 Task: Look for space in Pasuruan, Indonesia from 8th August, 2023 to 15th August, 2023 for 9 adults in price range Rs.10000 to Rs.14000. Place can be shared room with 5 bedrooms having 9 beds and 5 bathrooms. Property type can be house, flat, guest house. Amenities needed are: wifi, TV, free parkinig on premises, gym, breakfast. Booking option can be shelf check-in. Required host language is English.
Action: Mouse moved to (468, 128)
Screenshot: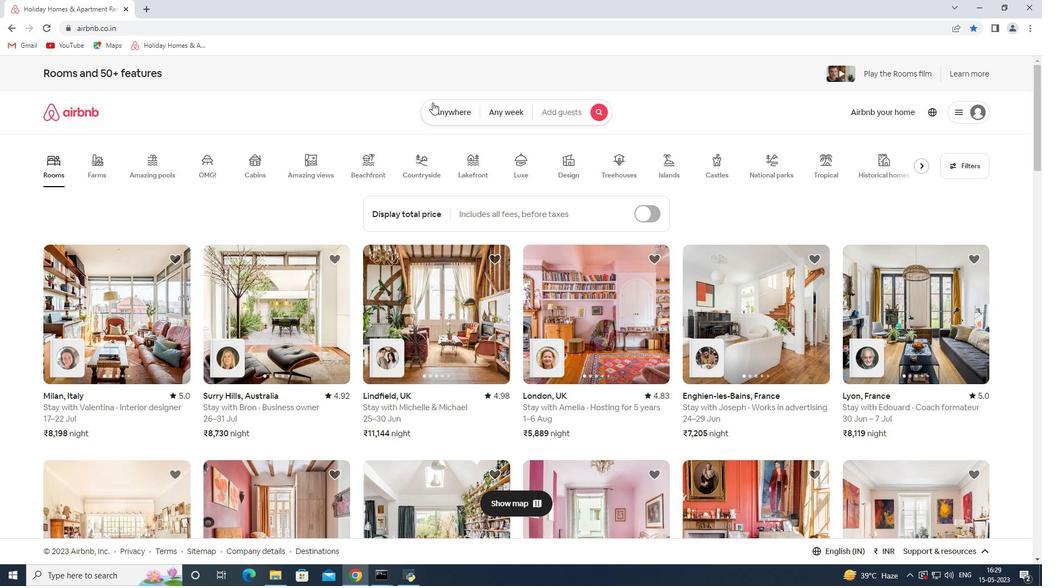 
Action: Mouse pressed left at (468, 128)
Screenshot: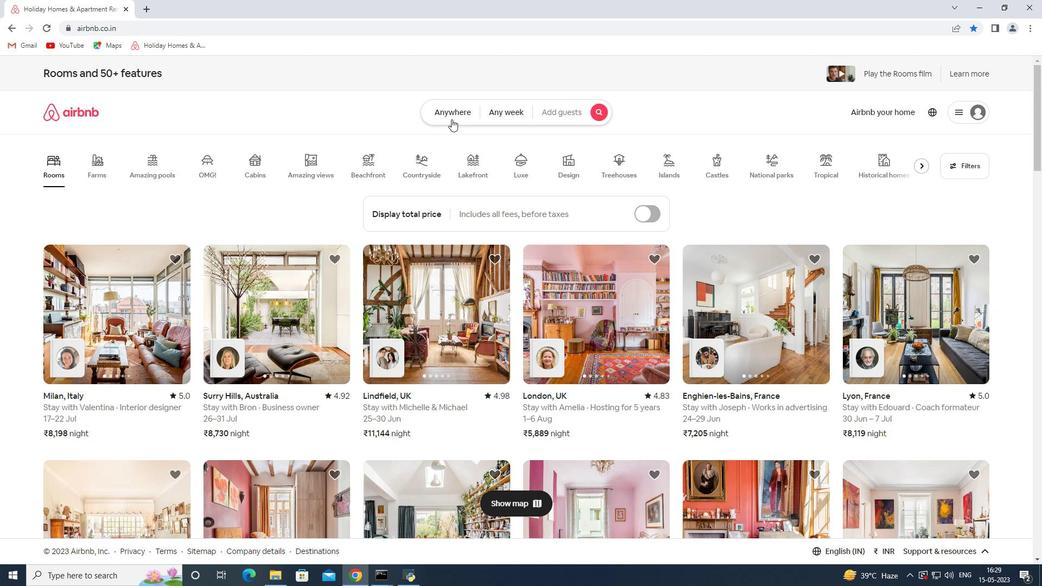 
Action: Mouse moved to (387, 164)
Screenshot: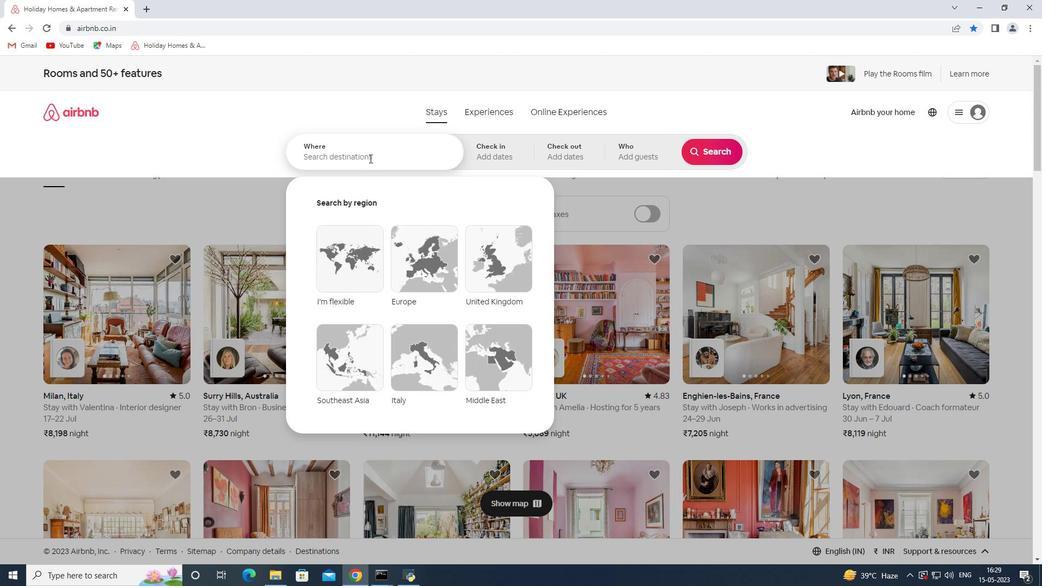 
Action: Mouse pressed left at (387, 164)
Screenshot: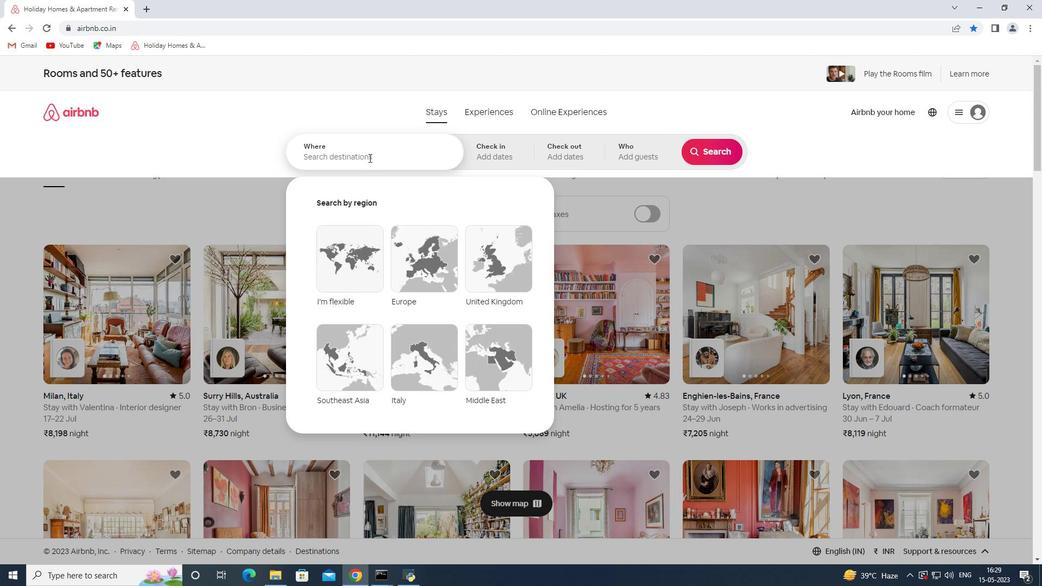 
Action: Key pressed <Key.shift><Key.shift><Key.shift>Pasuruan<Key.space><Key.shift><Key.shift><Key.shift><Key.shift><Key.shift><Key.shift>
Screenshot: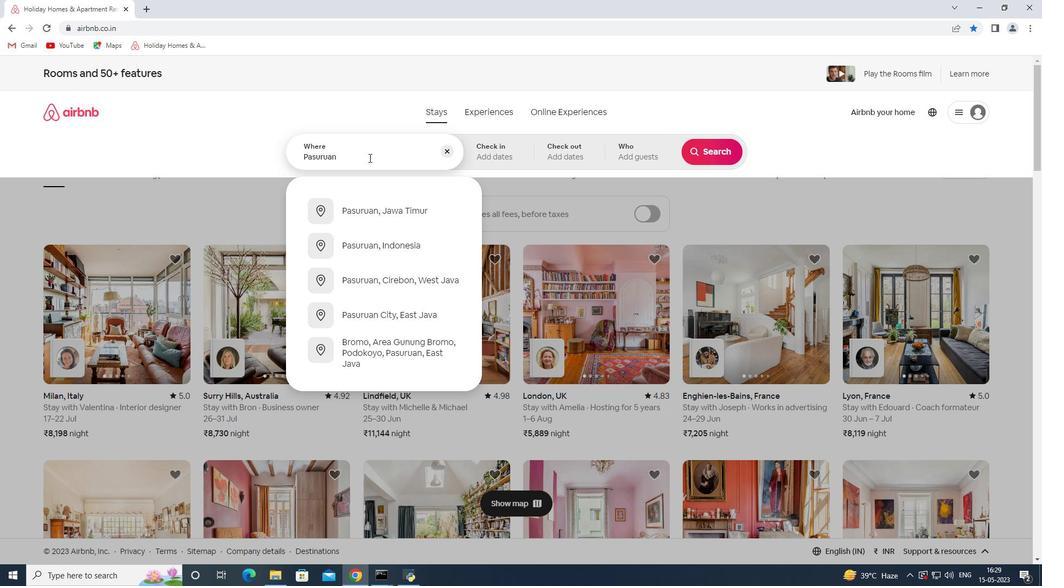 
Action: Mouse moved to (445, 249)
Screenshot: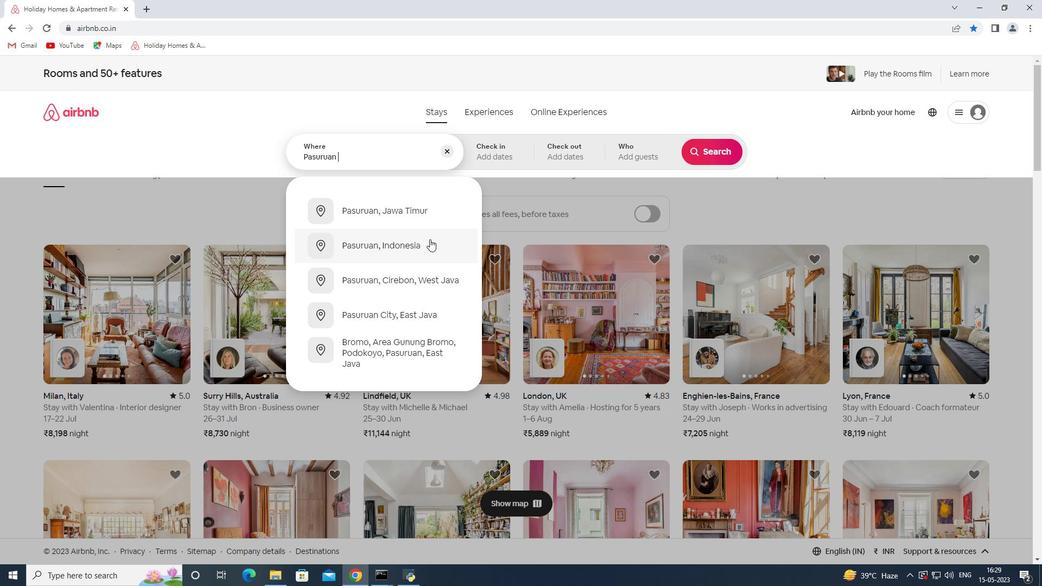 
Action: Mouse pressed left at (445, 249)
Screenshot: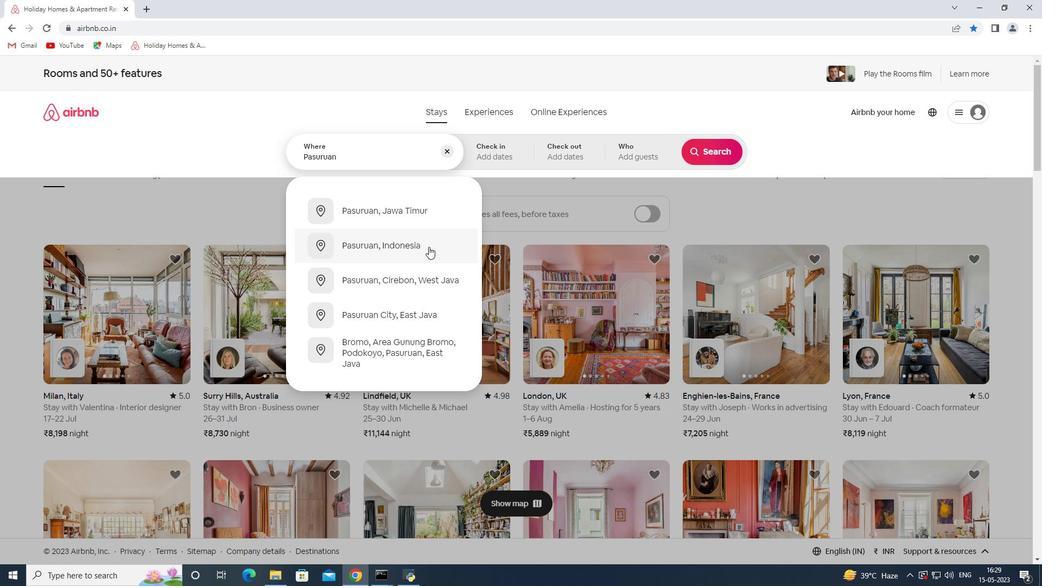 
Action: Mouse moved to (712, 242)
Screenshot: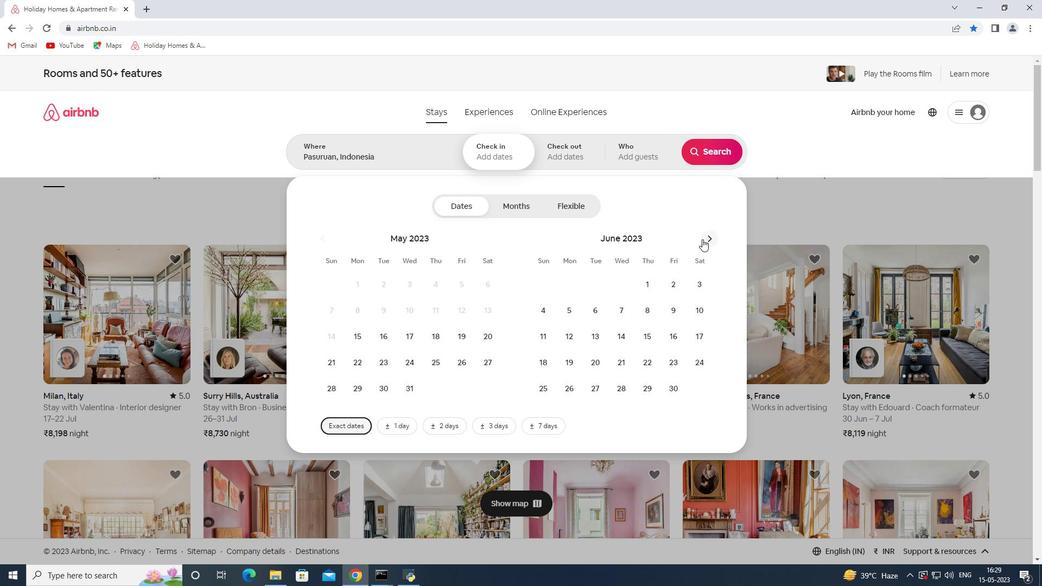 
Action: Mouse pressed left at (712, 242)
Screenshot: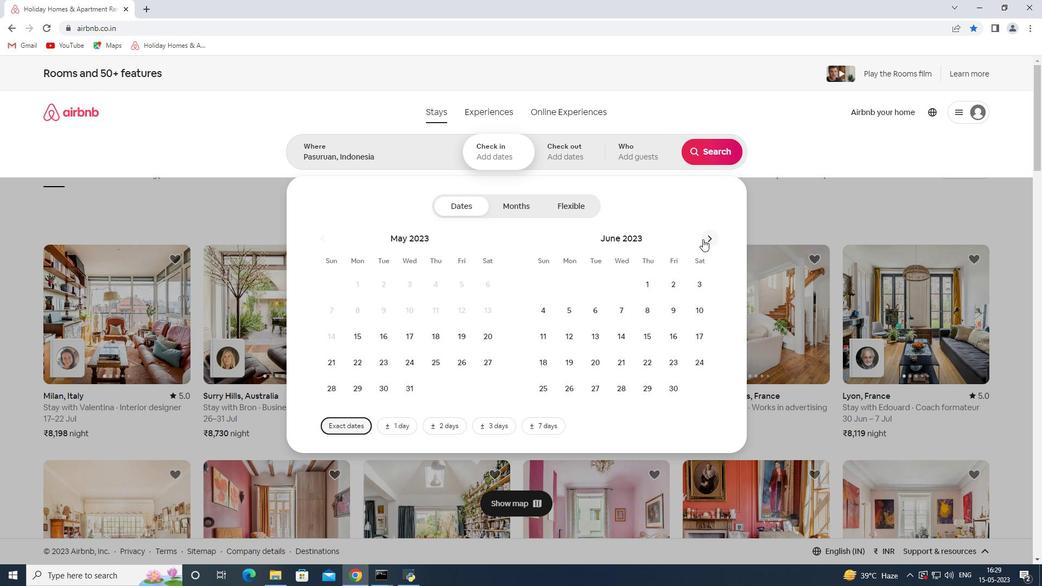 
Action: Mouse pressed left at (712, 242)
Screenshot: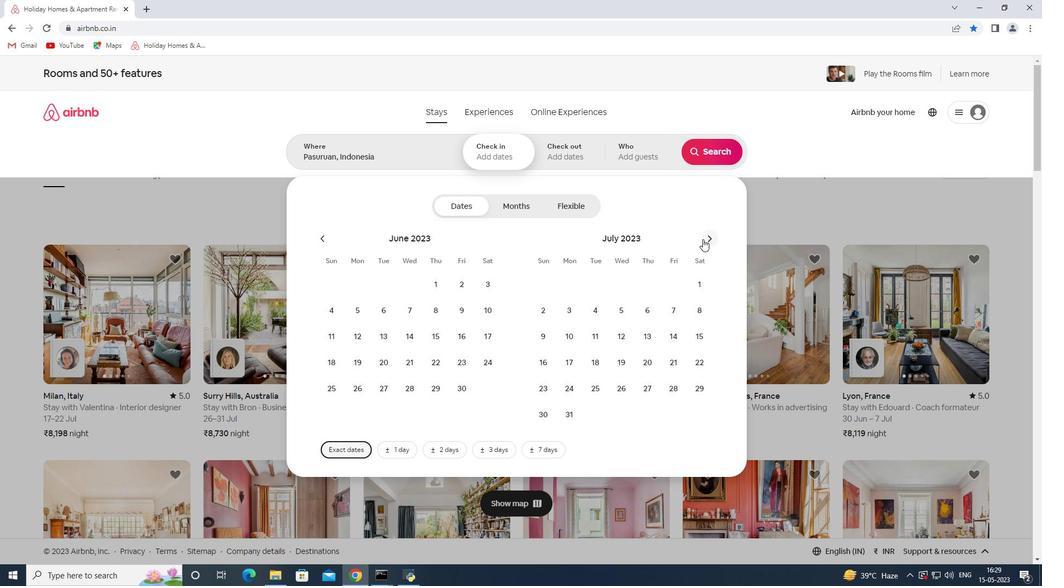 
Action: Mouse moved to (616, 310)
Screenshot: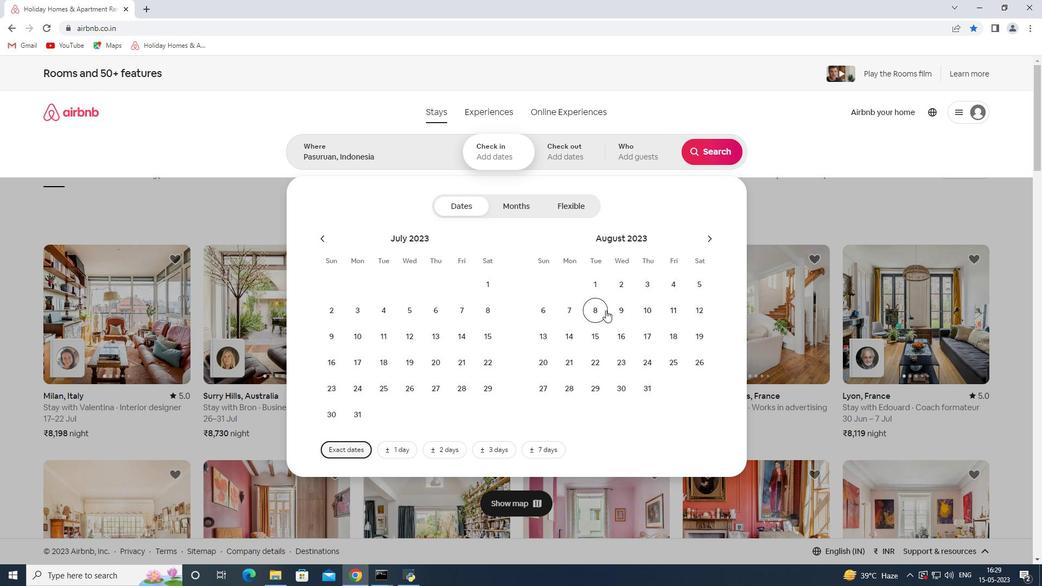 
Action: Mouse pressed left at (616, 310)
Screenshot: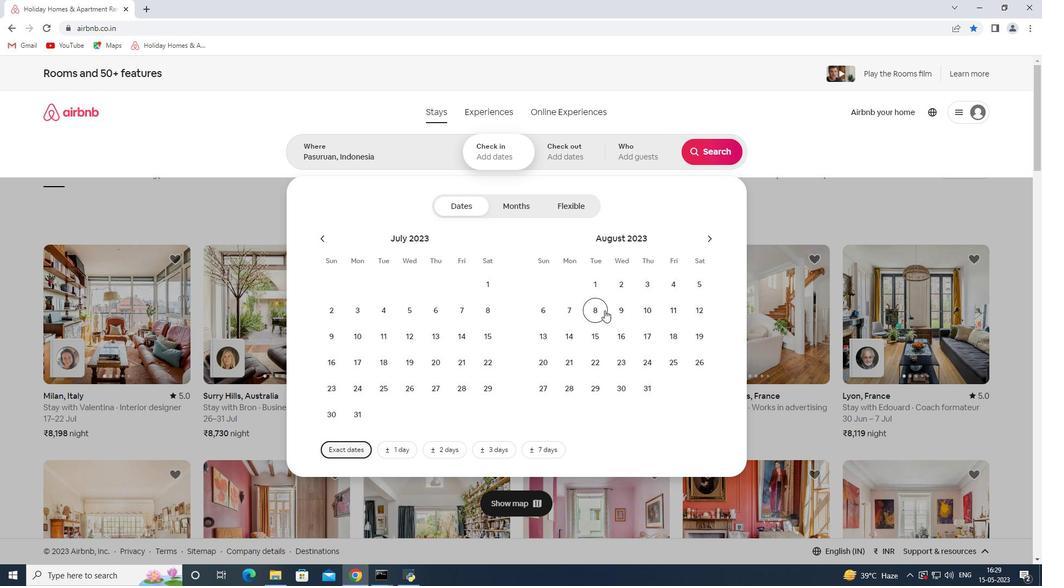 
Action: Mouse moved to (613, 335)
Screenshot: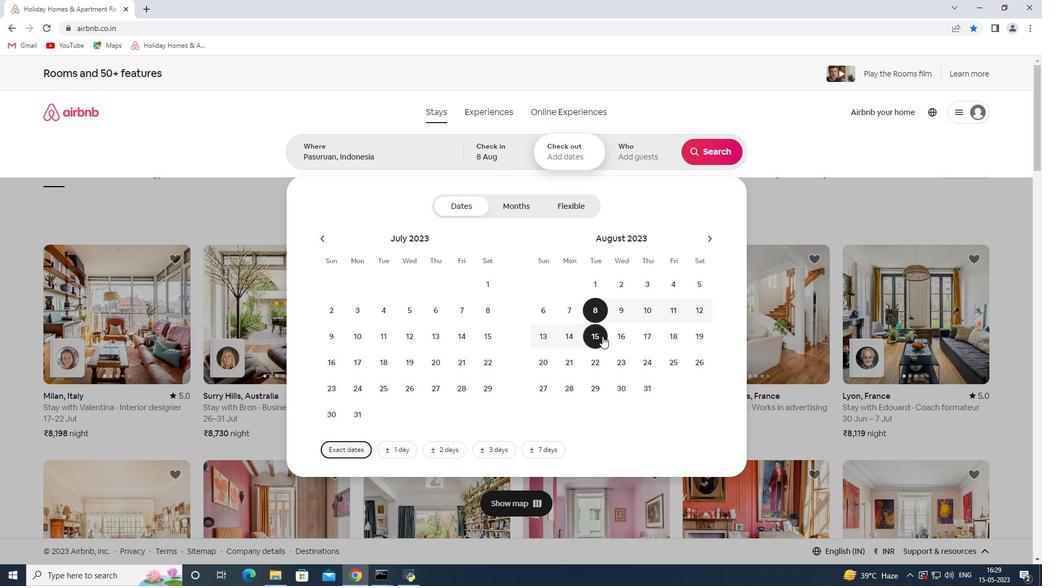 
Action: Mouse pressed left at (613, 335)
Screenshot: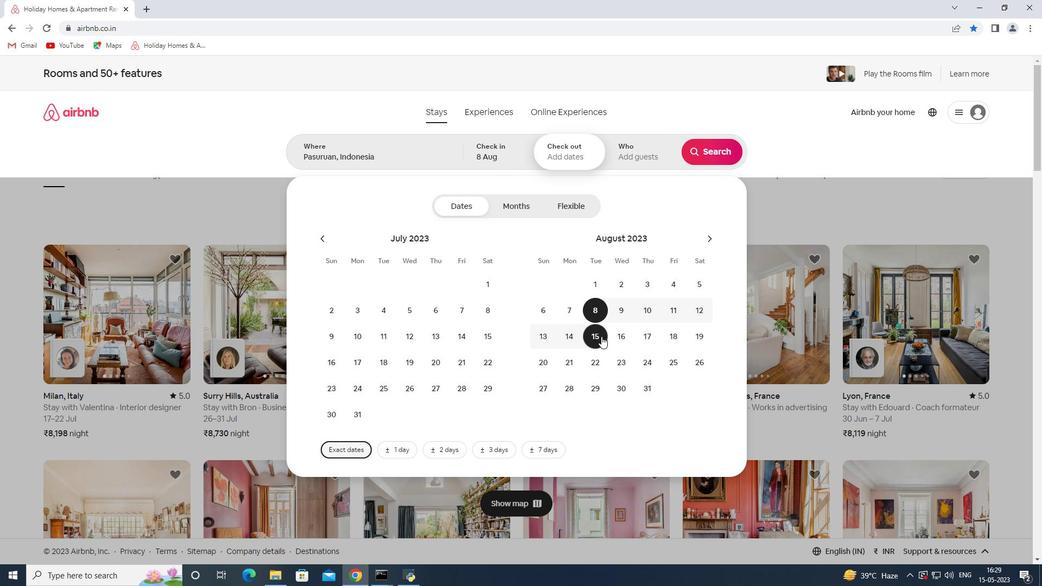 
Action: Mouse moved to (660, 159)
Screenshot: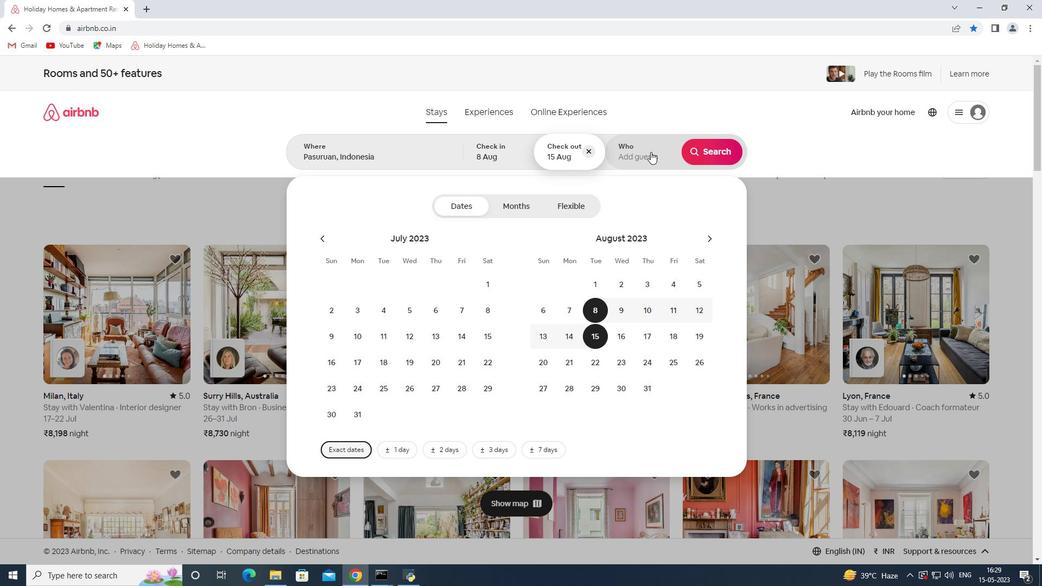 
Action: Mouse pressed left at (660, 159)
Screenshot: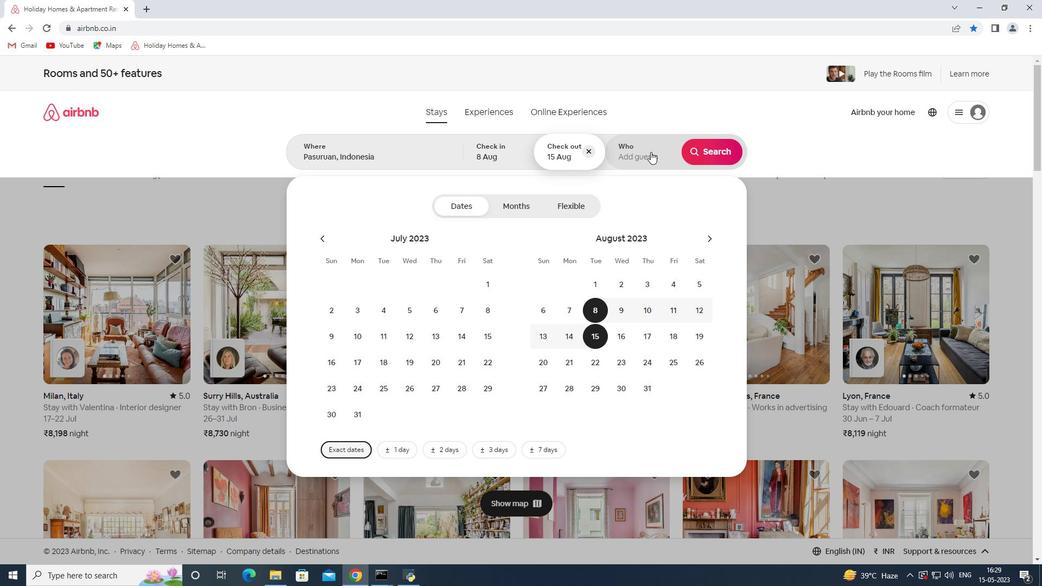 
Action: Mouse moved to (722, 213)
Screenshot: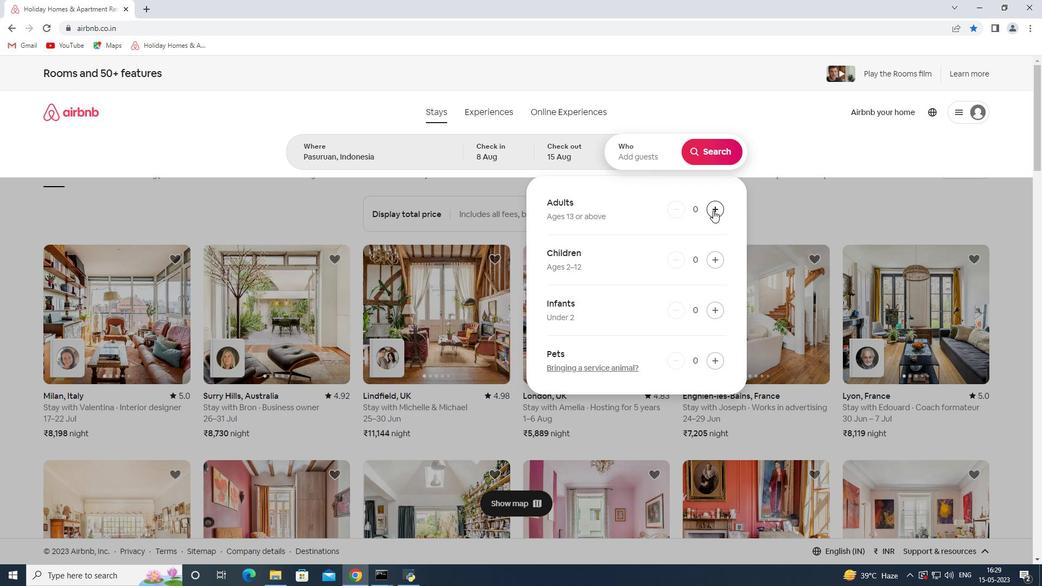 
Action: Mouse pressed left at (722, 213)
Screenshot: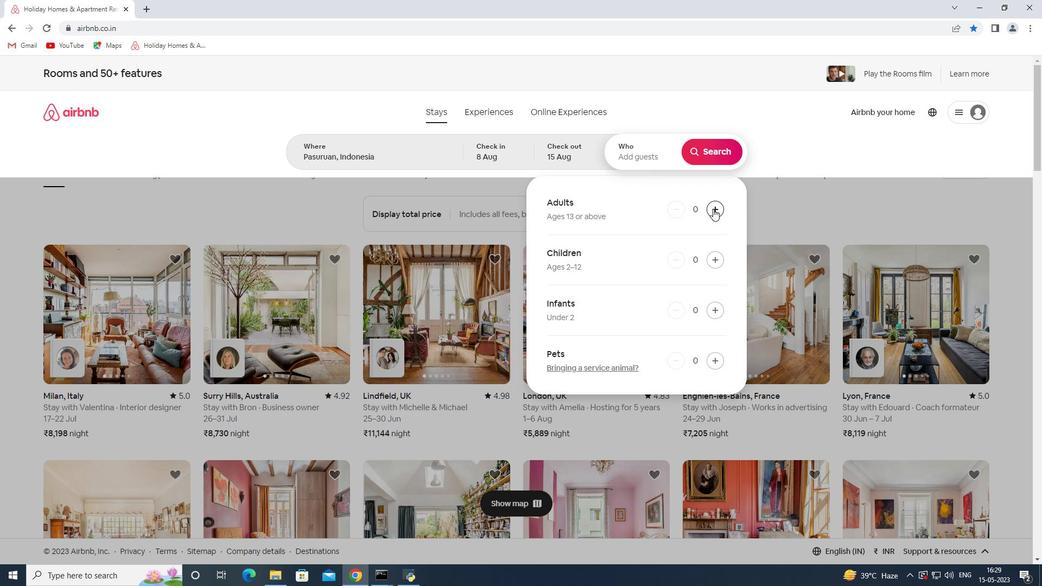 
Action: Mouse pressed left at (722, 213)
Screenshot: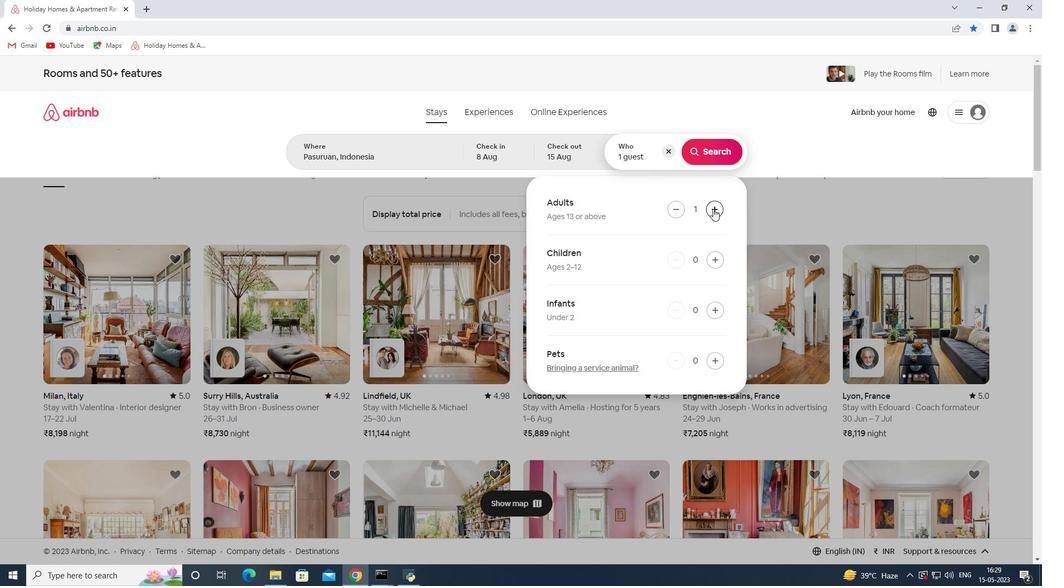 
Action: Mouse moved to (722, 213)
Screenshot: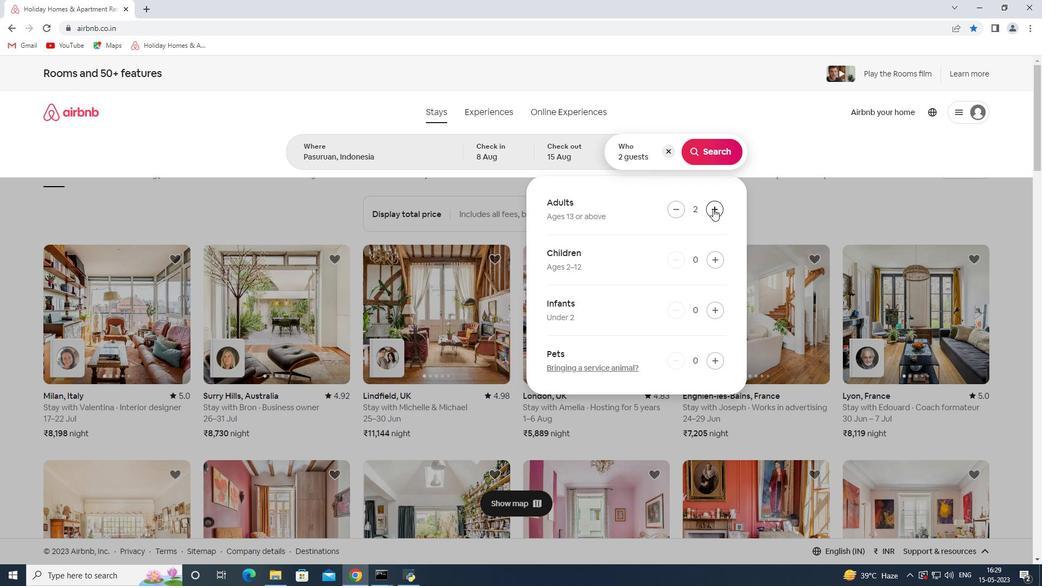 
Action: Mouse pressed left at (722, 213)
Screenshot: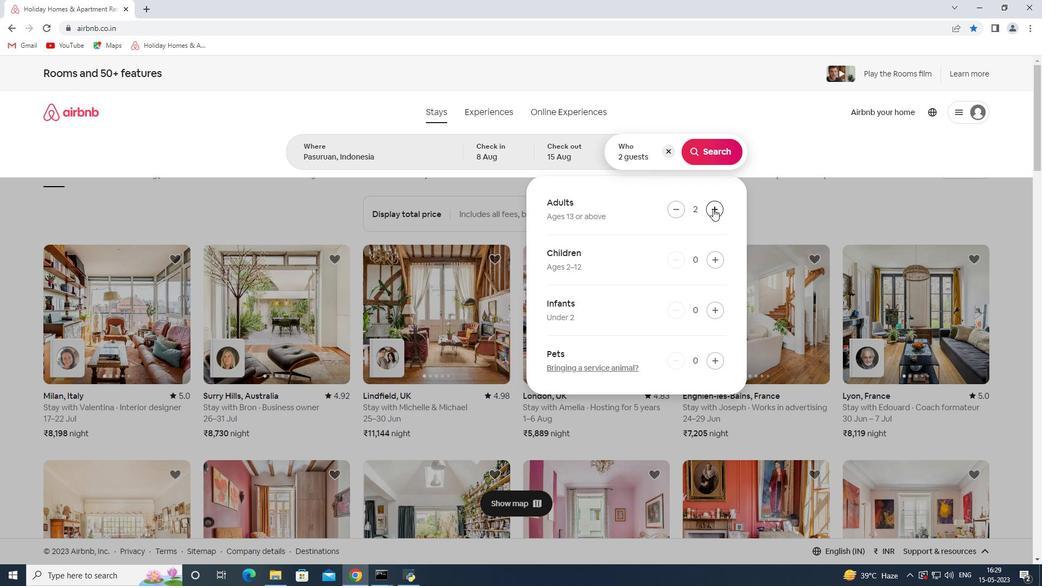 
Action: Mouse pressed left at (722, 213)
Screenshot: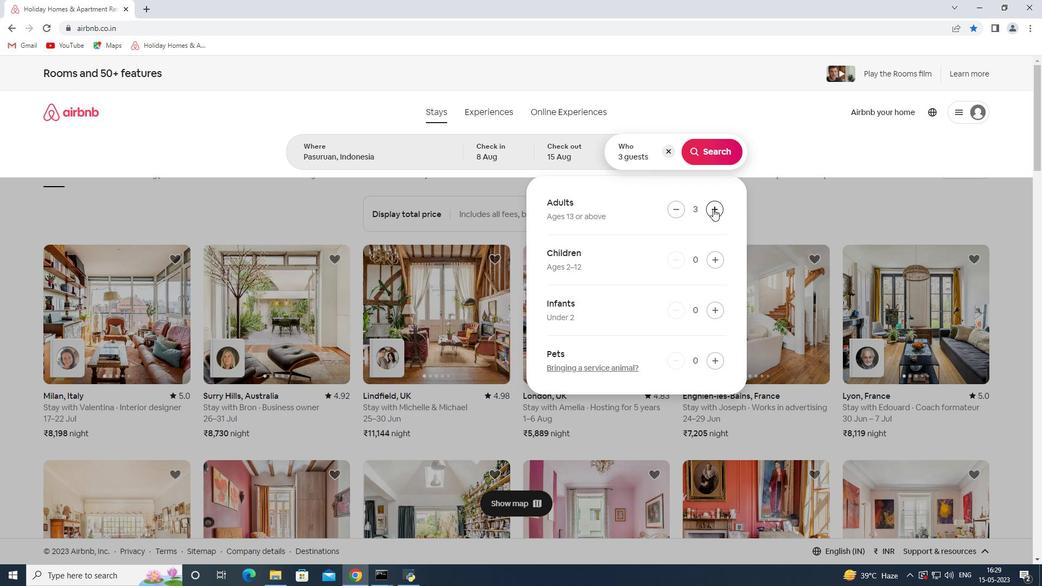 
Action: Mouse moved to (720, 212)
Screenshot: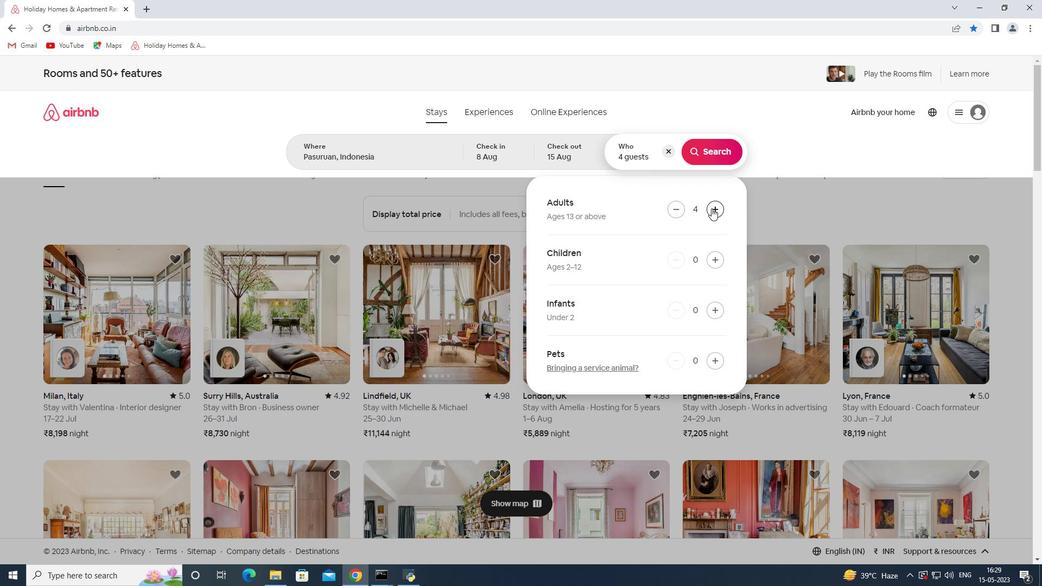 
Action: Mouse pressed left at (720, 212)
Screenshot: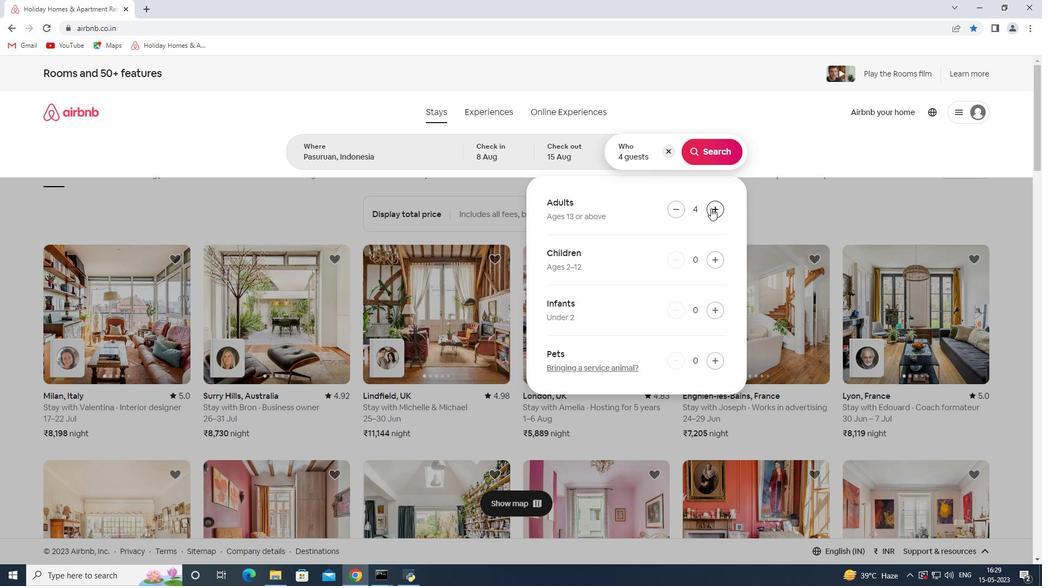 
Action: Mouse pressed left at (720, 212)
Screenshot: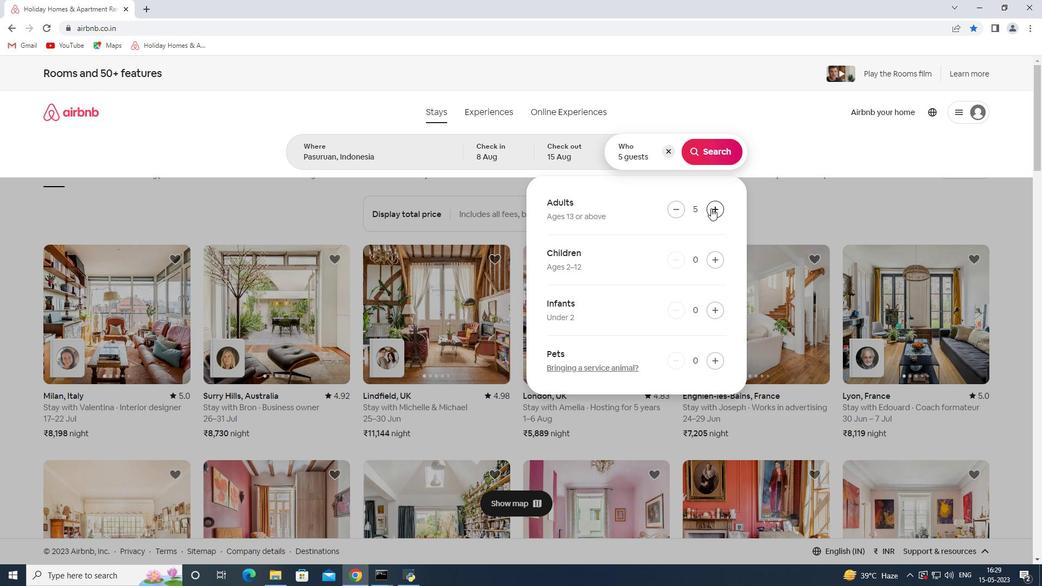 
Action: Mouse pressed left at (720, 212)
Screenshot: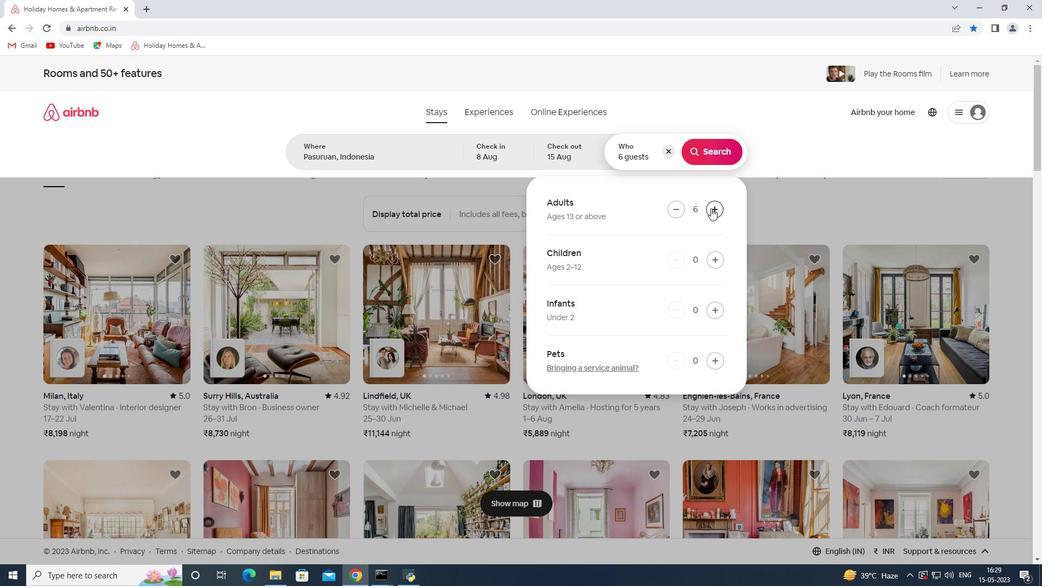 
Action: Mouse pressed left at (720, 212)
Screenshot: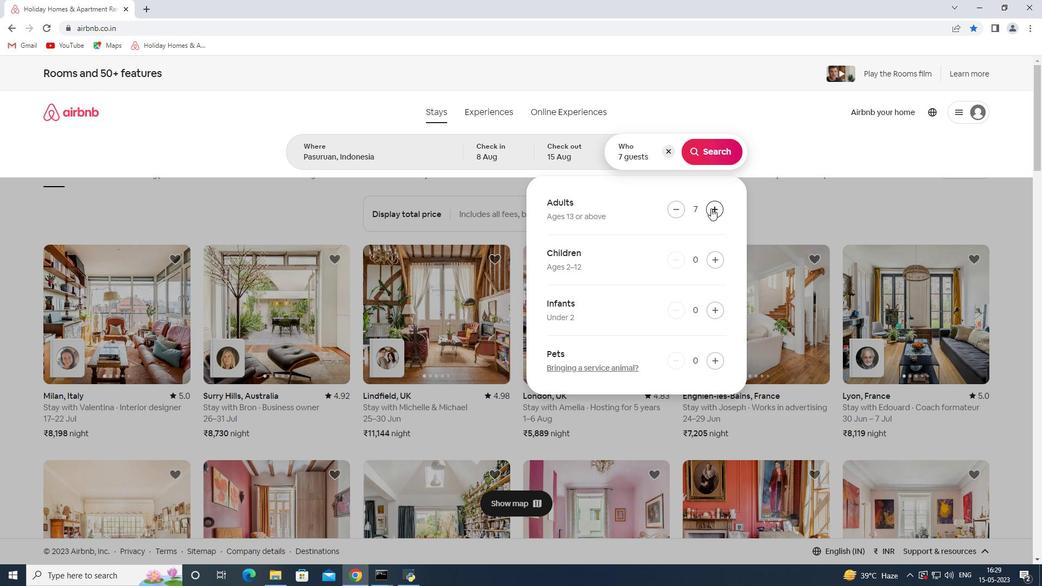 
Action: Mouse pressed left at (720, 212)
Screenshot: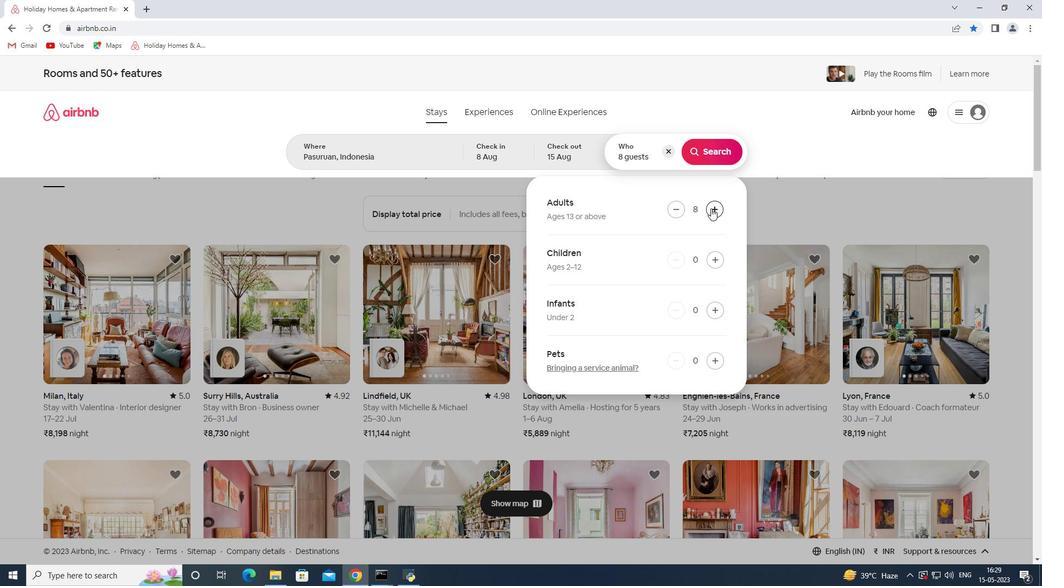 
Action: Mouse moved to (716, 162)
Screenshot: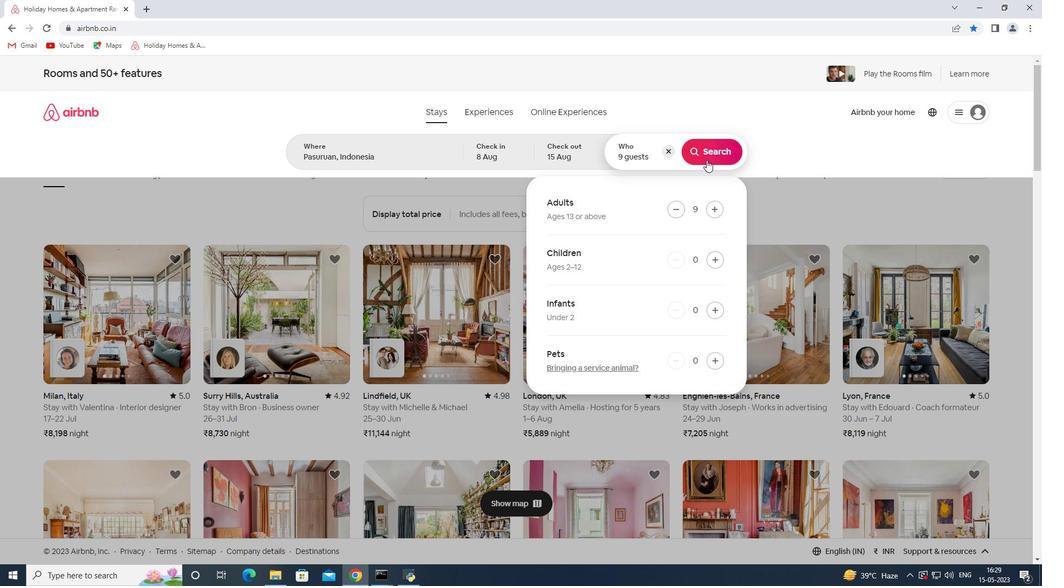 
Action: Mouse pressed left at (716, 162)
Screenshot: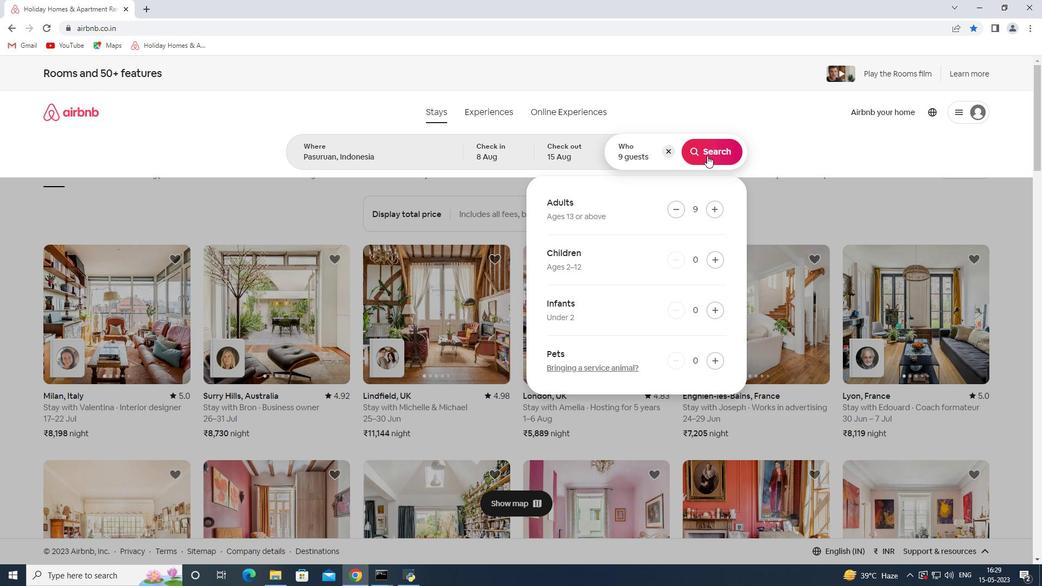 
Action: Mouse moved to (988, 129)
Screenshot: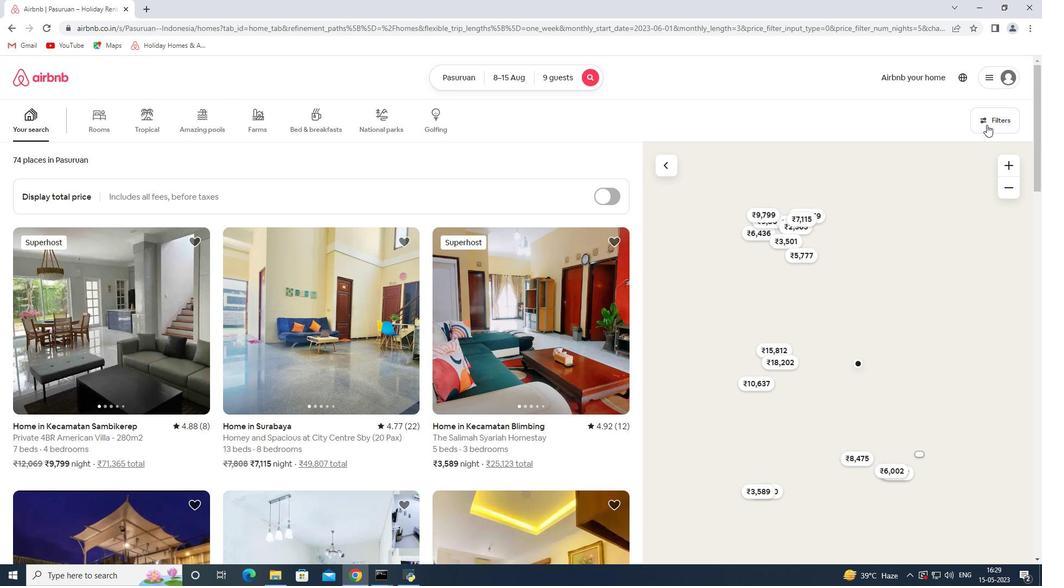 
Action: Mouse pressed left at (988, 129)
Screenshot: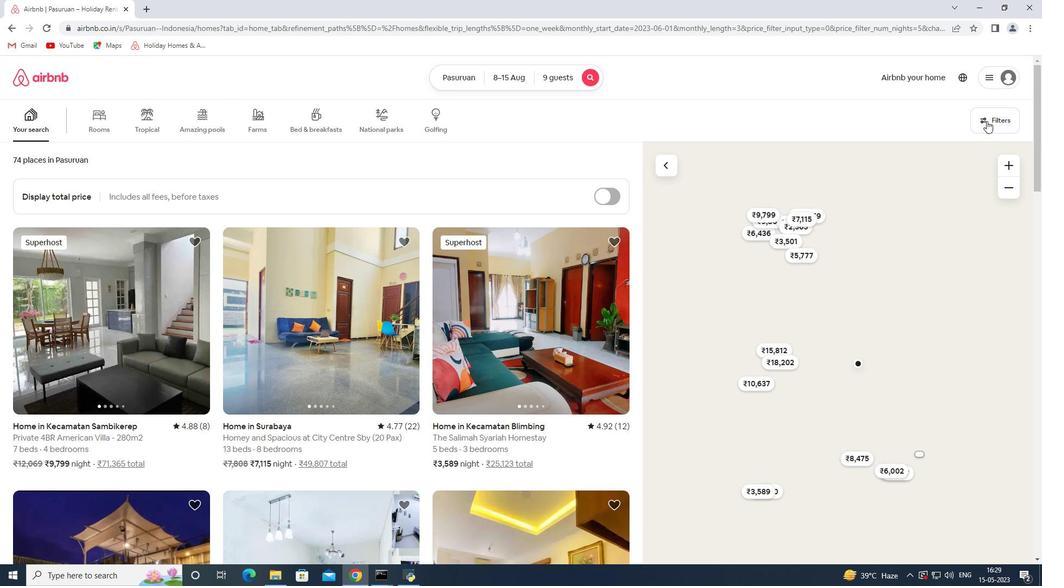
Action: Mouse moved to (412, 383)
Screenshot: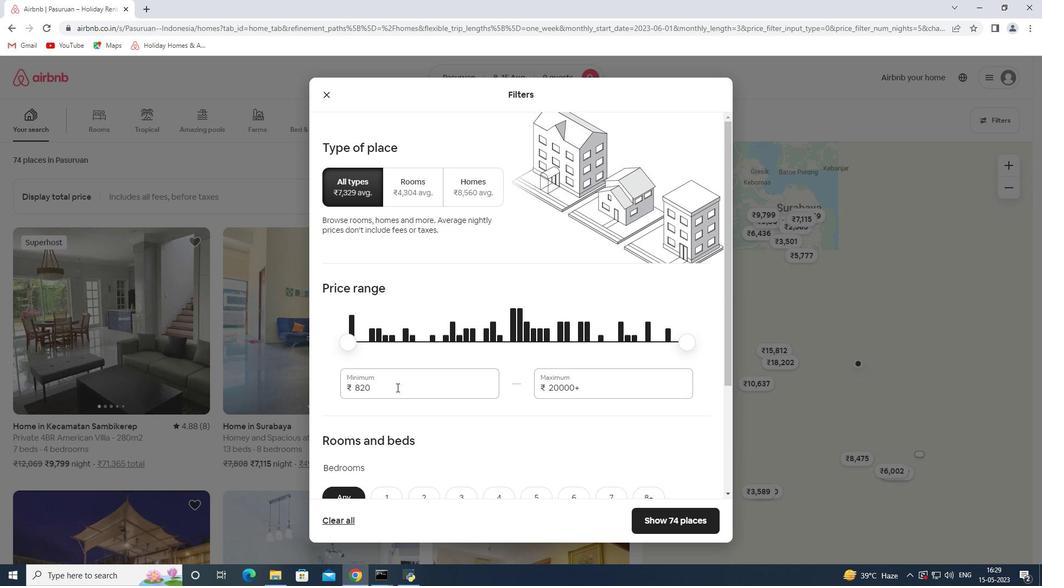 
Action: Mouse pressed left at (412, 383)
Screenshot: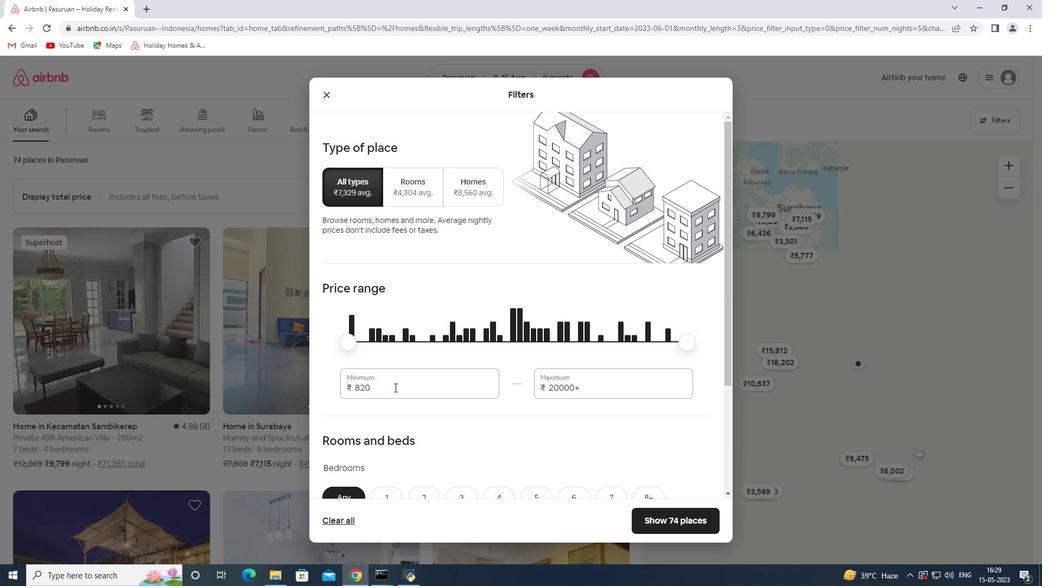 
Action: Mouse pressed left at (412, 383)
Screenshot: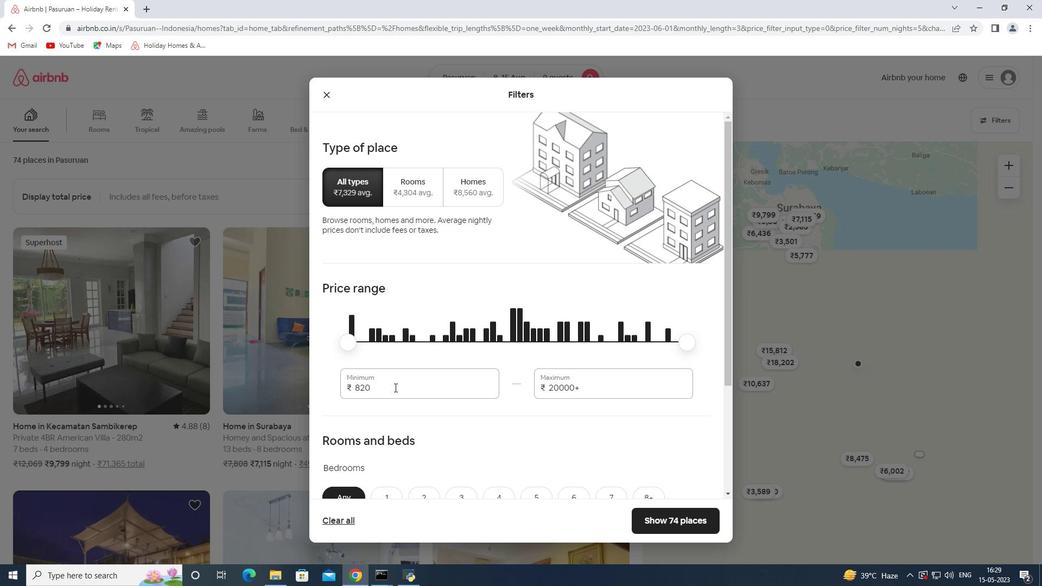 
Action: Key pressed 10000<Key.tab>14000
Screenshot: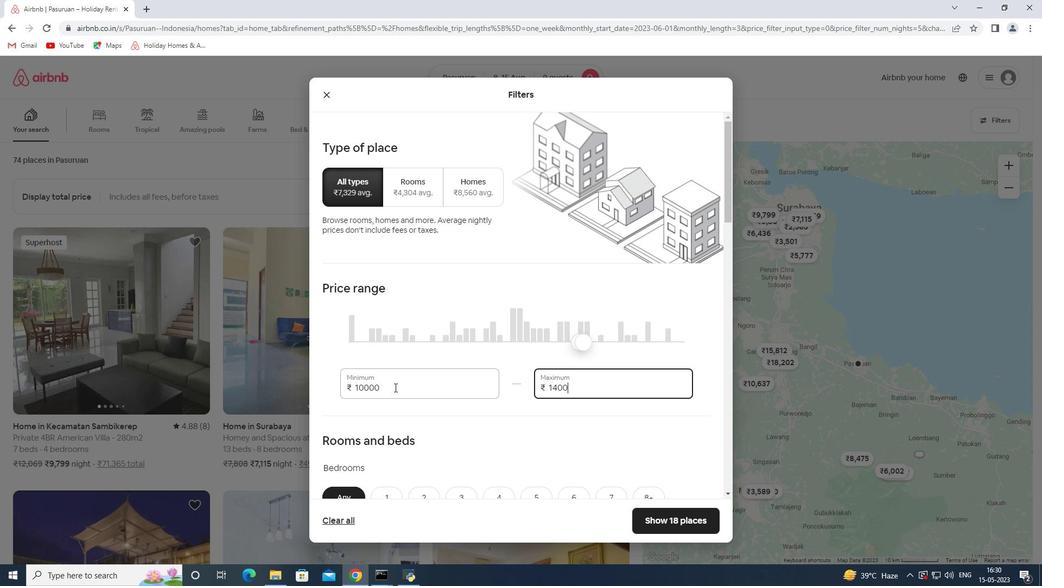 
Action: Mouse moved to (475, 238)
Screenshot: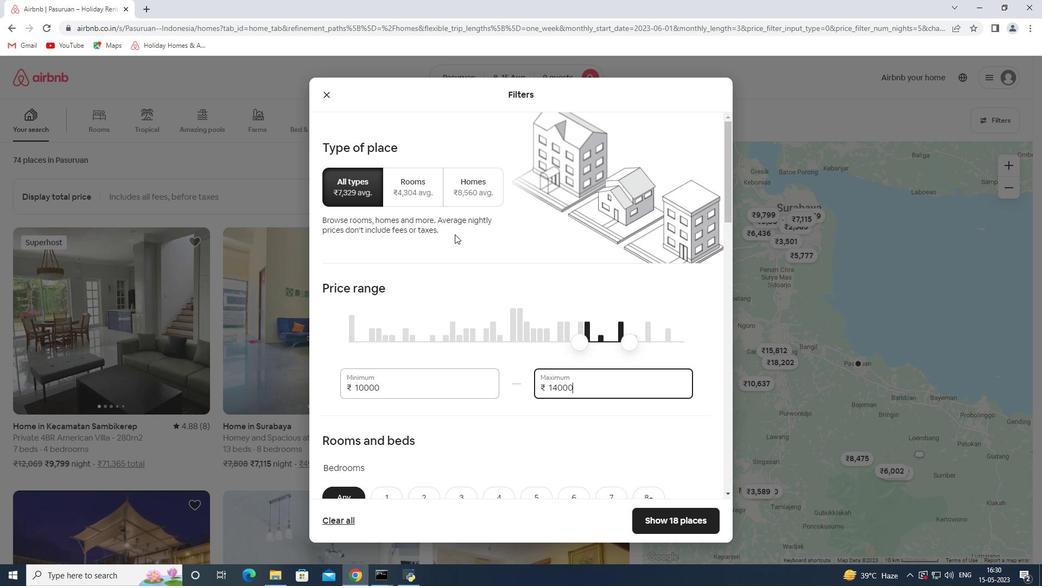 
Action: Mouse scrolled (475, 237) with delta (0, 0)
Screenshot: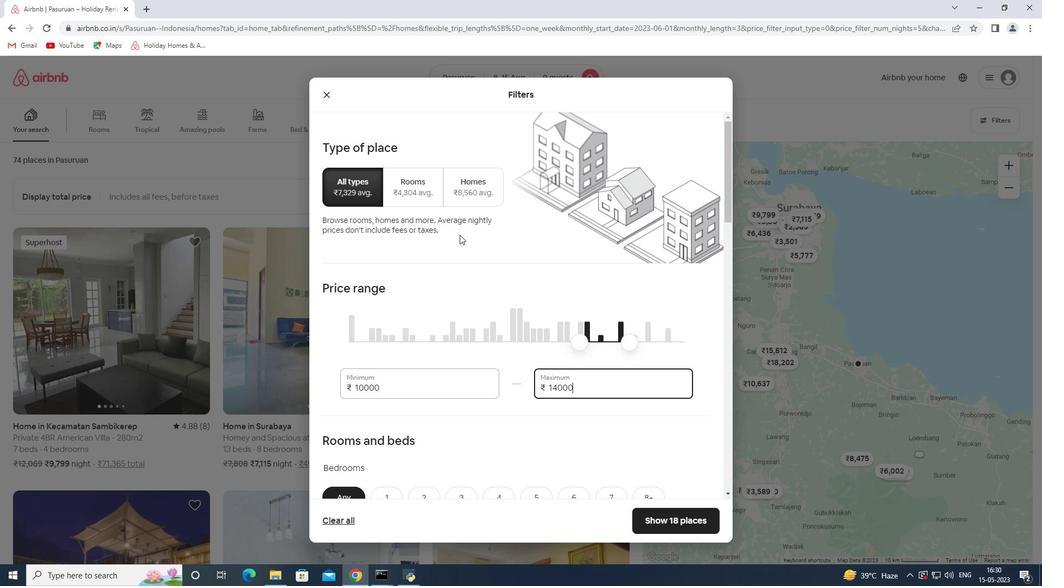 
Action: Mouse scrolled (475, 237) with delta (0, 0)
Screenshot: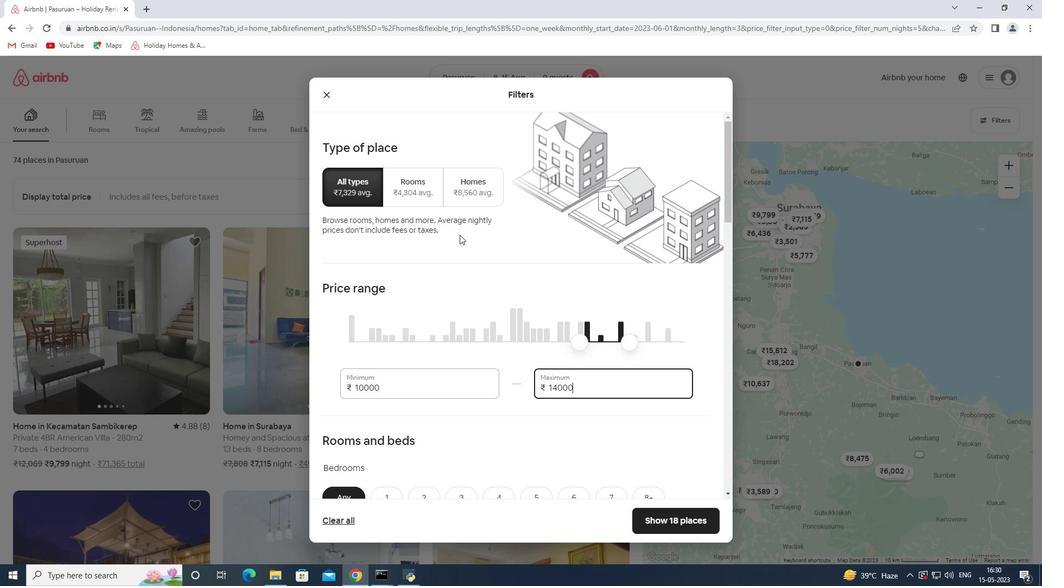 
Action: Mouse scrolled (475, 237) with delta (0, 0)
Screenshot: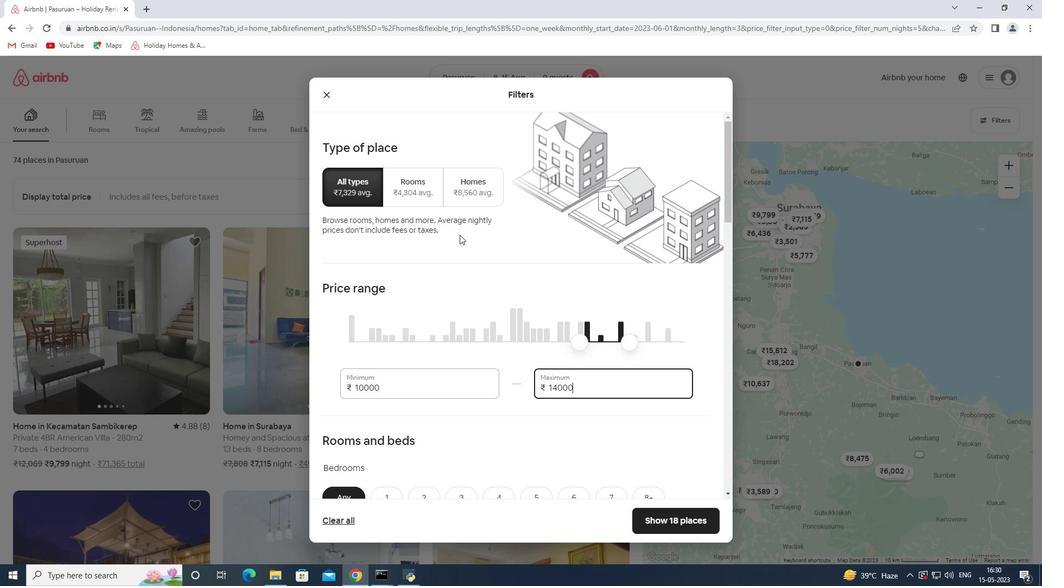 
Action: Mouse scrolled (475, 237) with delta (0, 0)
Screenshot: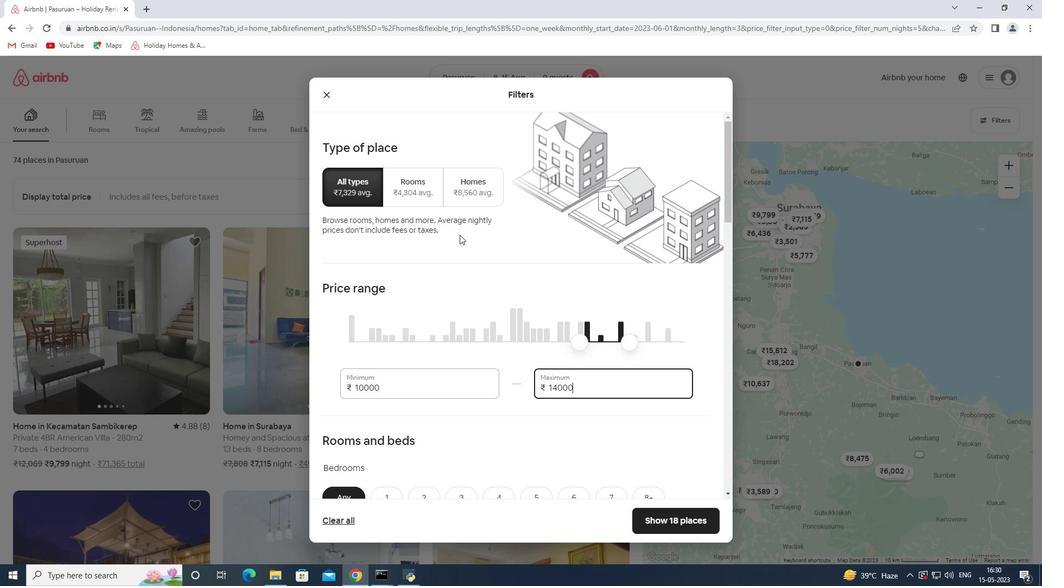 
Action: Mouse scrolled (475, 237) with delta (0, 0)
Screenshot: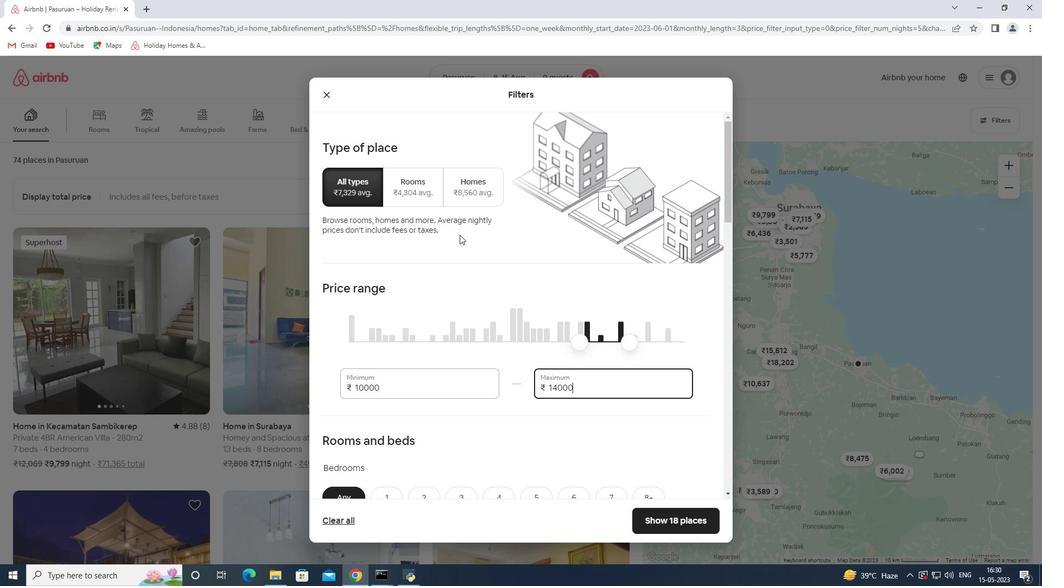
Action: Mouse scrolled (475, 237) with delta (0, 0)
Screenshot: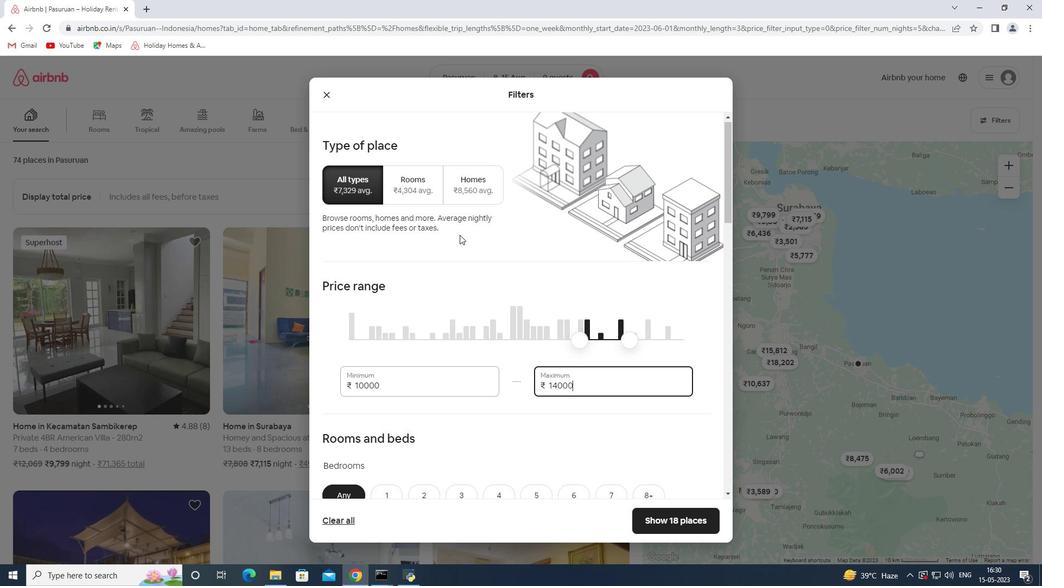 
Action: Mouse moved to (553, 179)
Screenshot: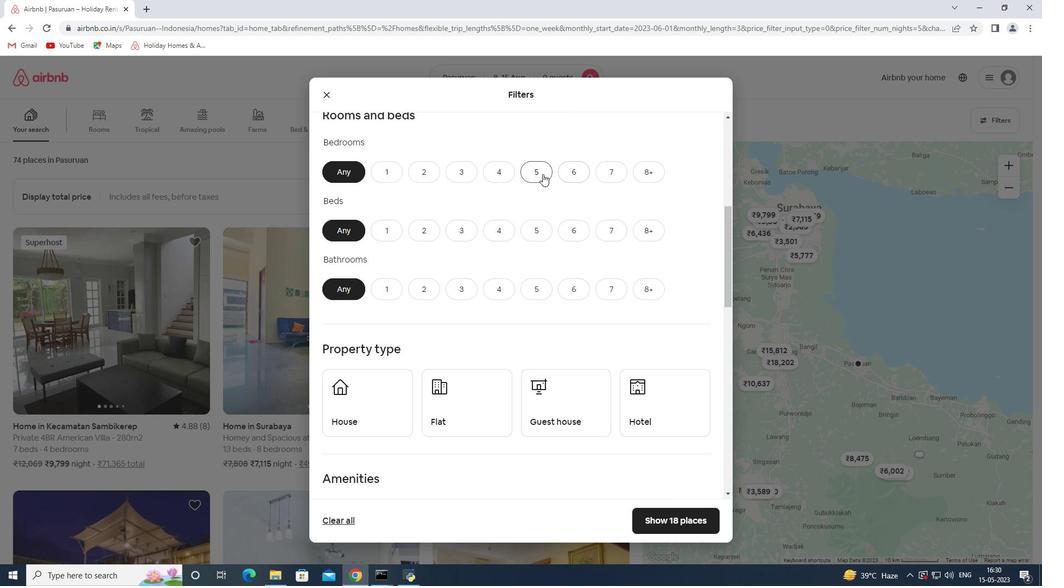 
Action: Mouse pressed left at (553, 179)
Screenshot: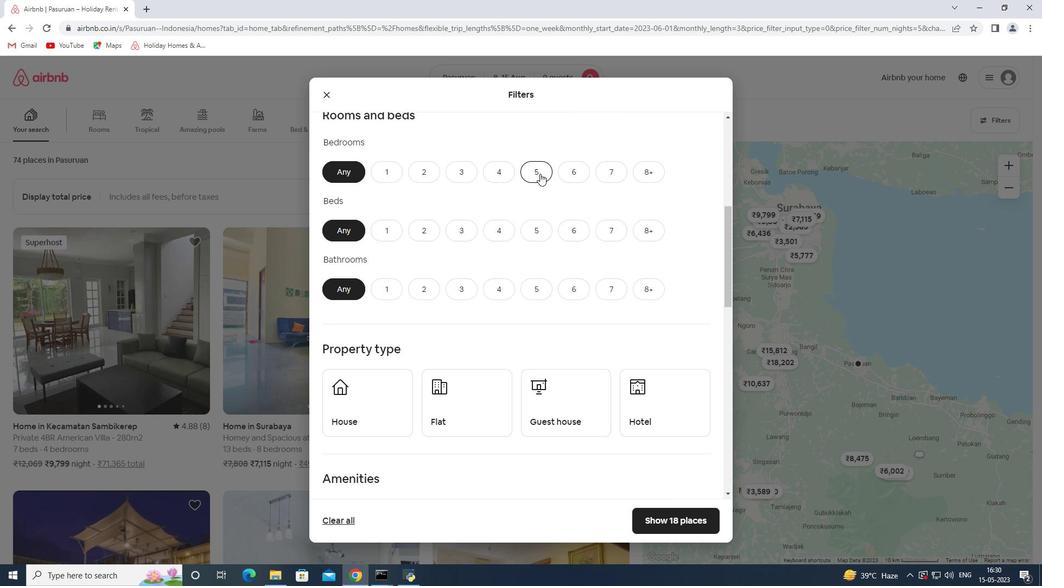 
Action: Mouse moved to (669, 232)
Screenshot: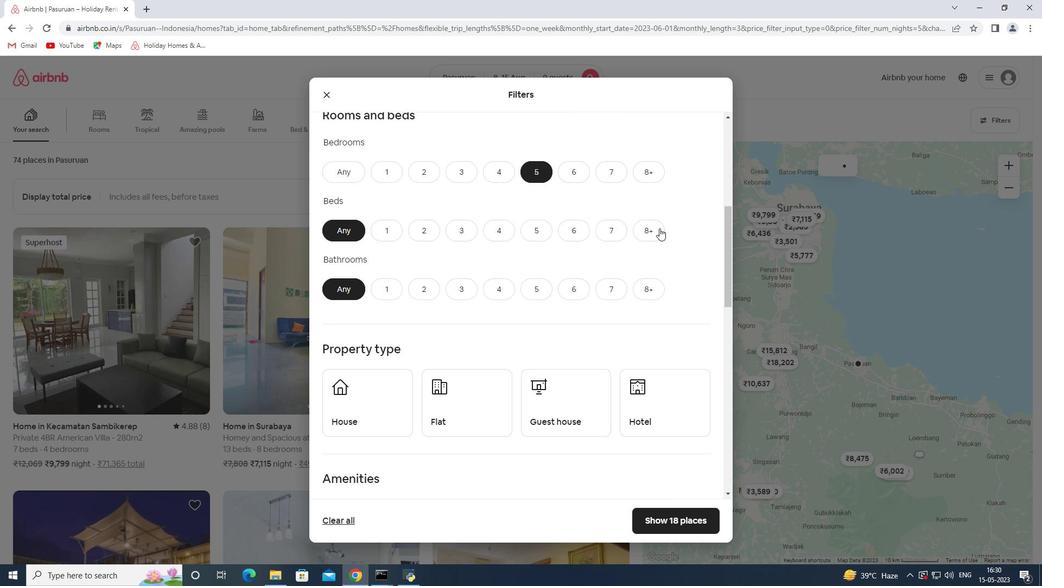 
Action: Mouse pressed left at (669, 232)
Screenshot: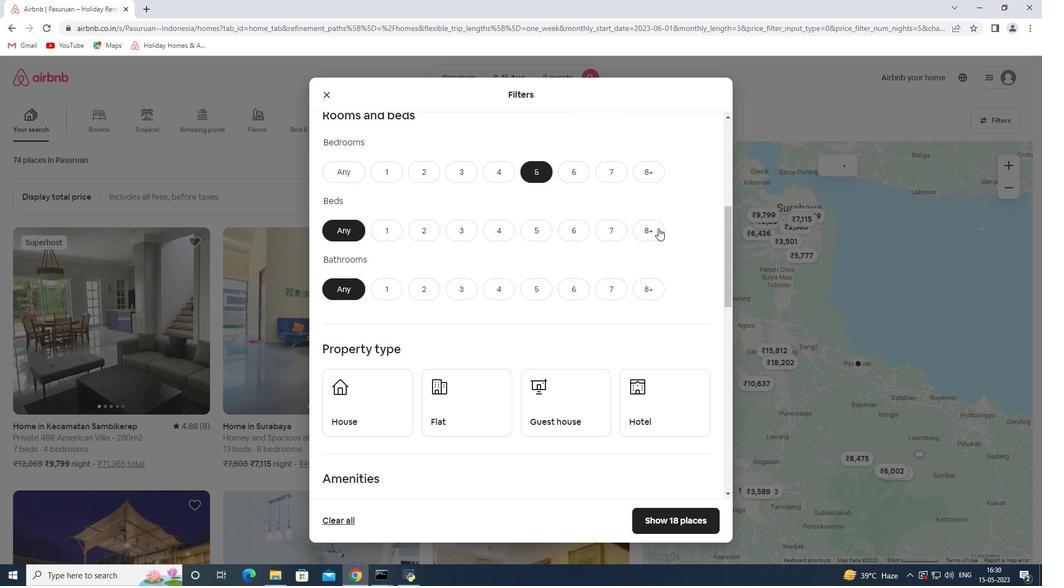 
Action: Mouse moved to (550, 294)
Screenshot: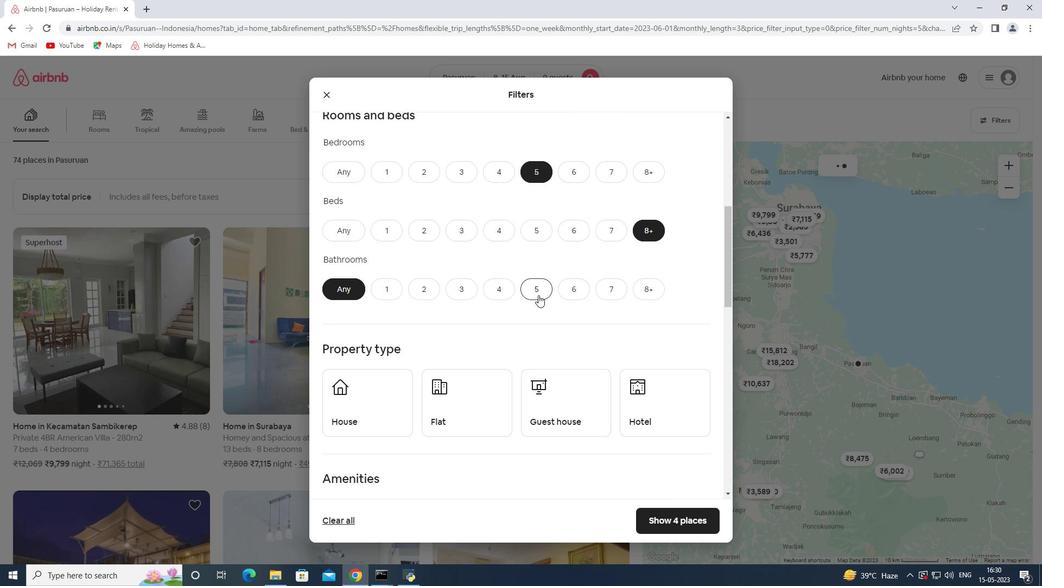
Action: Mouse pressed left at (550, 294)
Screenshot: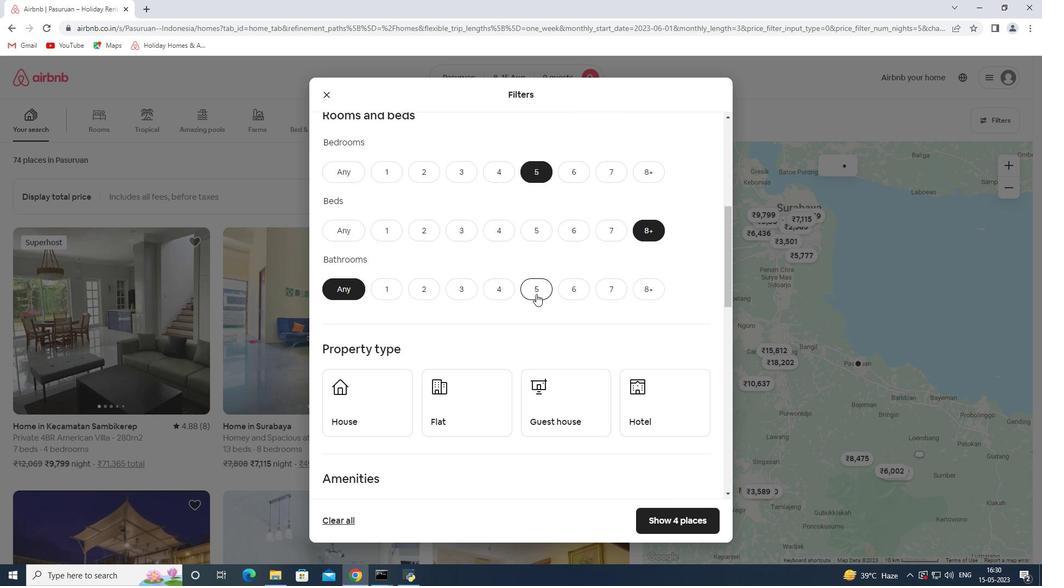 
Action: Mouse moved to (547, 294)
Screenshot: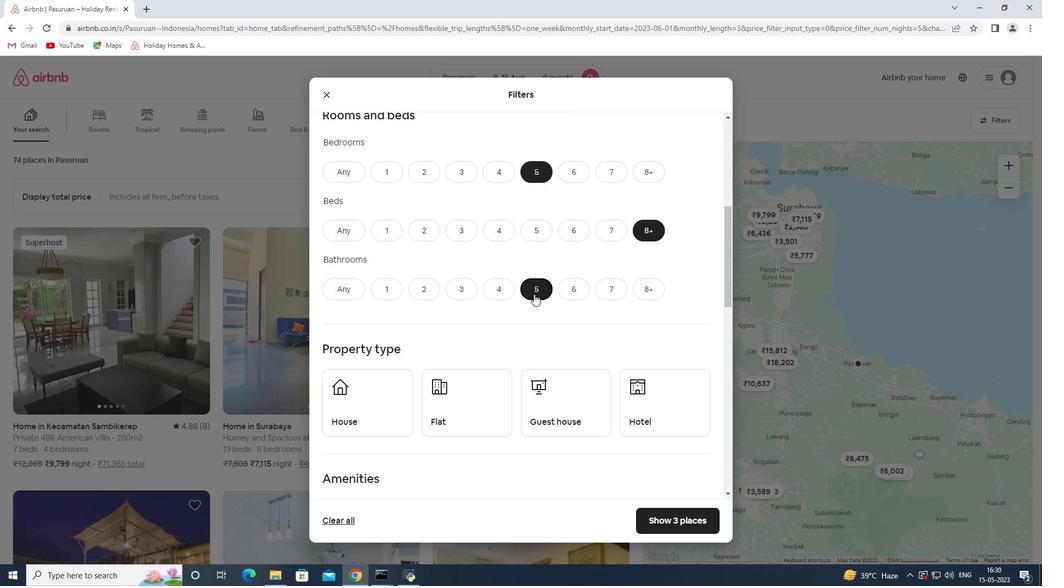 
Action: Mouse scrolled (547, 293) with delta (0, 0)
Screenshot: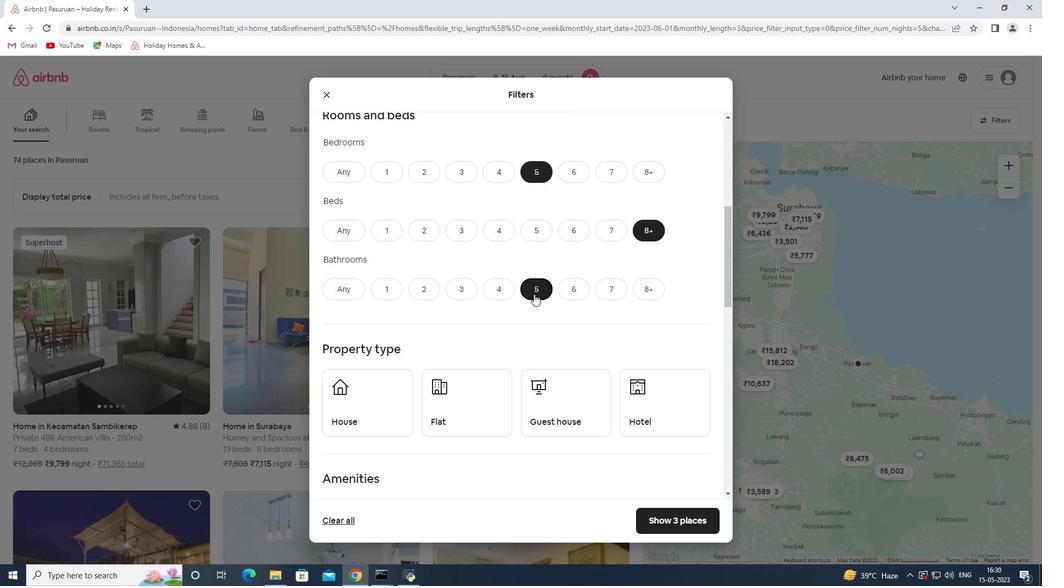 
Action: Mouse moved to (543, 293)
Screenshot: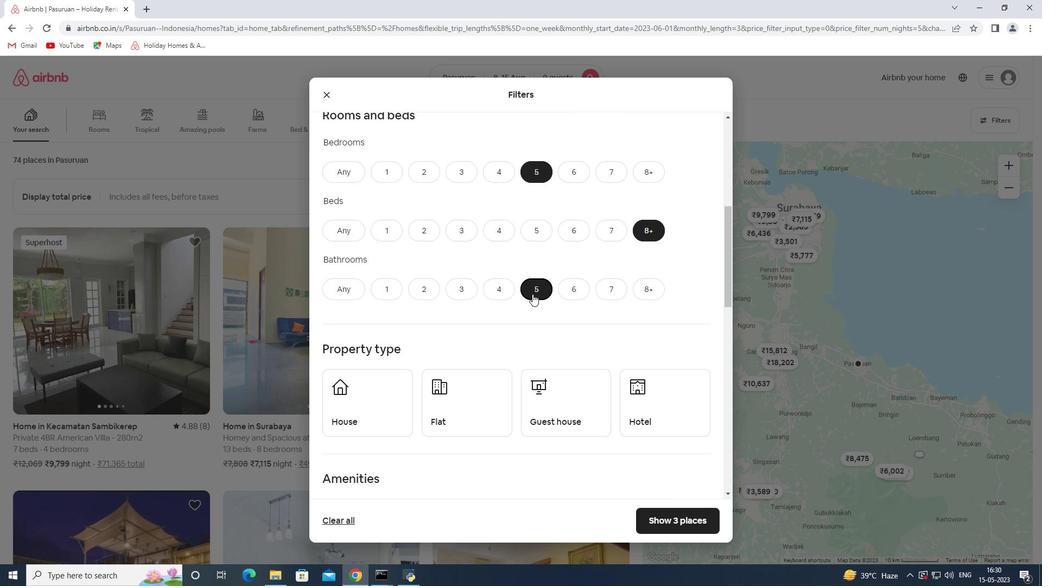 
Action: Mouse scrolled (543, 292) with delta (0, 0)
Screenshot: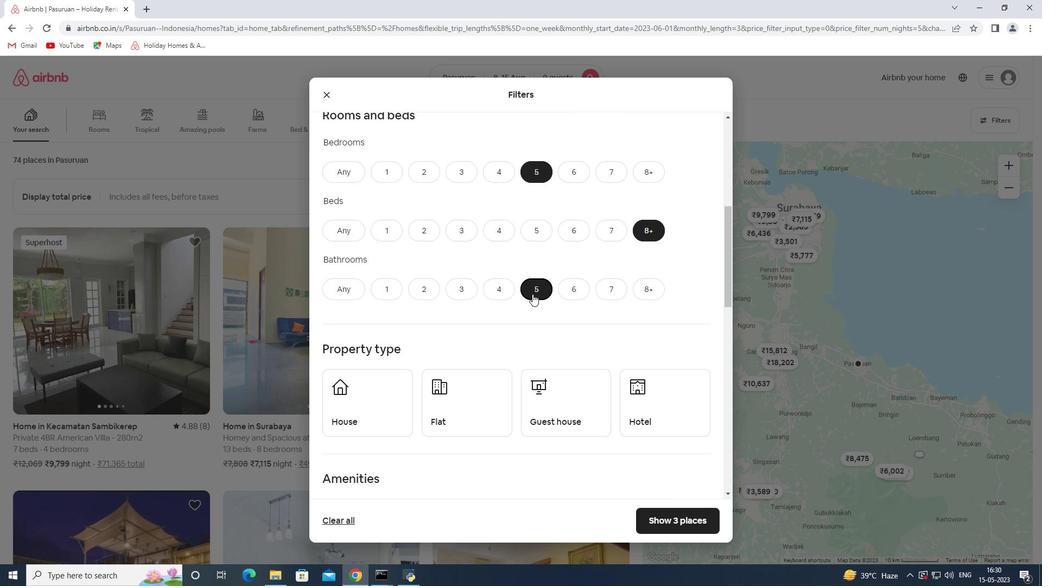 
Action: Mouse moved to (417, 303)
Screenshot: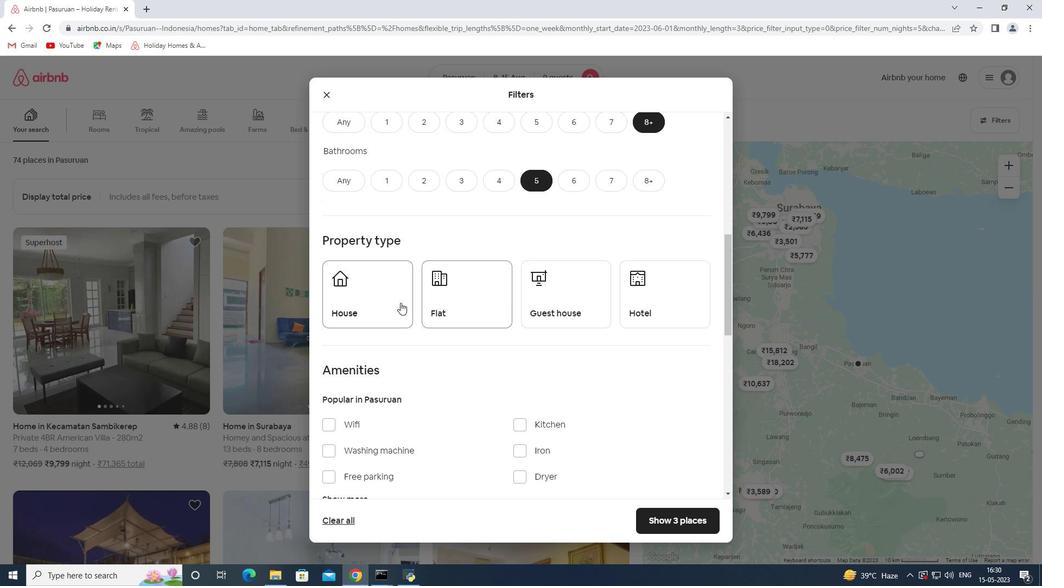 
Action: Mouse pressed left at (417, 303)
Screenshot: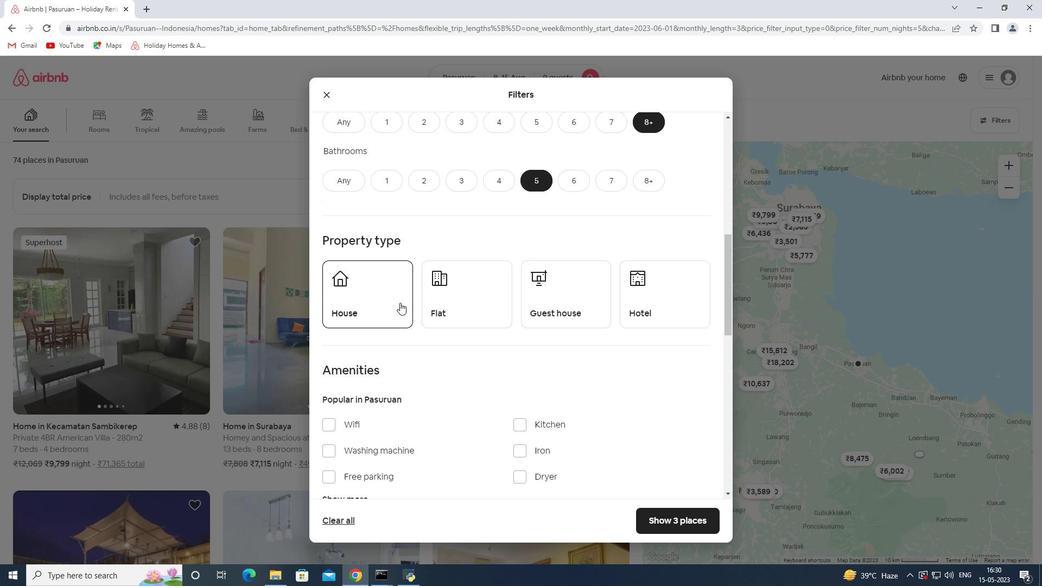 
Action: Mouse moved to (456, 299)
Screenshot: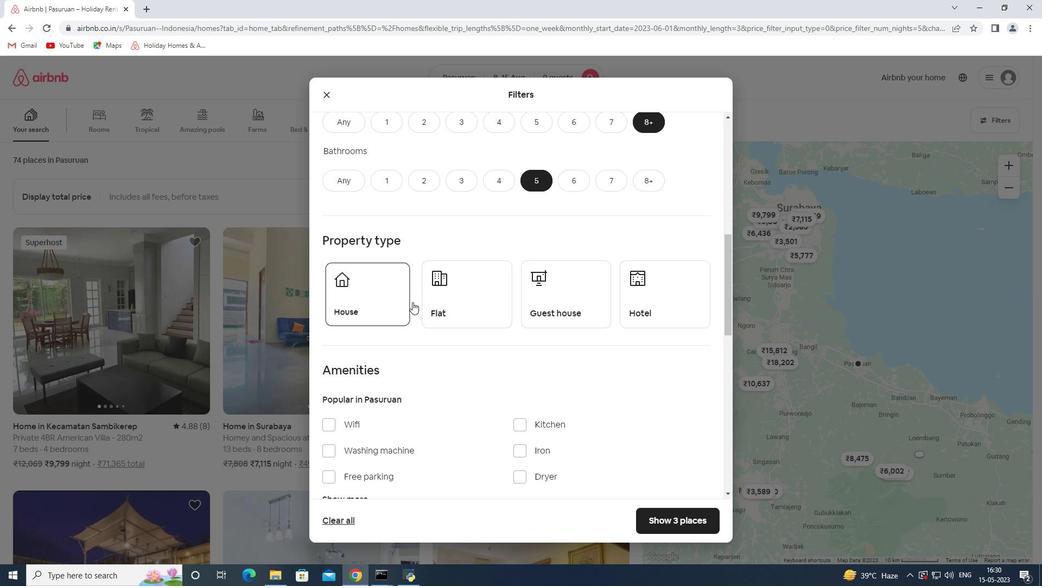 
Action: Mouse pressed left at (456, 299)
Screenshot: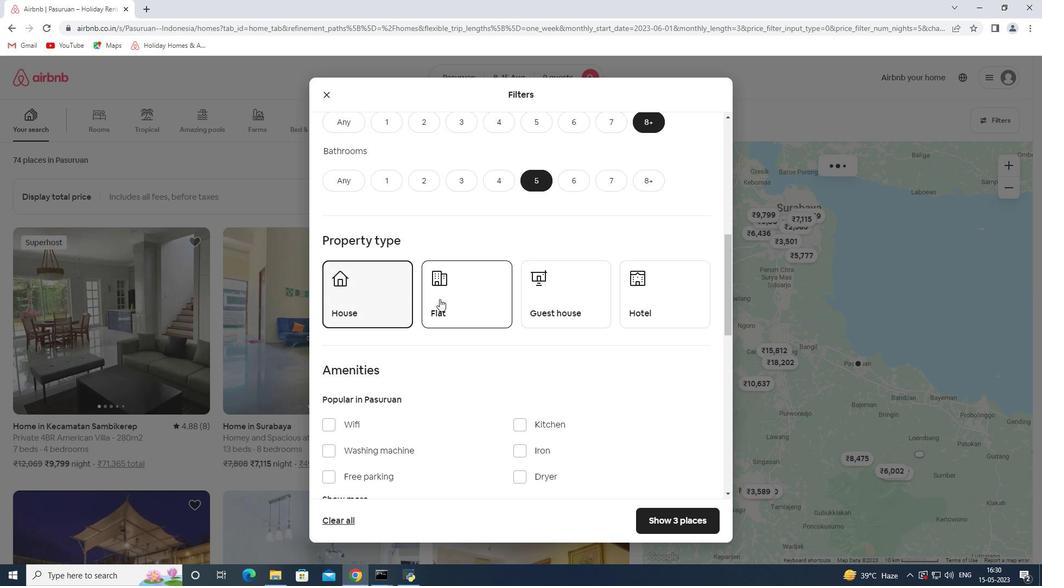 
Action: Mouse moved to (569, 302)
Screenshot: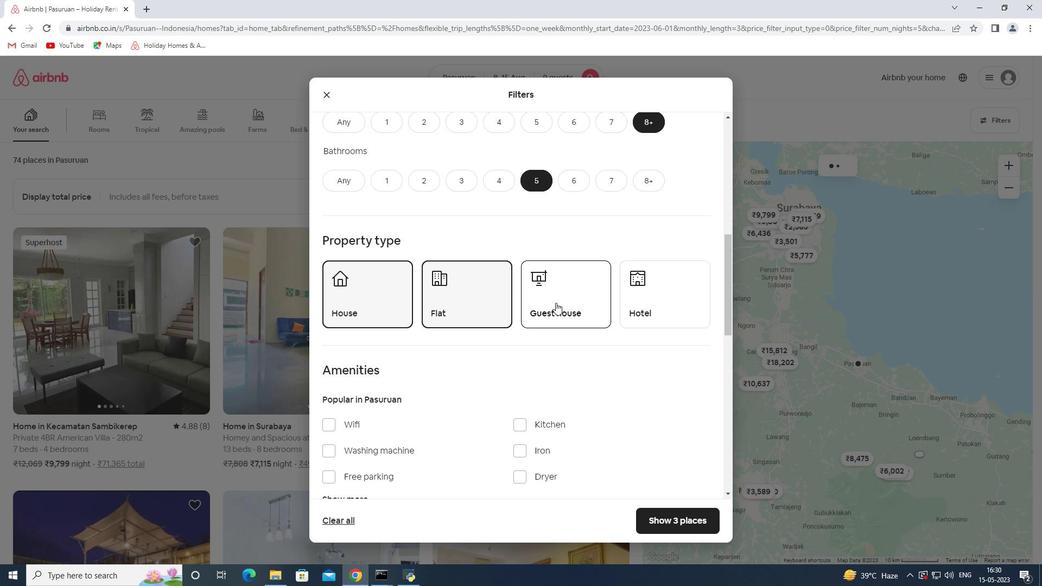 
Action: Mouse pressed left at (569, 302)
Screenshot: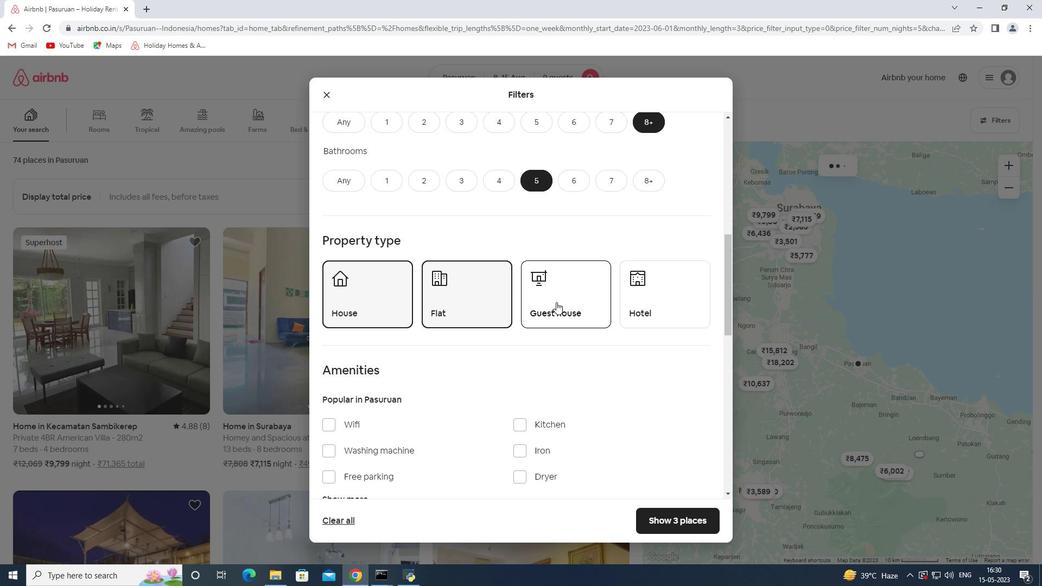 
Action: Mouse moved to (564, 301)
Screenshot: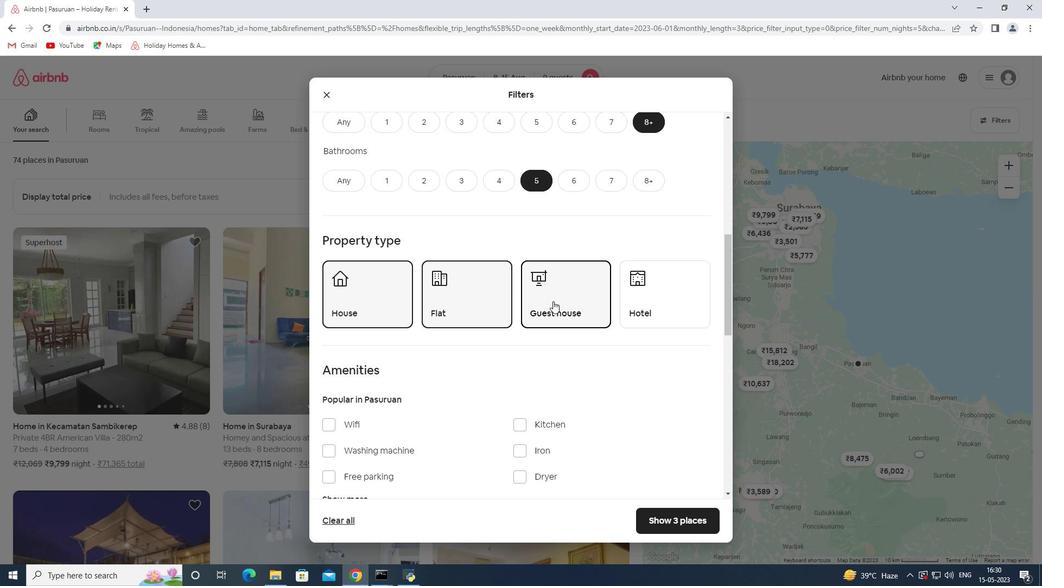 
Action: Mouse scrolled (564, 300) with delta (0, 0)
Screenshot: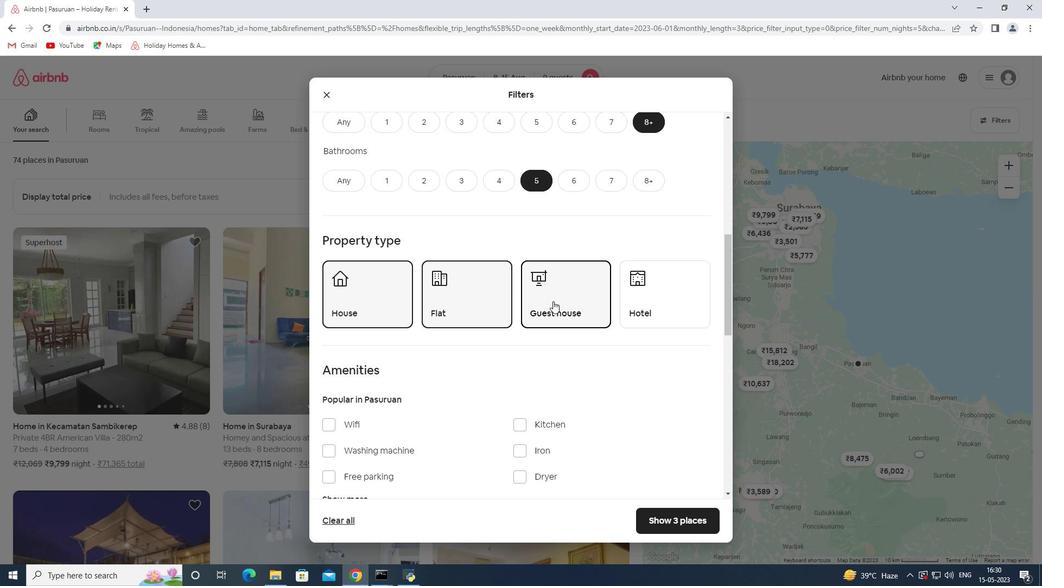 
Action: Mouse moved to (564, 301)
Screenshot: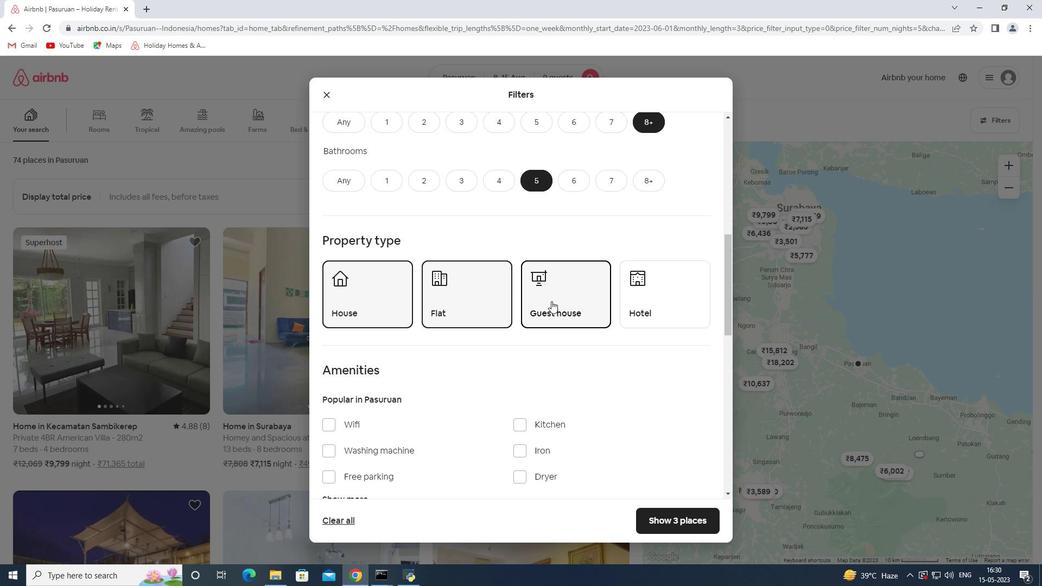 
Action: Mouse scrolled (564, 300) with delta (0, 0)
Screenshot: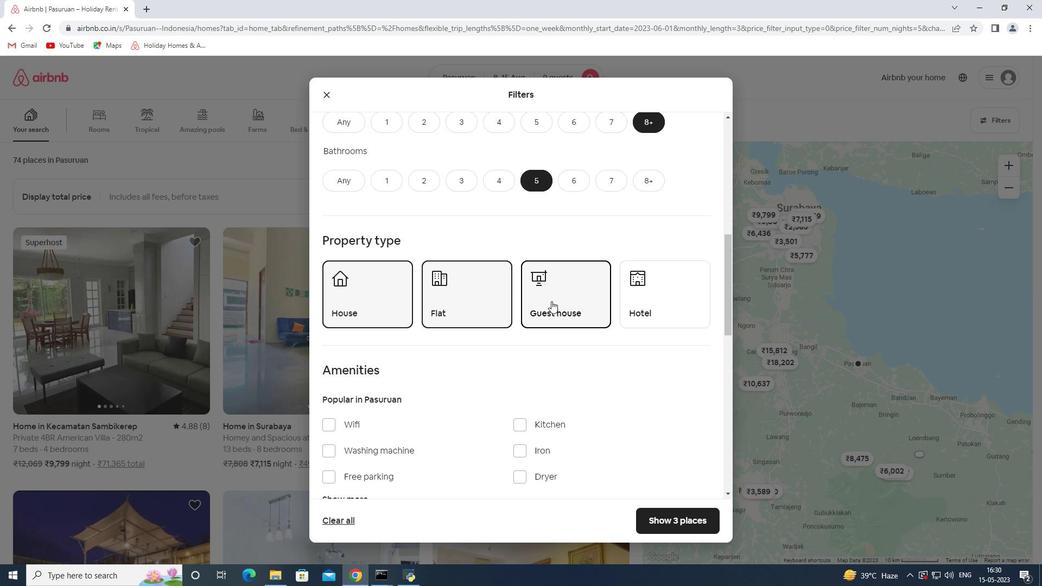 
Action: Mouse moved to (562, 301)
Screenshot: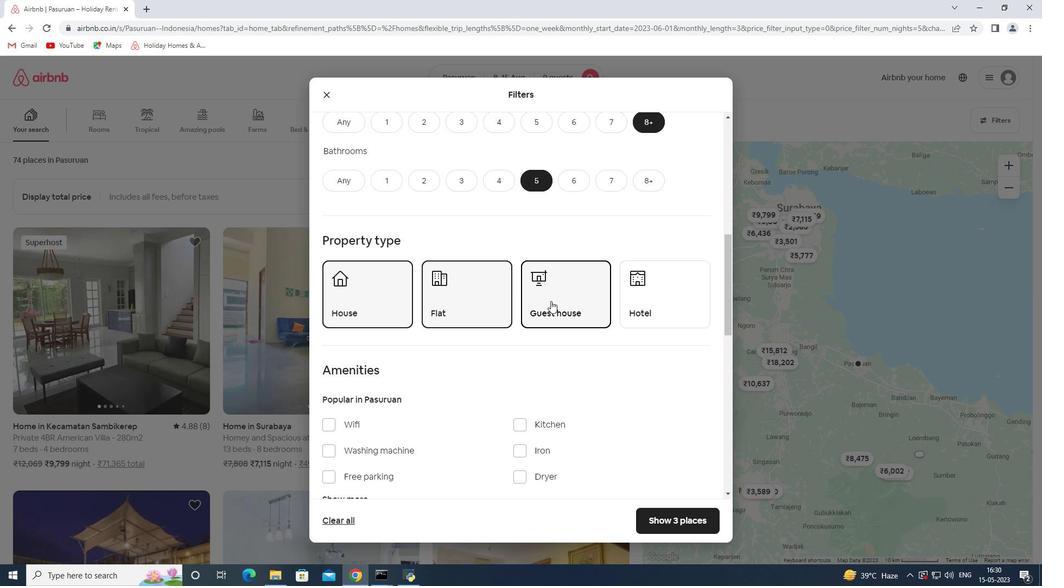 
Action: Mouse scrolled (562, 300) with delta (0, 0)
Screenshot: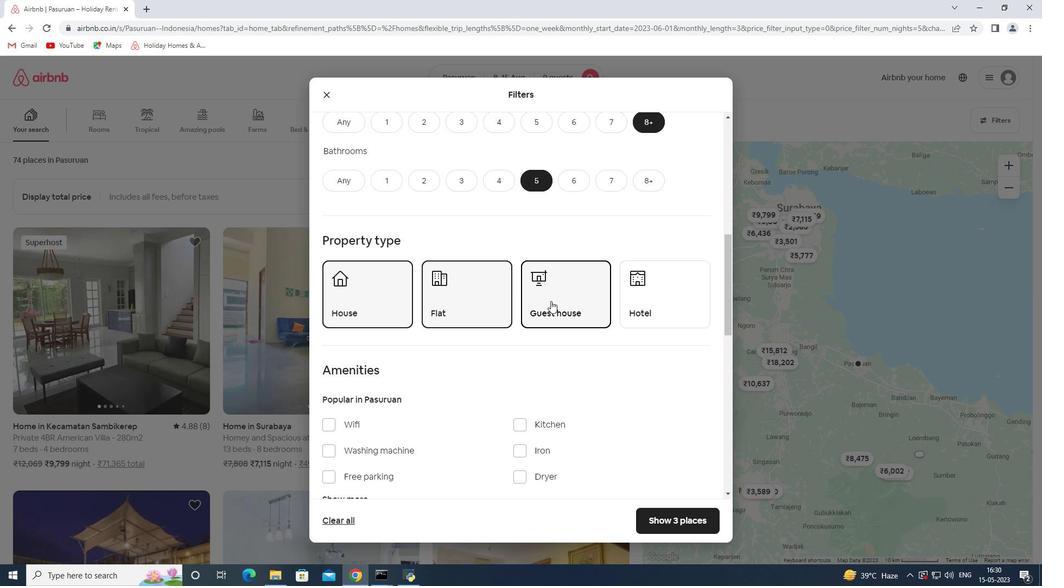 
Action: Mouse moved to (359, 264)
Screenshot: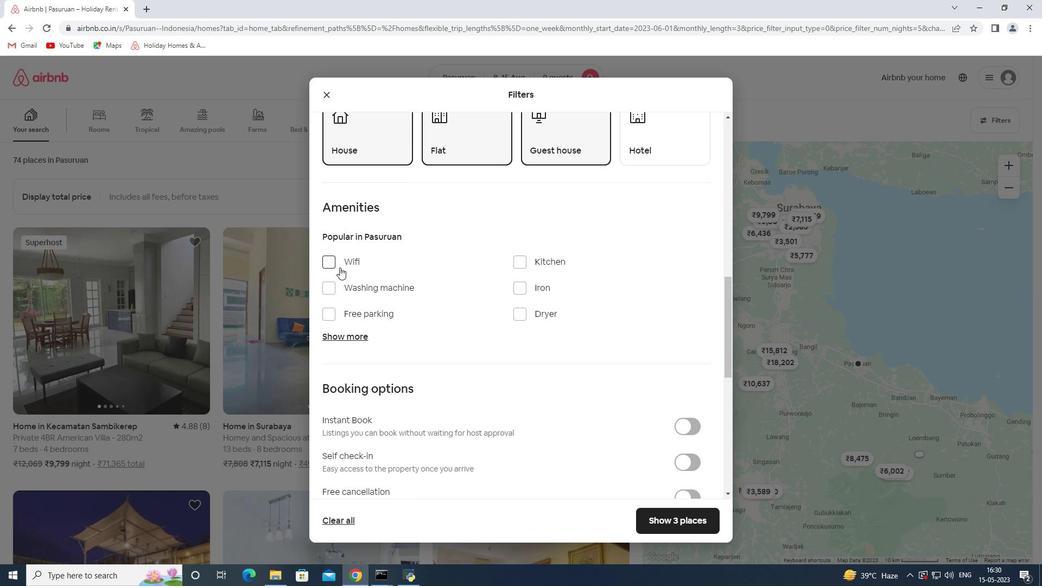 
Action: Mouse pressed left at (359, 264)
Screenshot: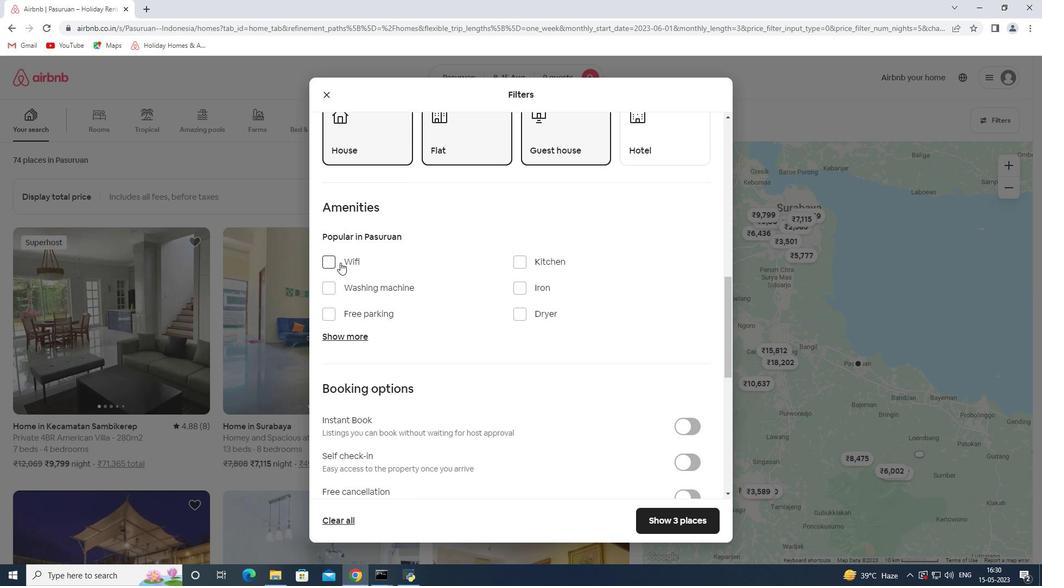 
Action: Mouse moved to (376, 312)
Screenshot: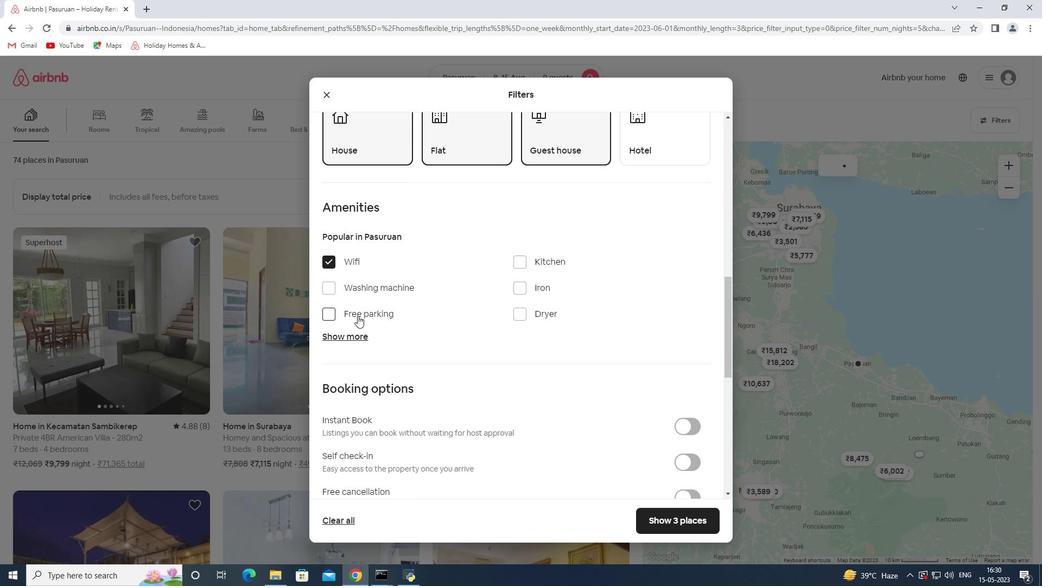 
Action: Mouse pressed left at (376, 312)
Screenshot: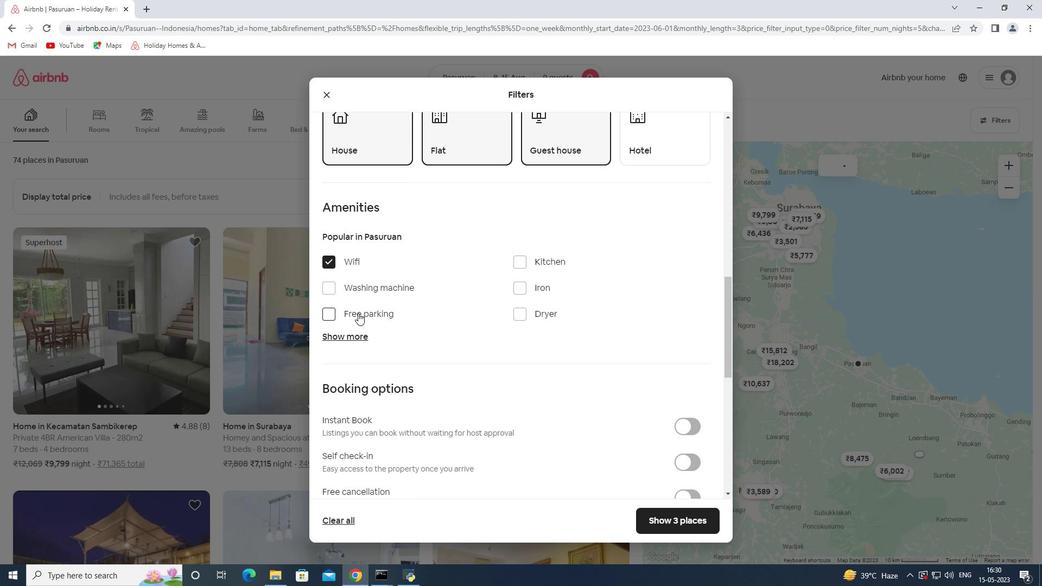 
Action: Mouse moved to (377, 334)
Screenshot: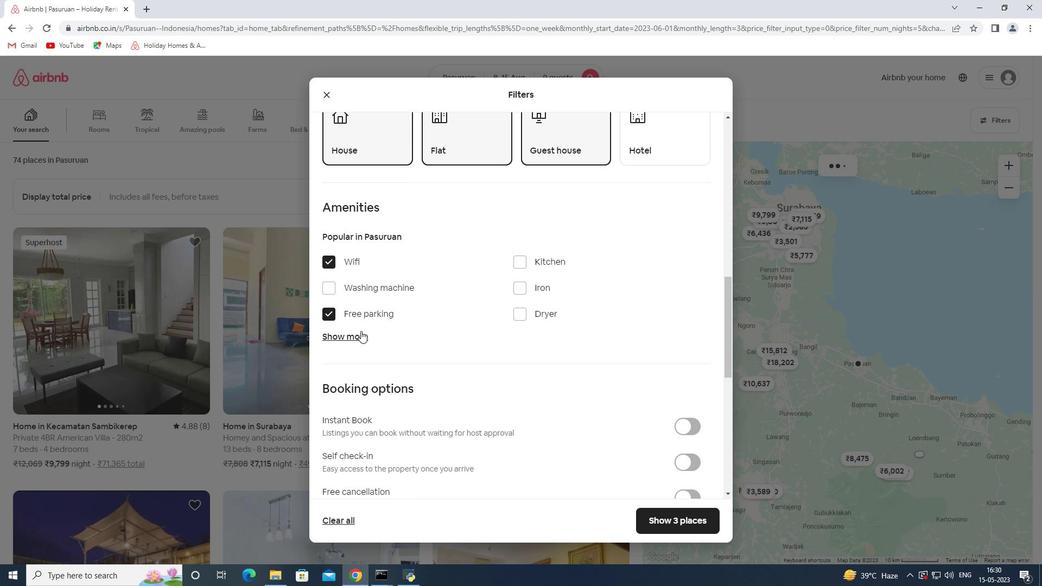 
Action: Mouse pressed left at (377, 334)
Screenshot: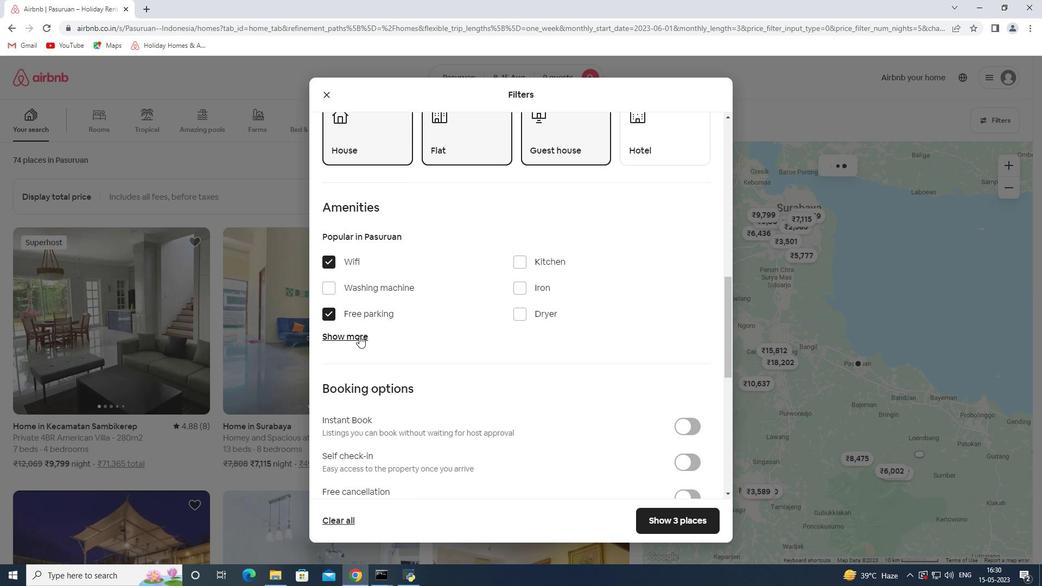 
Action: Mouse moved to (547, 394)
Screenshot: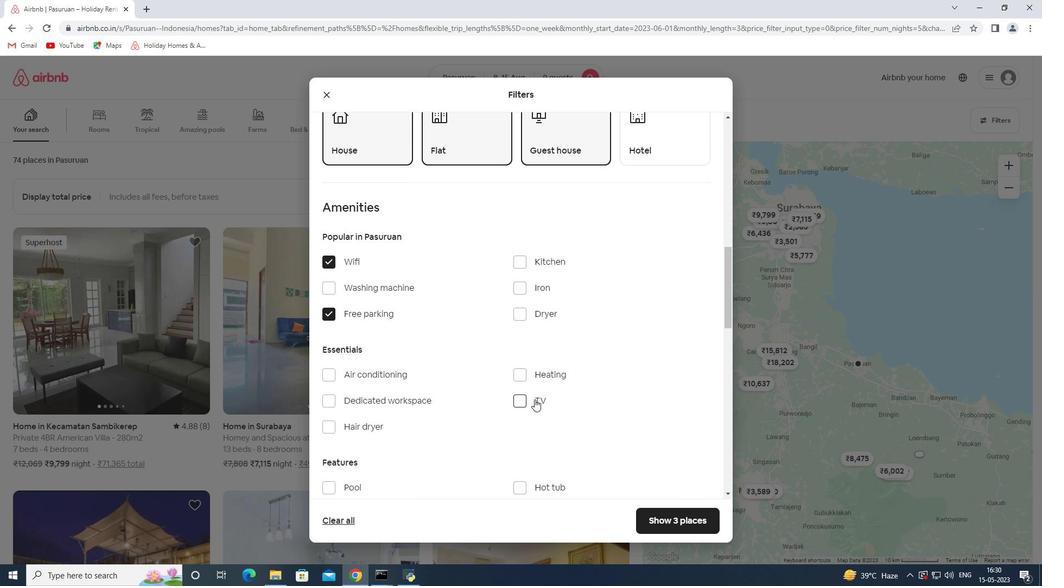 
Action: Mouse pressed left at (547, 394)
Screenshot: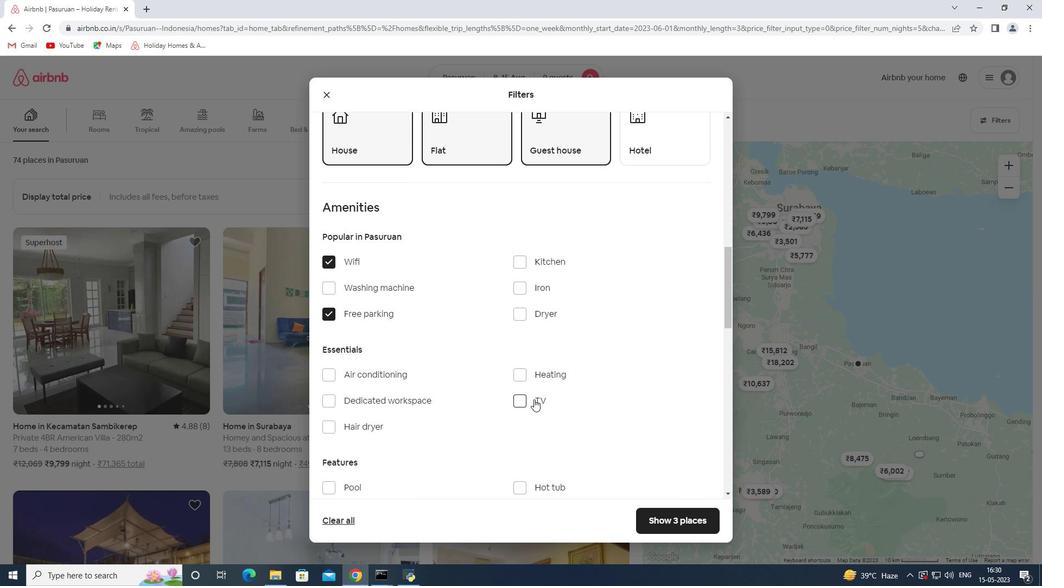 
Action: Mouse moved to (489, 406)
Screenshot: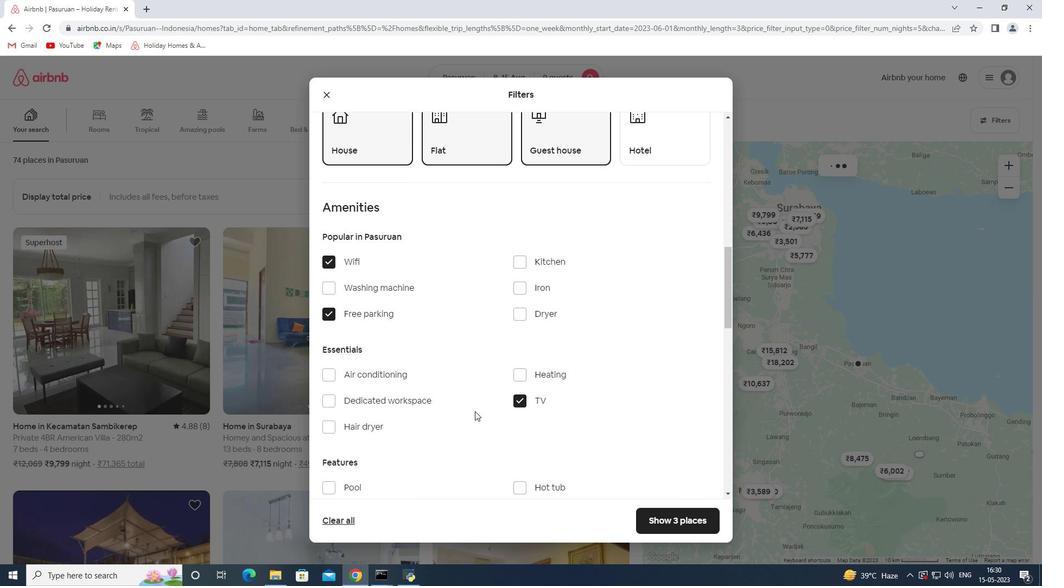 
Action: Mouse scrolled (489, 405) with delta (0, 0)
Screenshot: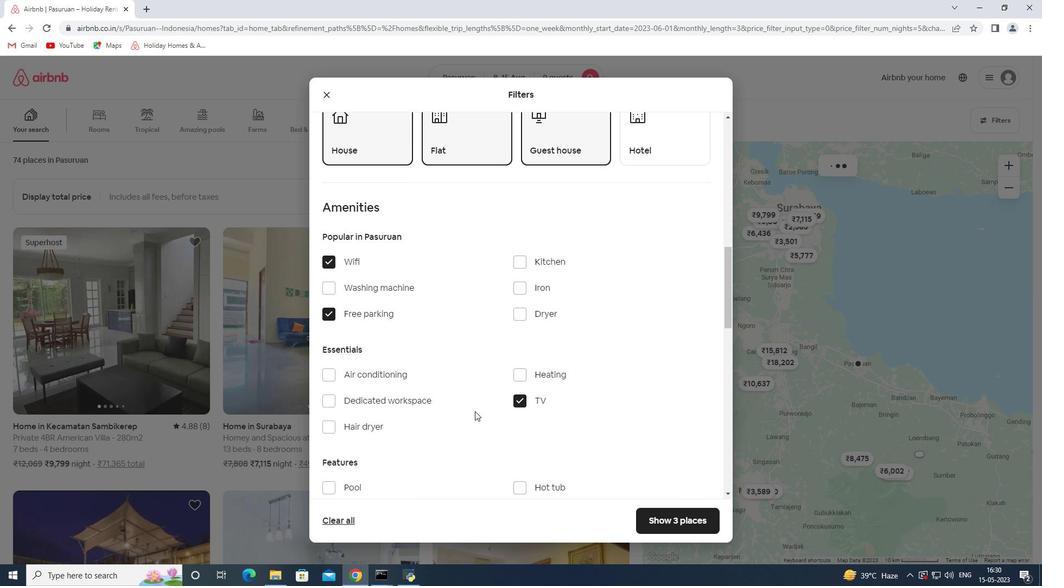 
Action: Mouse moved to (485, 406)
Screenshot: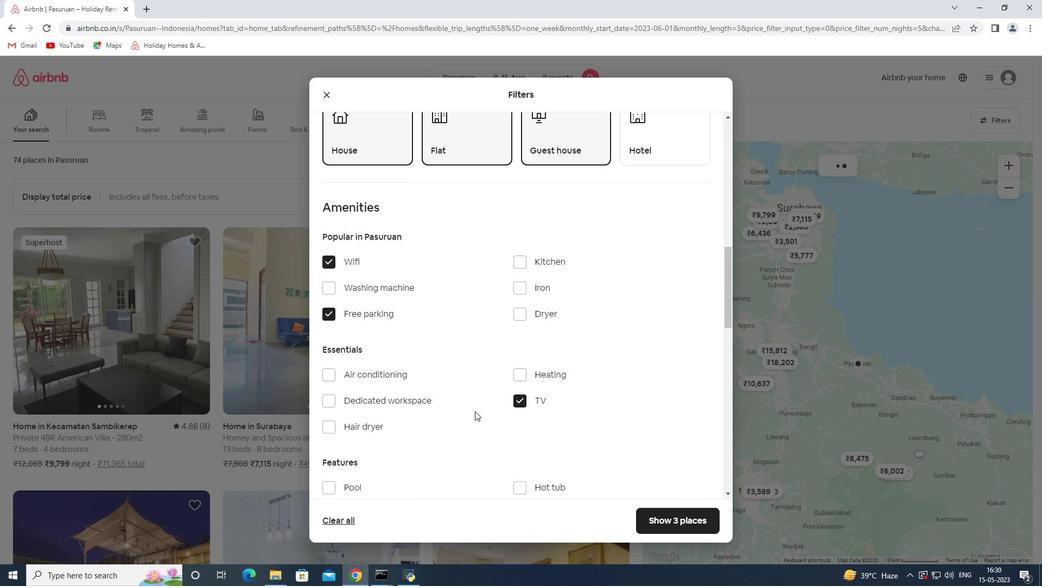 
Action: Mouse scrolled (485, 406) with delta (0, 0)
Screenshot: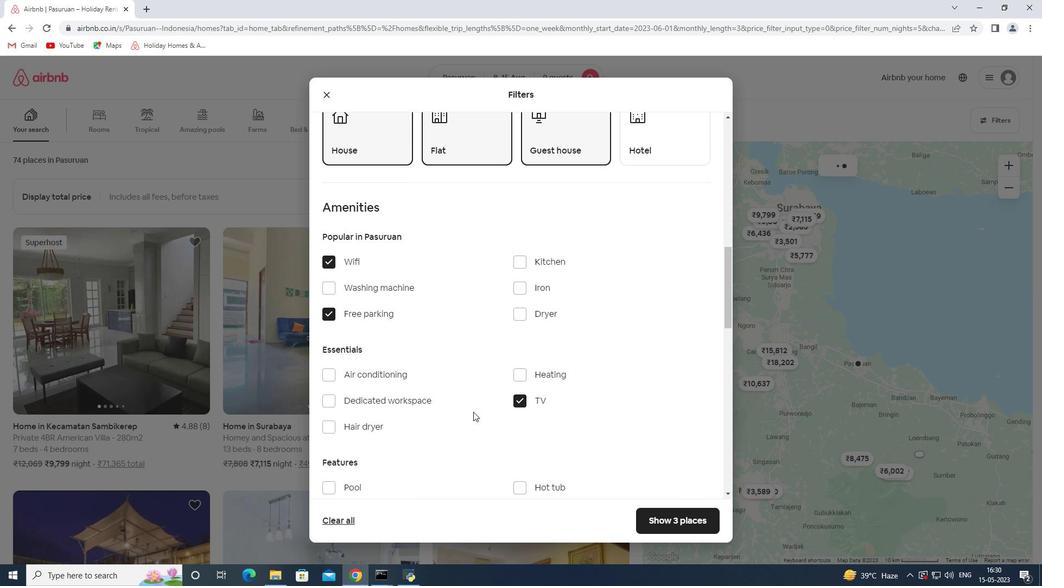 
Action: Mouse moved to (473, 392)
Screenshot: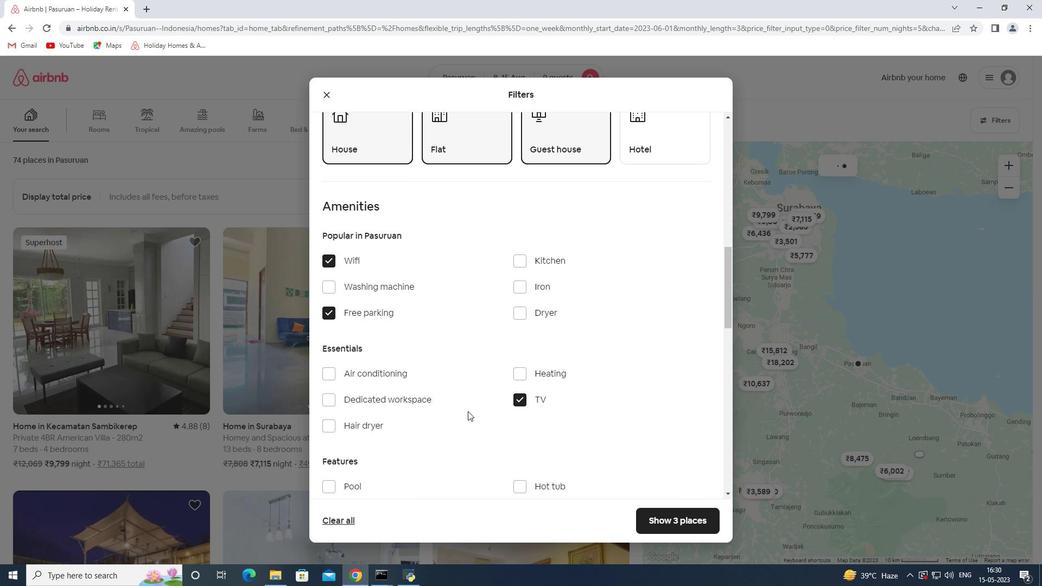 
Action: Mouse scrolled (473, 391) with delta (0, 0)
Screenshot: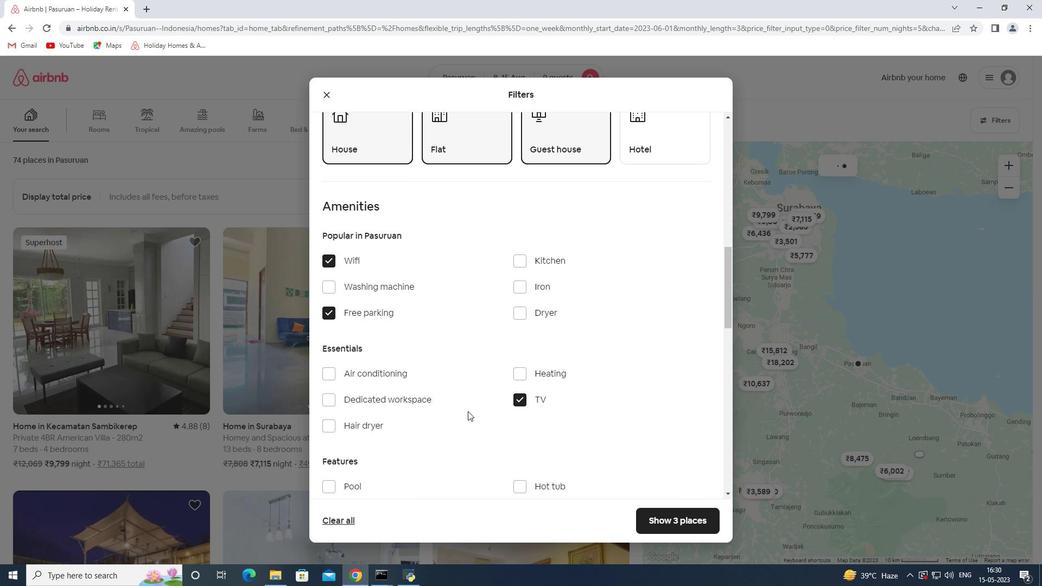 
Action: Mouse moved to (375, 374)
Screenshot: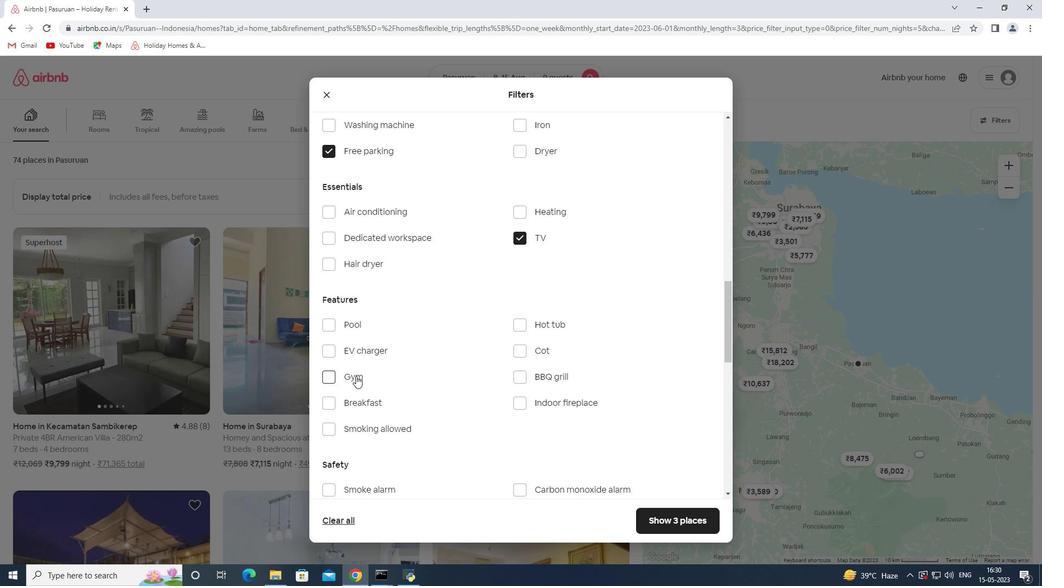 
Action: Mouse pressed left at (375, 374)
Screenshot: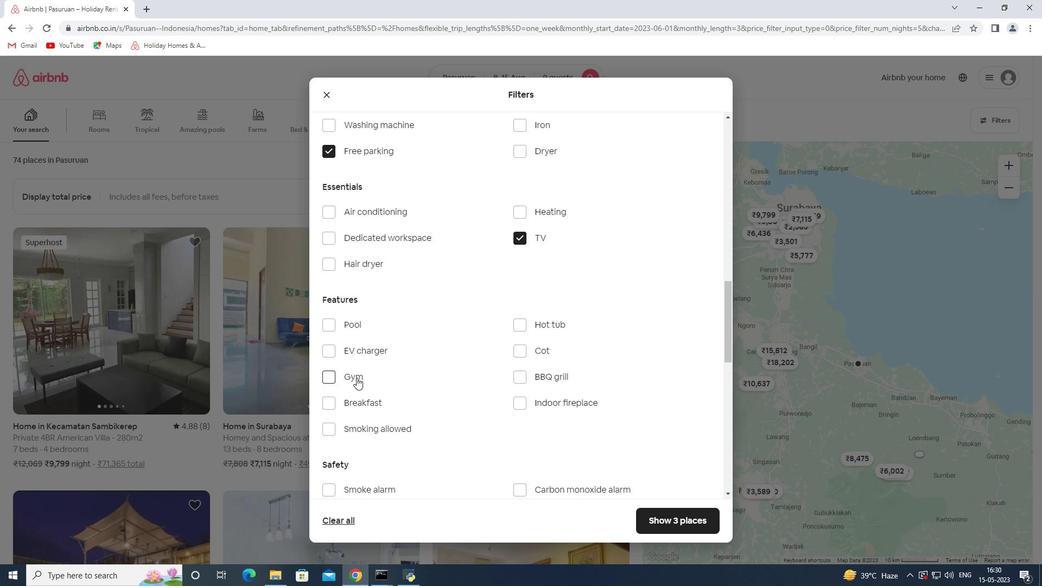 
Action: Mouse moved to (383, 396)
Screenshot: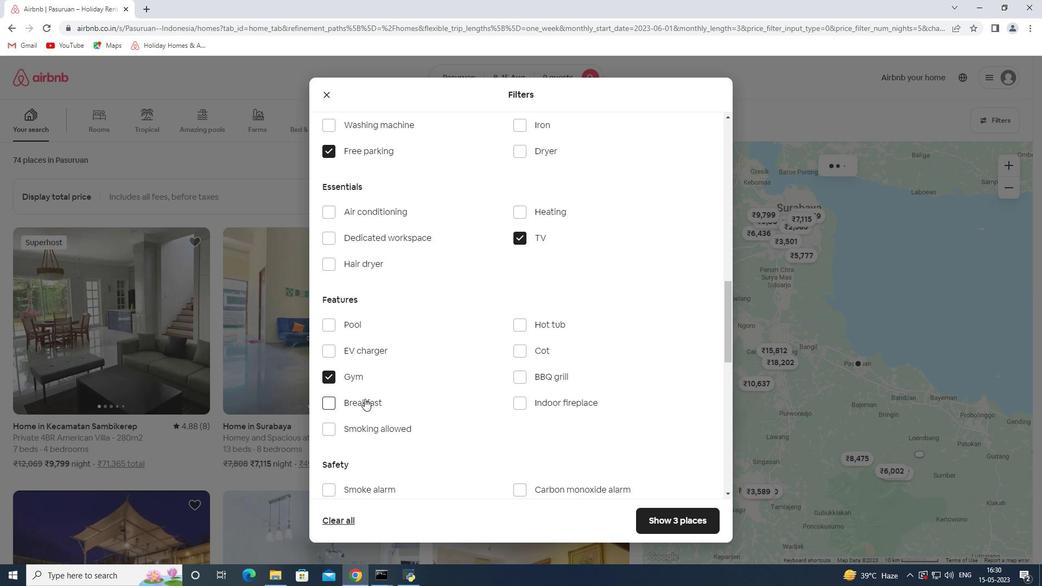 
Action: Mouse pressed left at (383, 396)
Screenshot: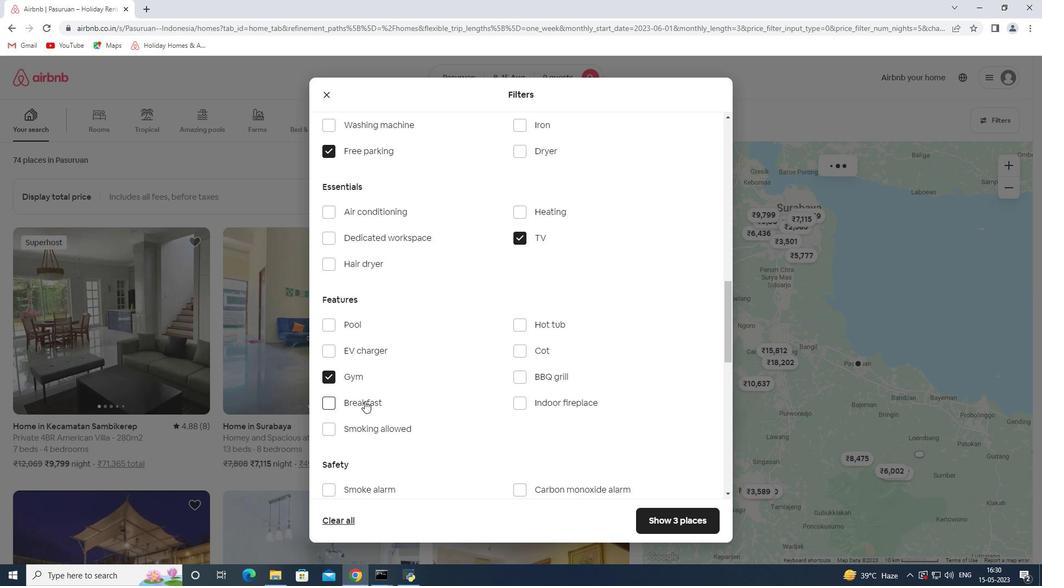 
Action: Mouse moved to (435, 347)
Screenshot: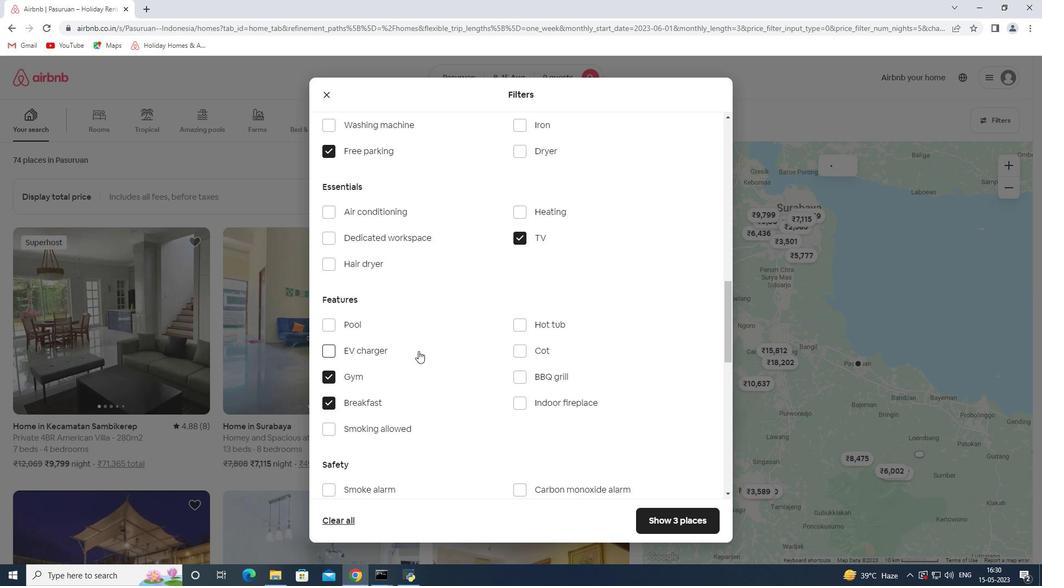 
Action: Mouse scrolled (435, 347) with delta (0, 0)
Screenshot: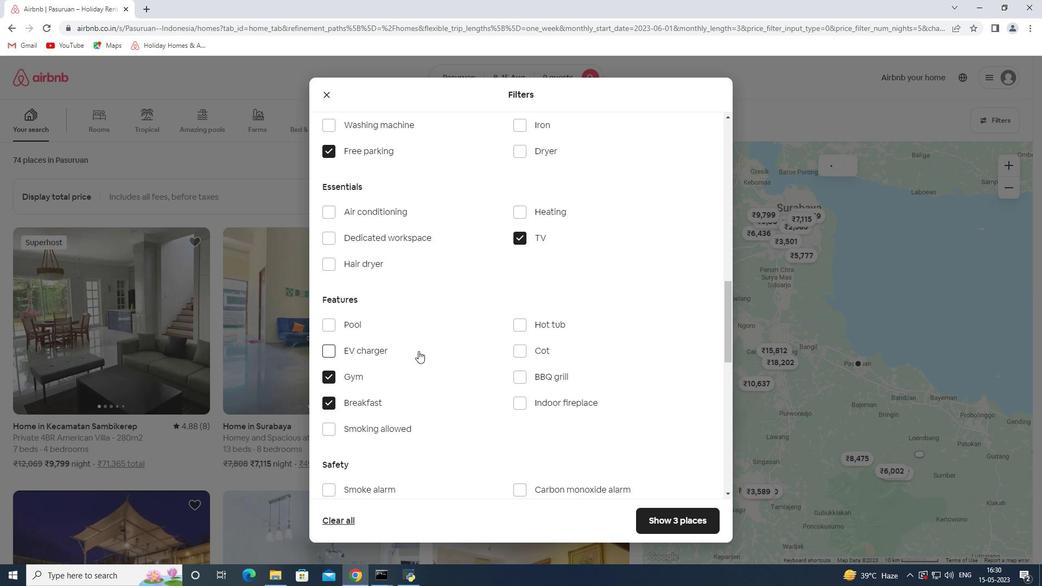
Action: Mouse moved to (433, 347)
Screenshot: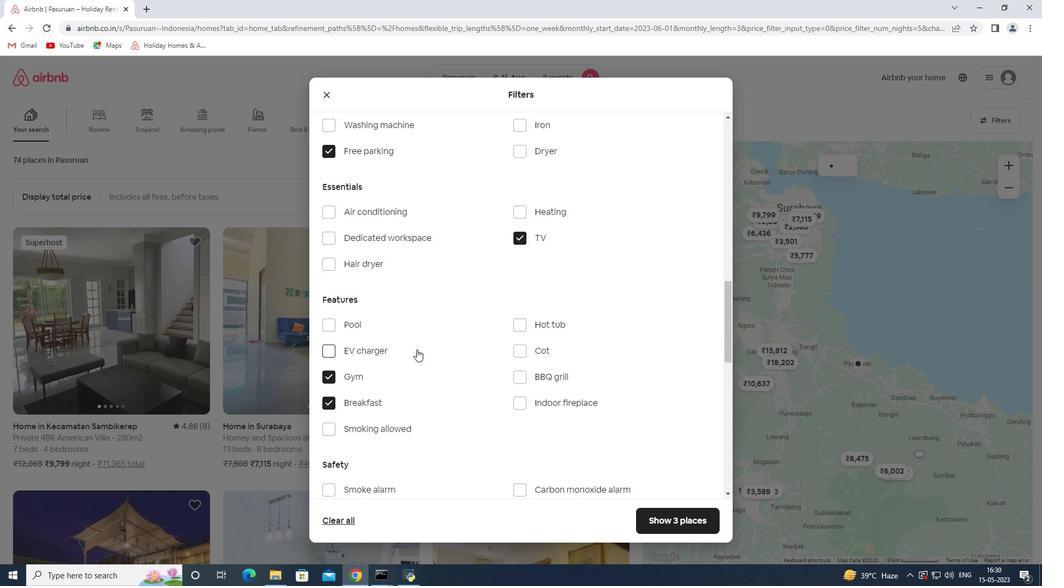 
Action: Mouse scrolled (433, 347) with delta (0, 0)
Screenshot: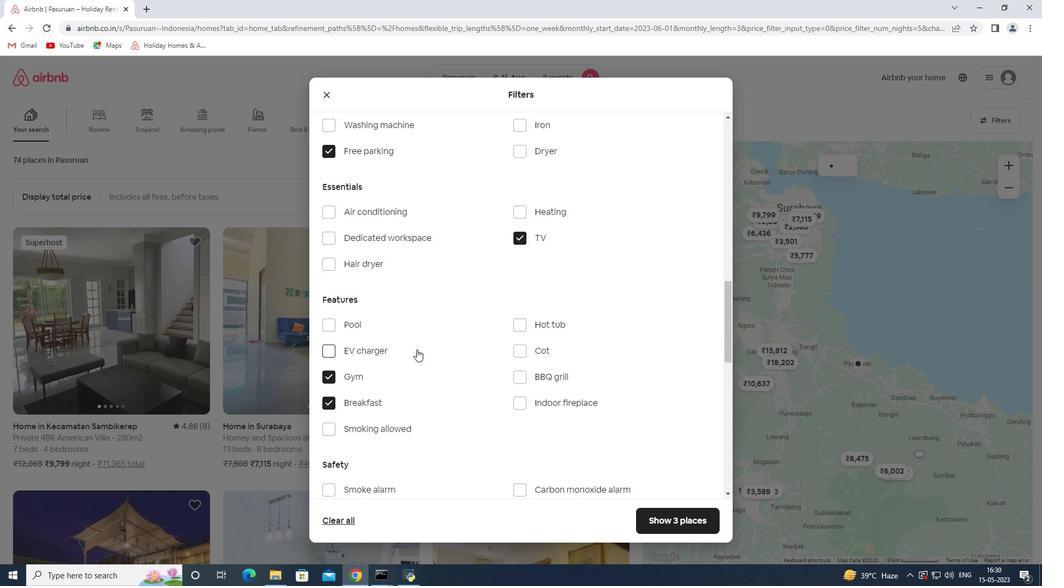 
Action: Mouse scrolled (433, 347) with delta (0, 0)
Screenshot: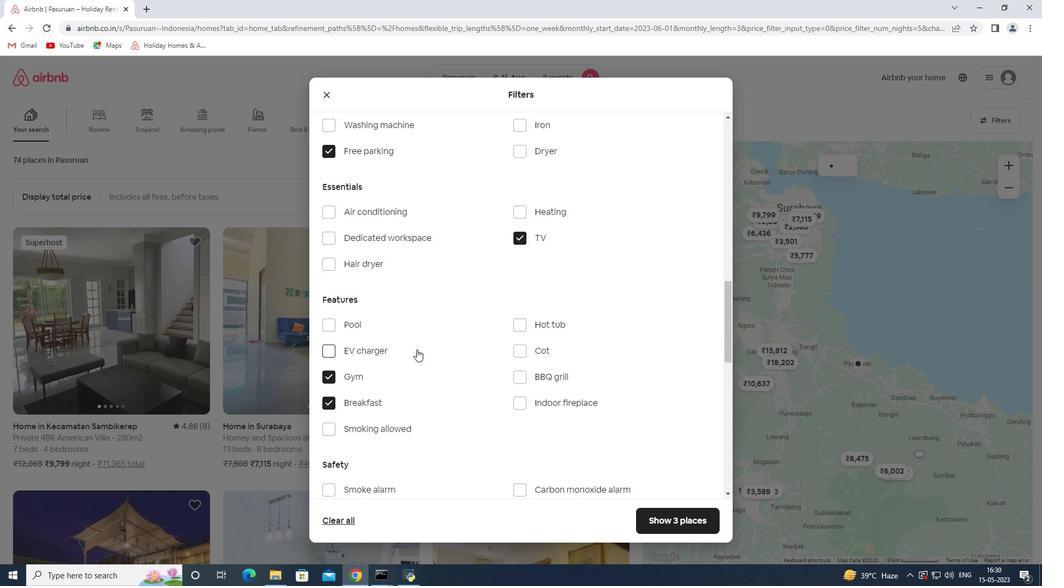 
Action: Mouse moved to (432, 347)
Screenshot: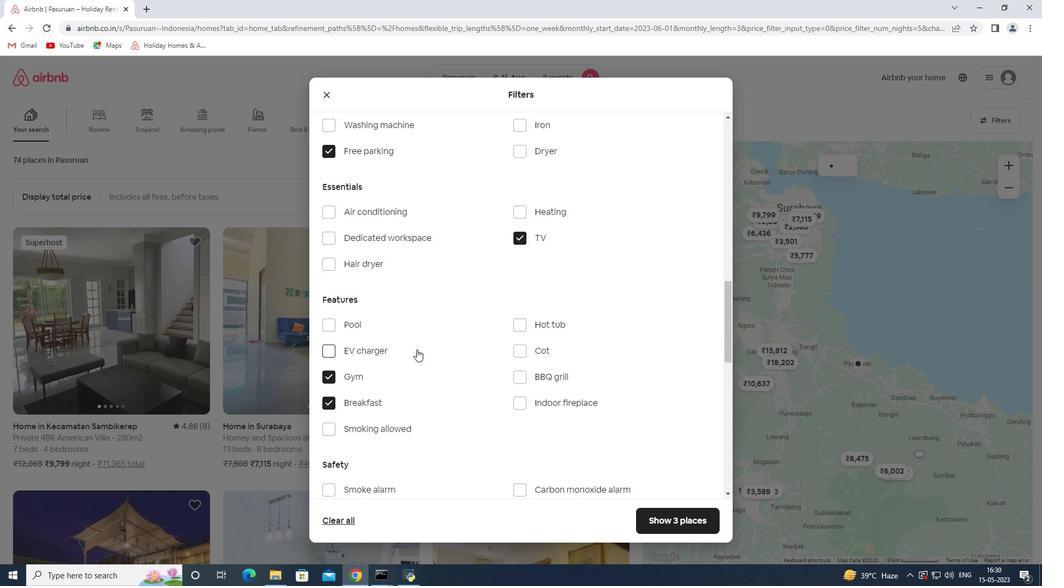 
Action: Mouse scrolled (432, 347) with delta (0, 0)
Screenshot: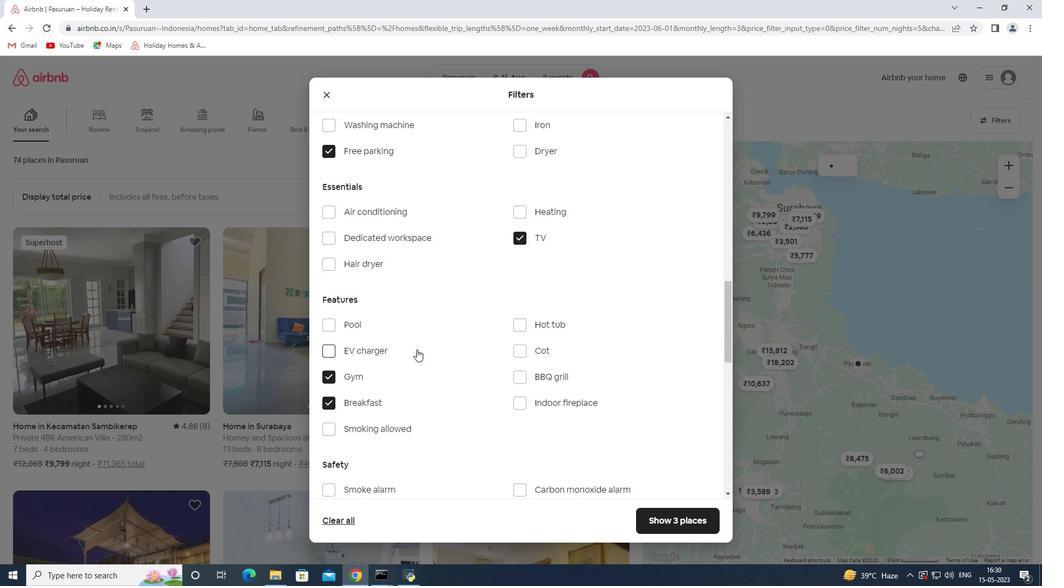 
Action: Mouse moved to (700, 411)
Screenshot: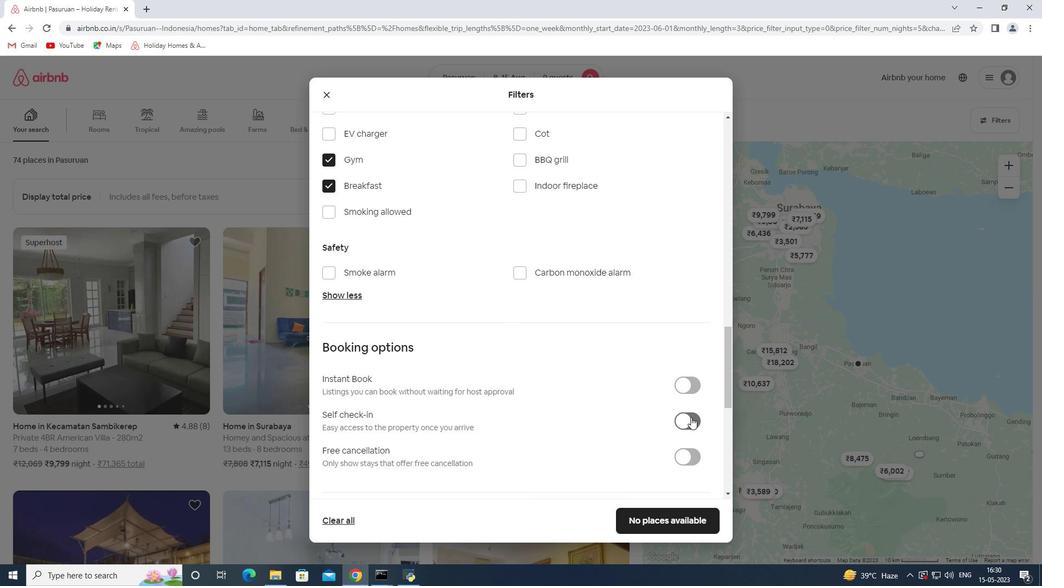 
Action: Mouse pressed left at (700, 411)
Screenshot: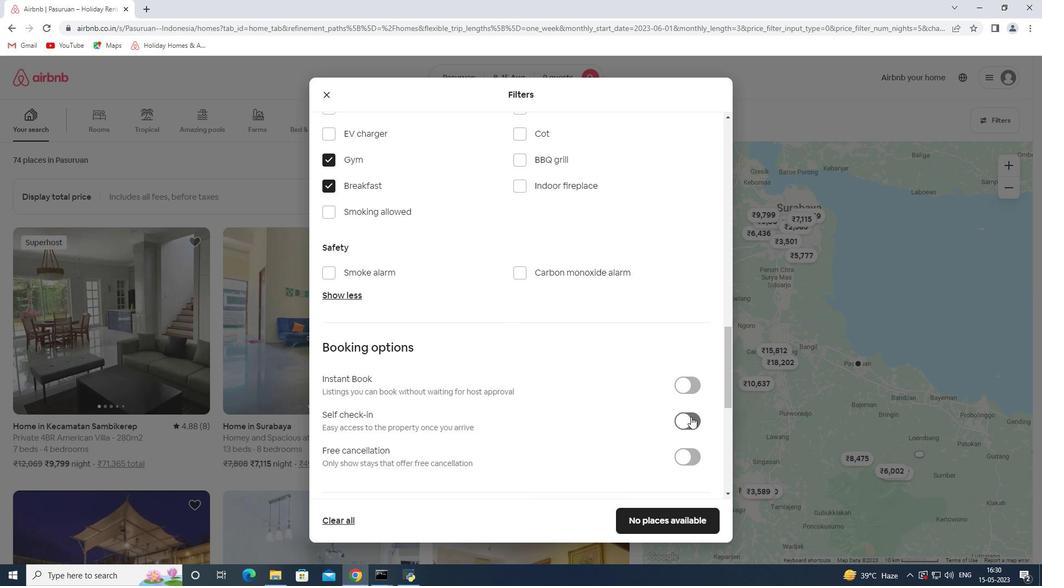 
Action: Mouse moved to (625, 380)
Screenshot: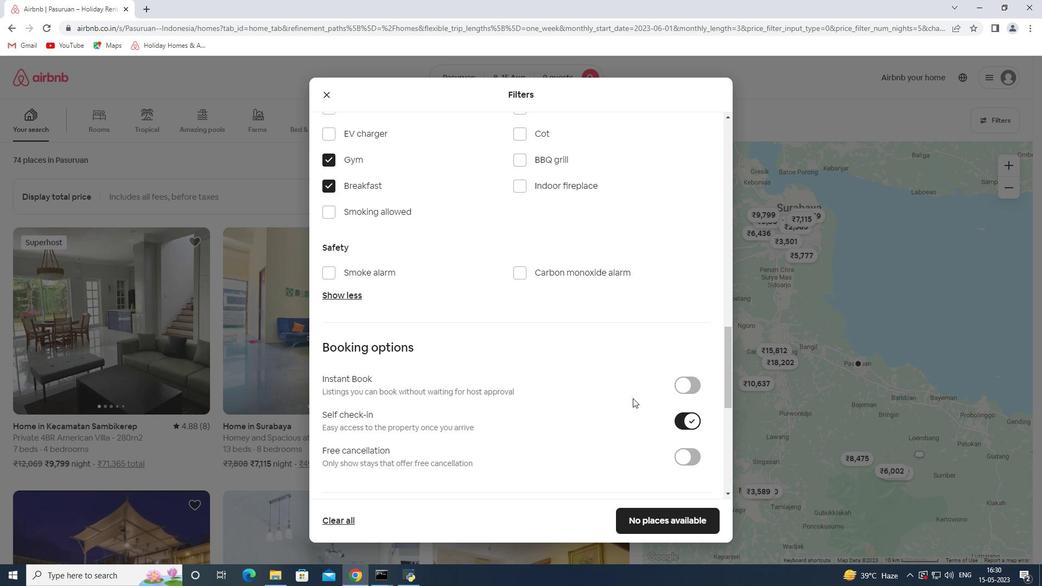 
Action: Mouse scrolled (625, 379) with delta (0, 0)
Screenshot: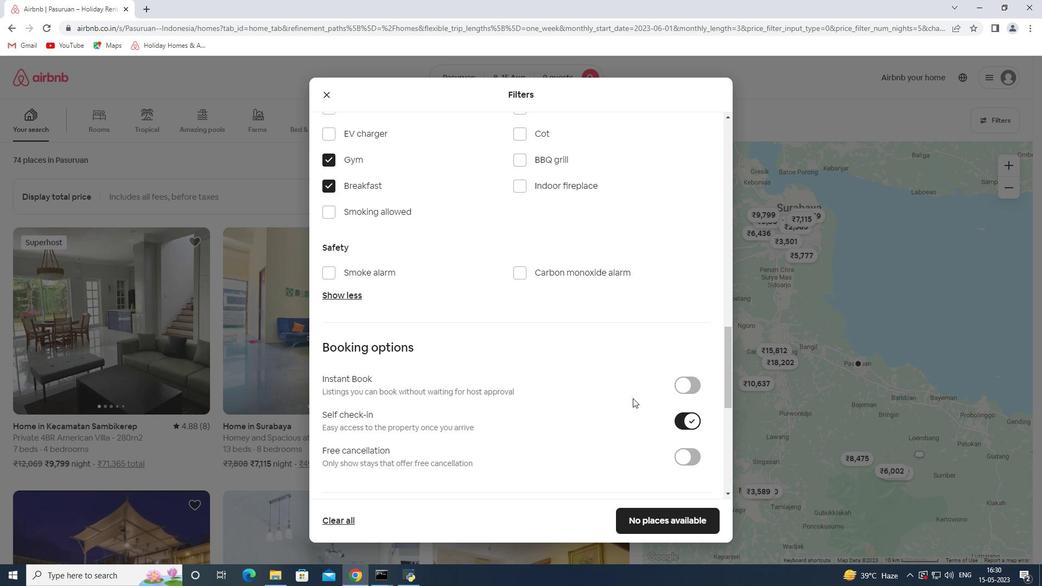 
Action: Mouse moved to (625, 380)
Screenshot: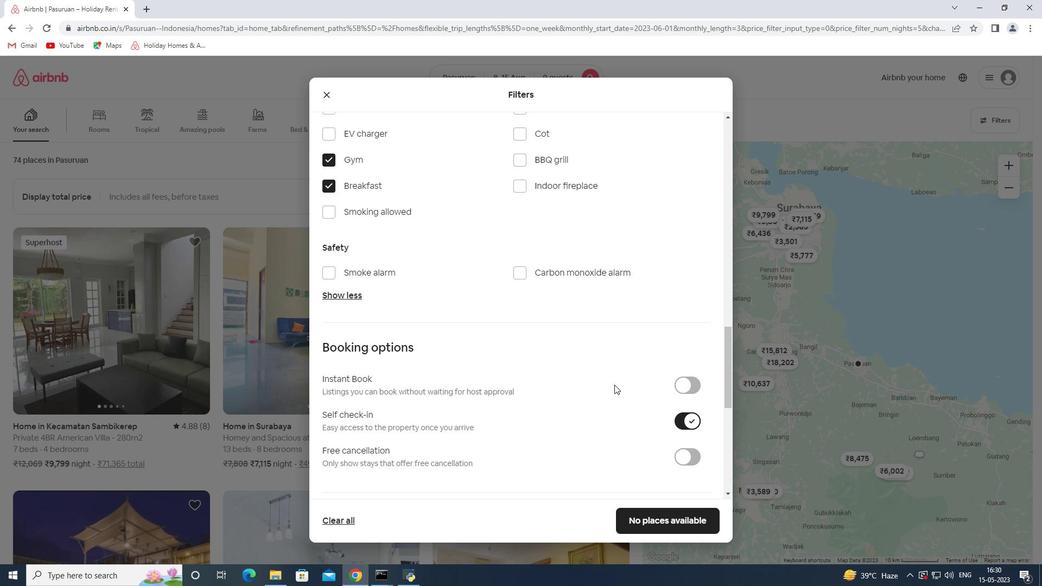
Action: Mouse scrolled (625, 379) with delta (0, 0)
Screenshot: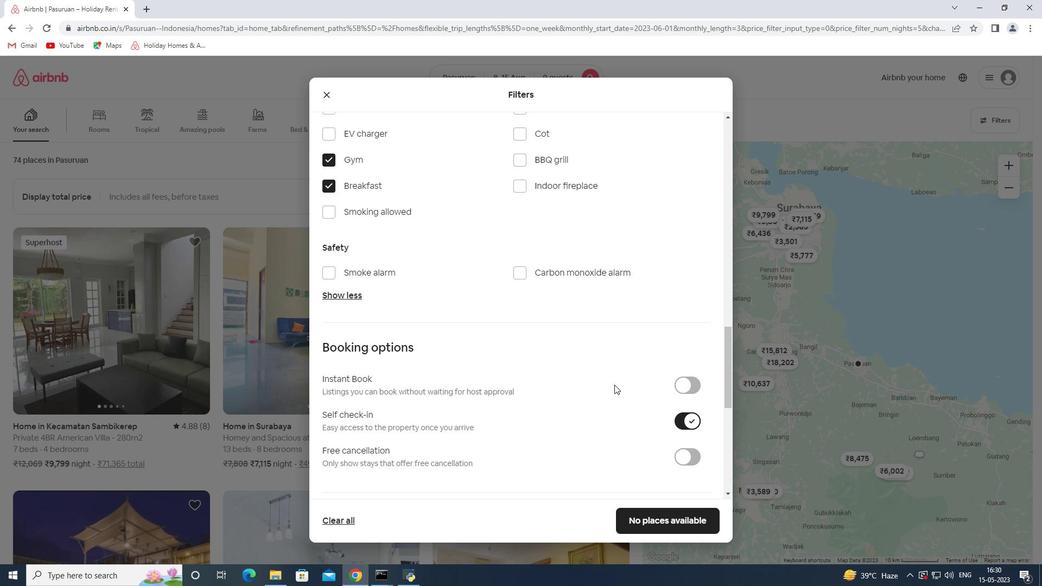 
Action: Mouse scrolled (625, 379) with delta (0, 0)
Screenshot: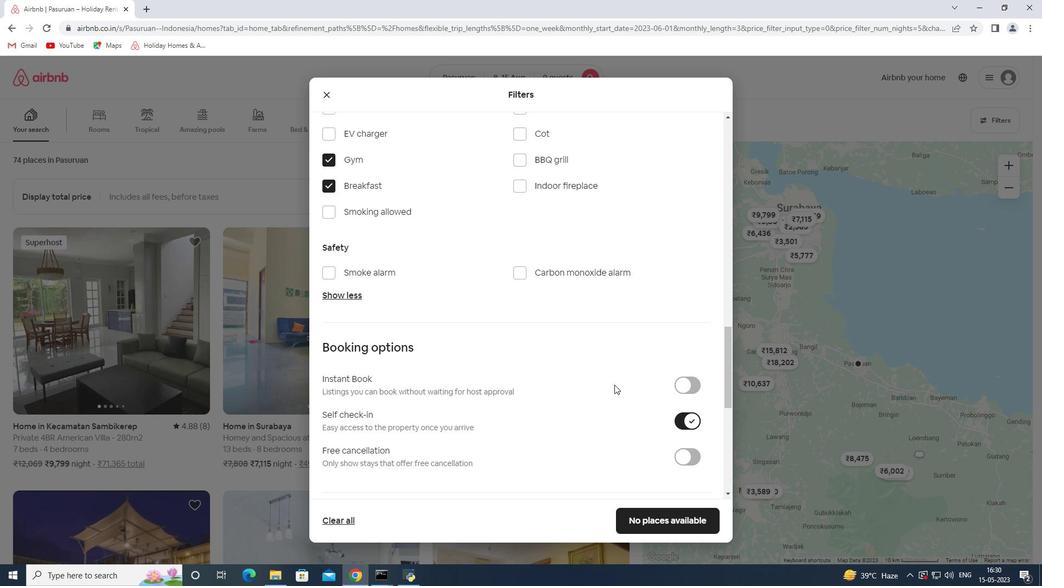
Action: Mouse scrolled (625, 379) with delta (0, 0)
Screenshot: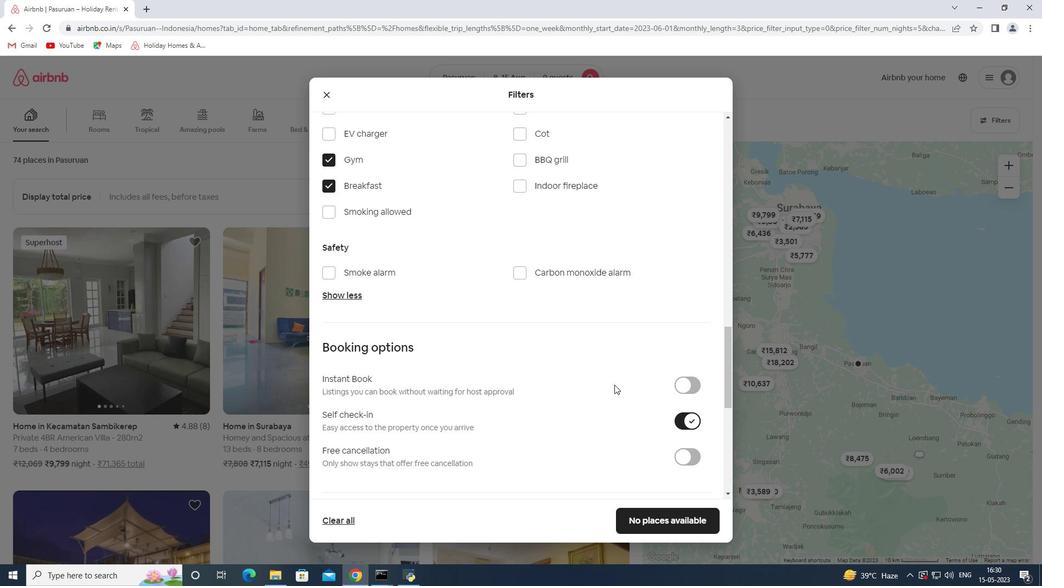 
Action: Mouse scrolled (625, 379) with delta (0, 0)
Screenshot: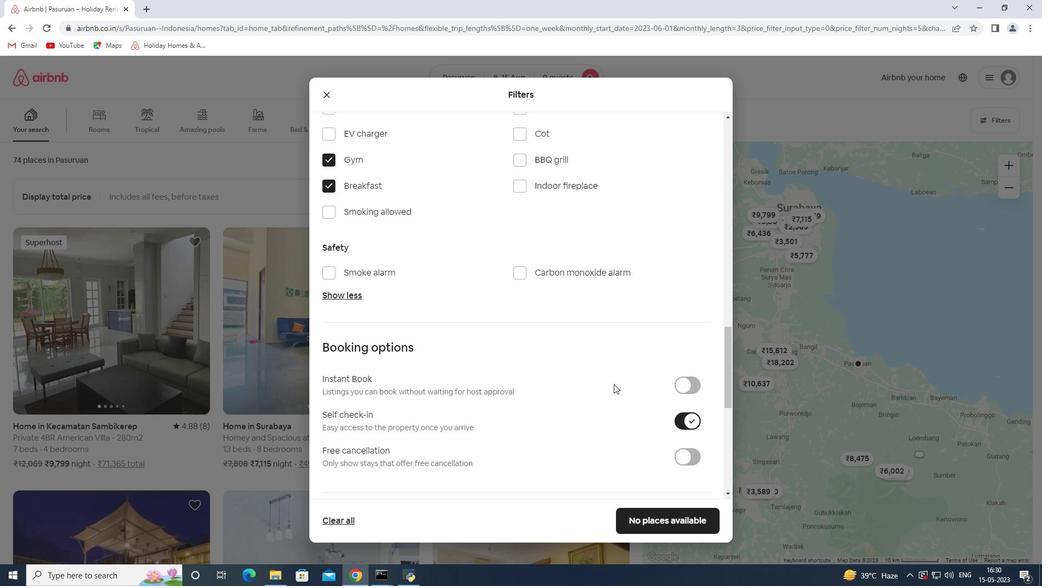 
Action: Mouse moved to (615, 427)
Screenshot: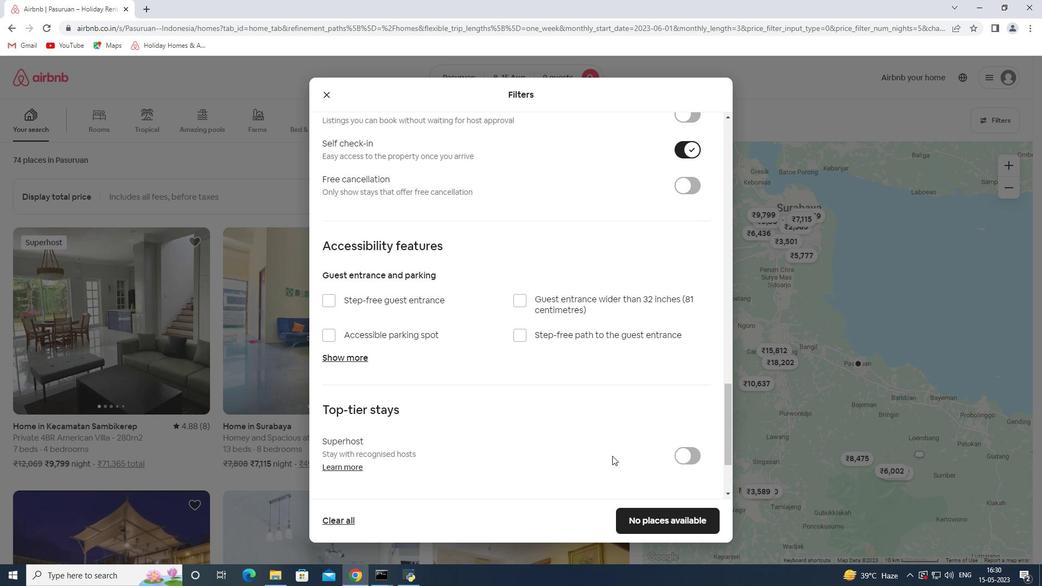 
Action: Mouse scrolled (615, 426) with delta (0, 0)
Screenshot: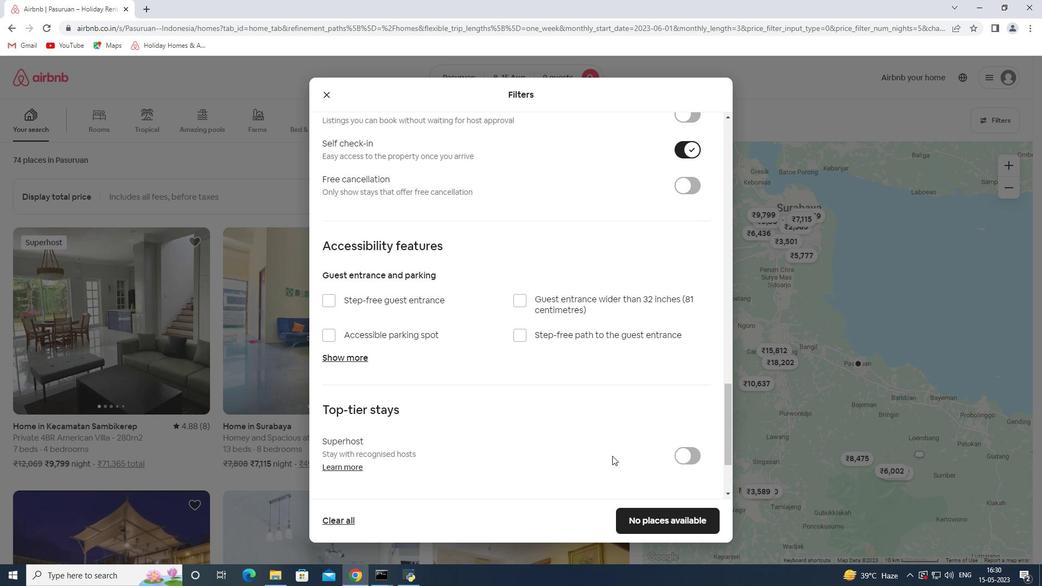 
Action: Mouse moved to (610, 425)
Screenshot: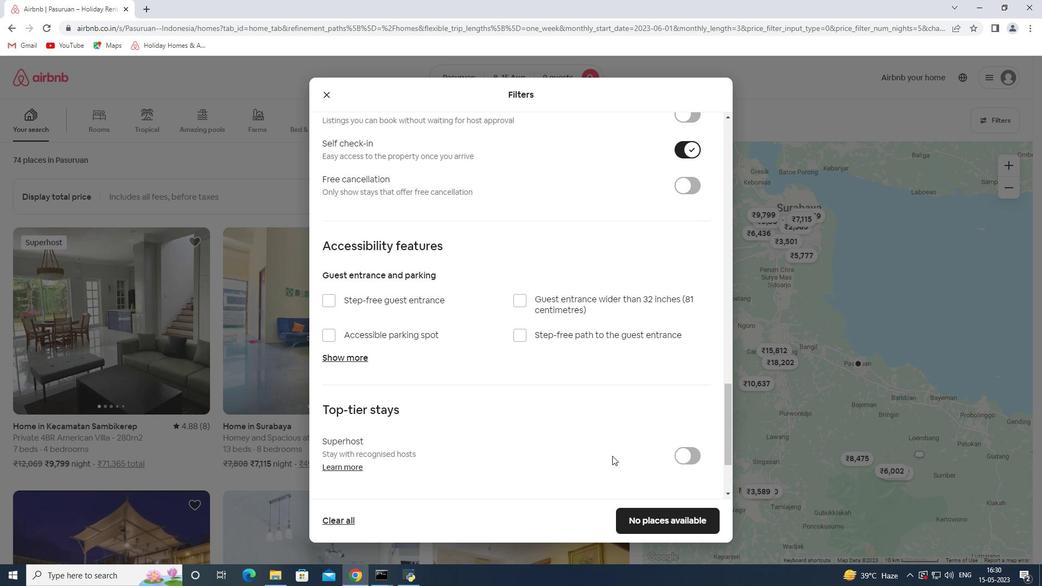 
Action: Mouse scrolled (610, 424) with delta (0, 0)
Screenshot: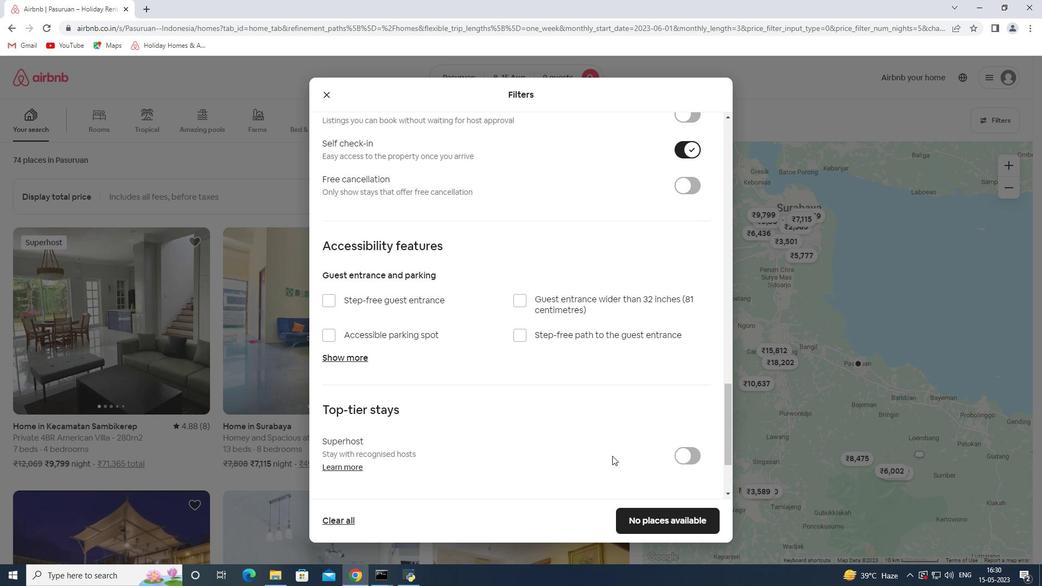 
Action: Mouse moved to (608, 424)
Screenshot: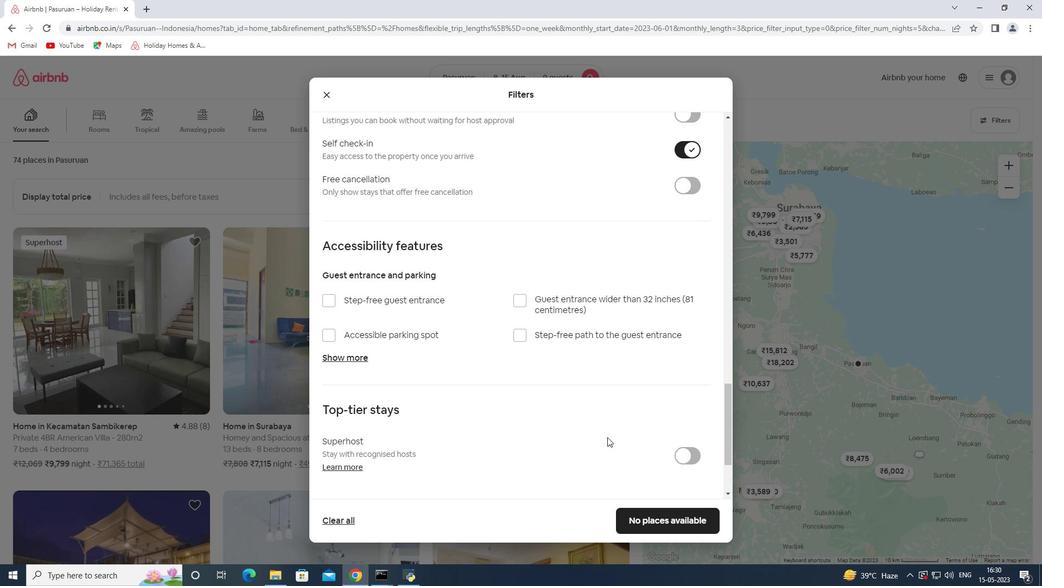 
Action: Mouse scrolled (608, 423) with delta (0, 0)
Screenshot: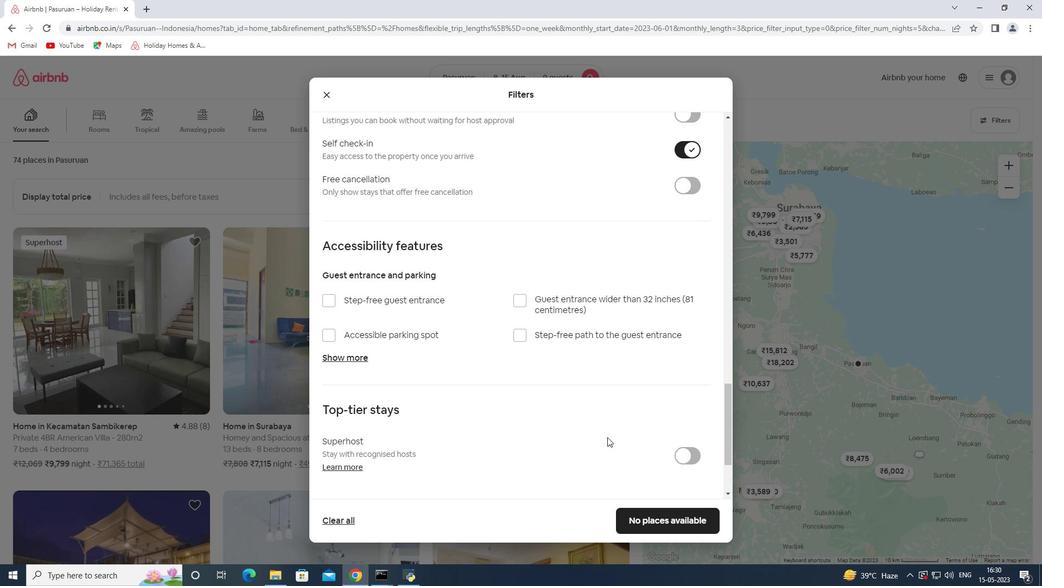 
Action: Mouse moved to (605, 422)
Screenshot: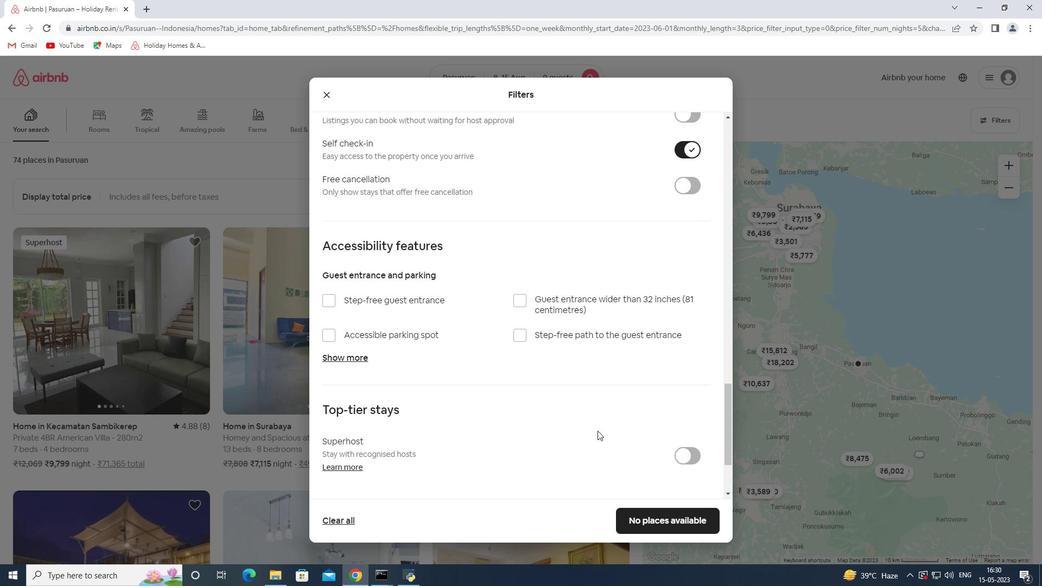 
Action: Mouse scrolled (607, 422) with delta (0, 0)
Screenshot: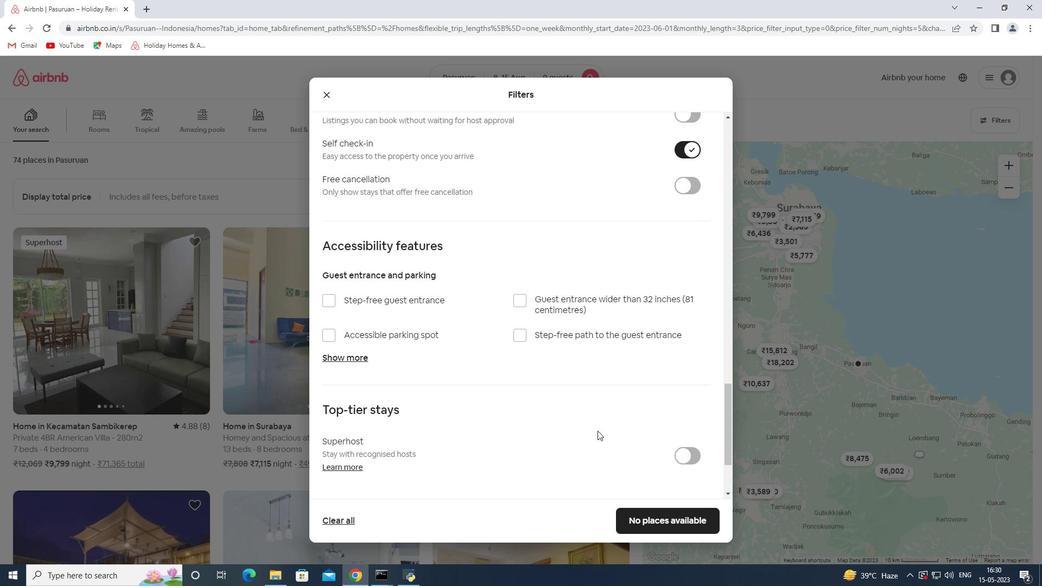 
Action: Mouse moved to (603, 421)
Screenshot: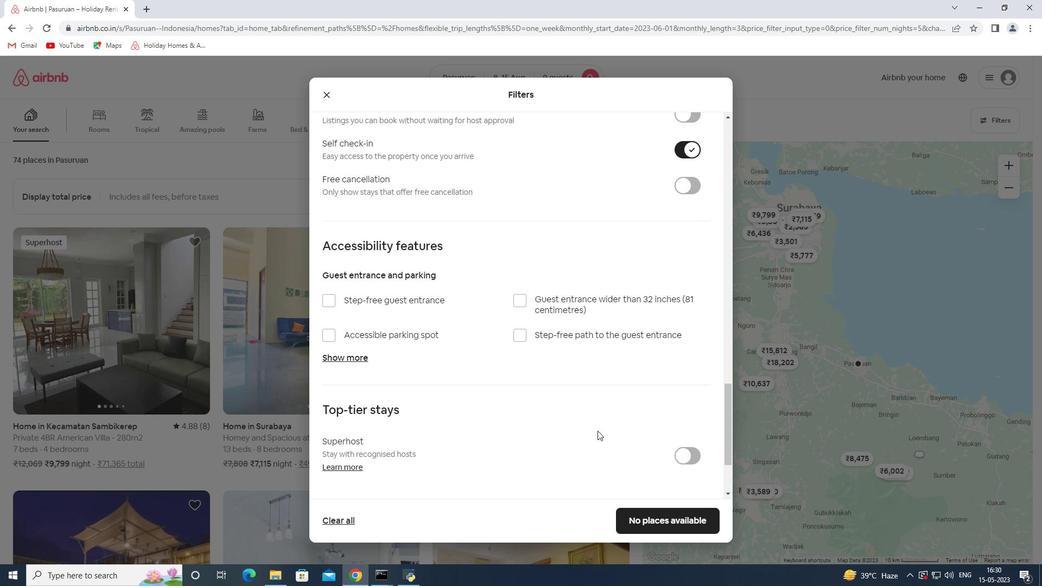 
Action: Mouse scrolled (604, 421) with delta (0, 0)
Screenshot: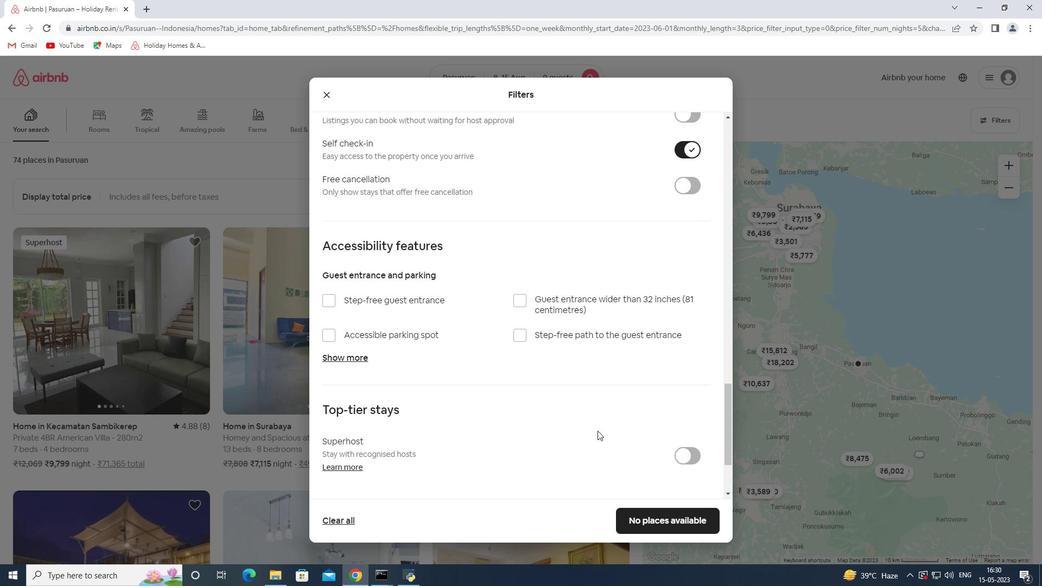 
Action: Mouse moved to (346, 441)
Screenshot: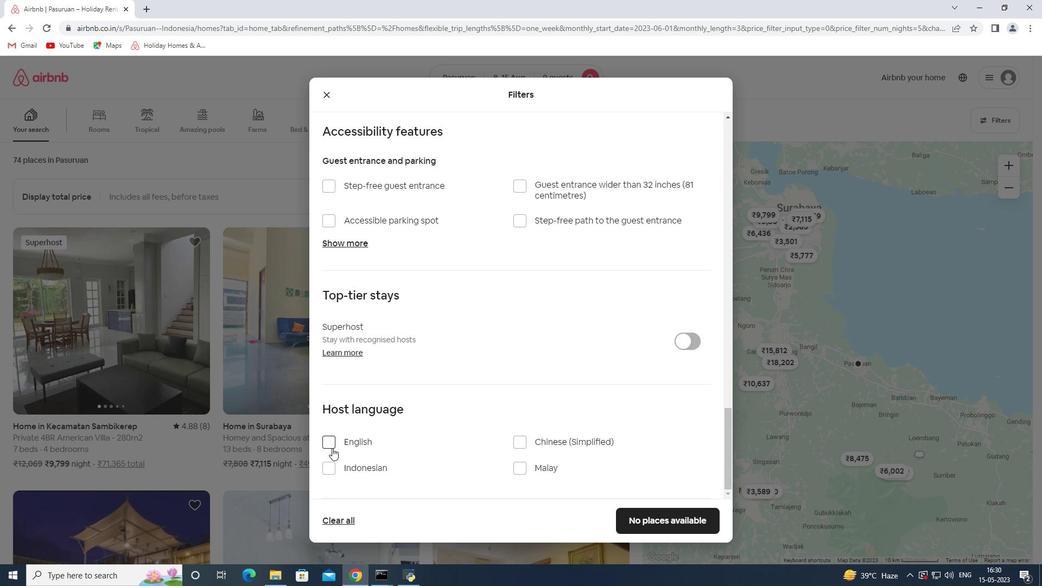 
Action: Mouse pressed left at (346, 441)
Screenshot: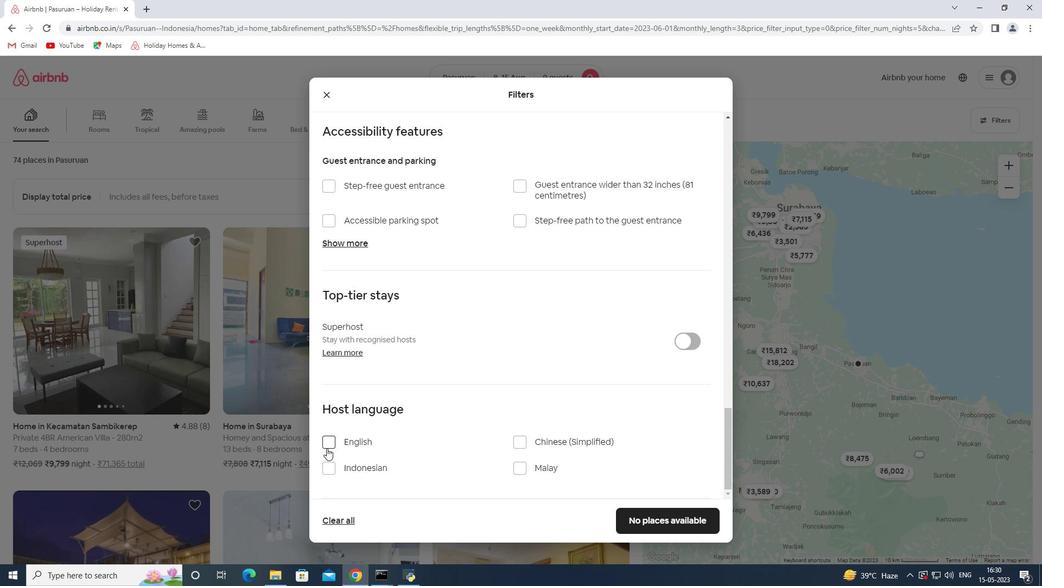 
Action: Mouse moved to (646, 516)
Screenshot: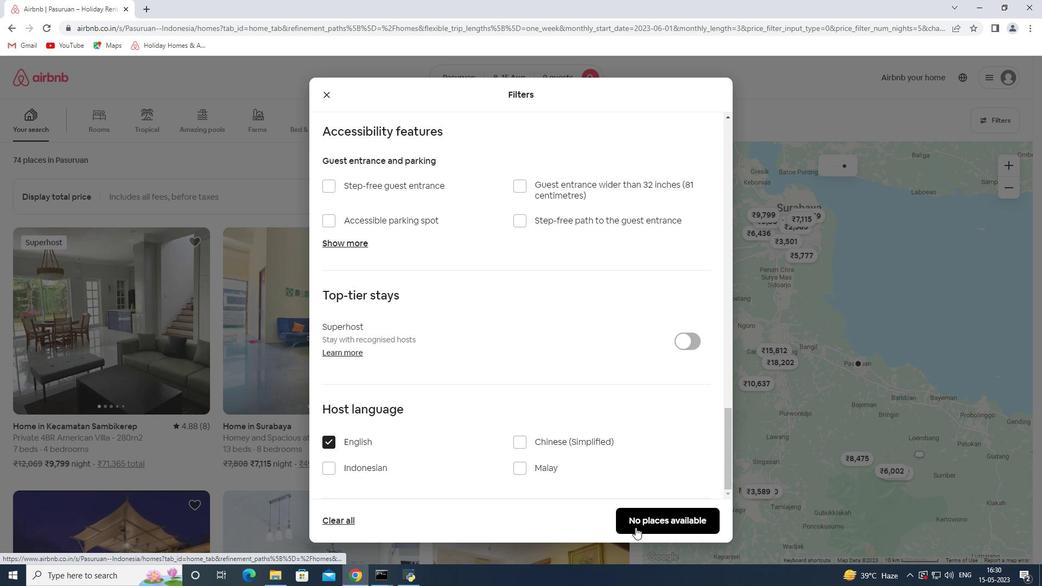 
Action: Mouse pressed left at (646, 516)
Screenshot: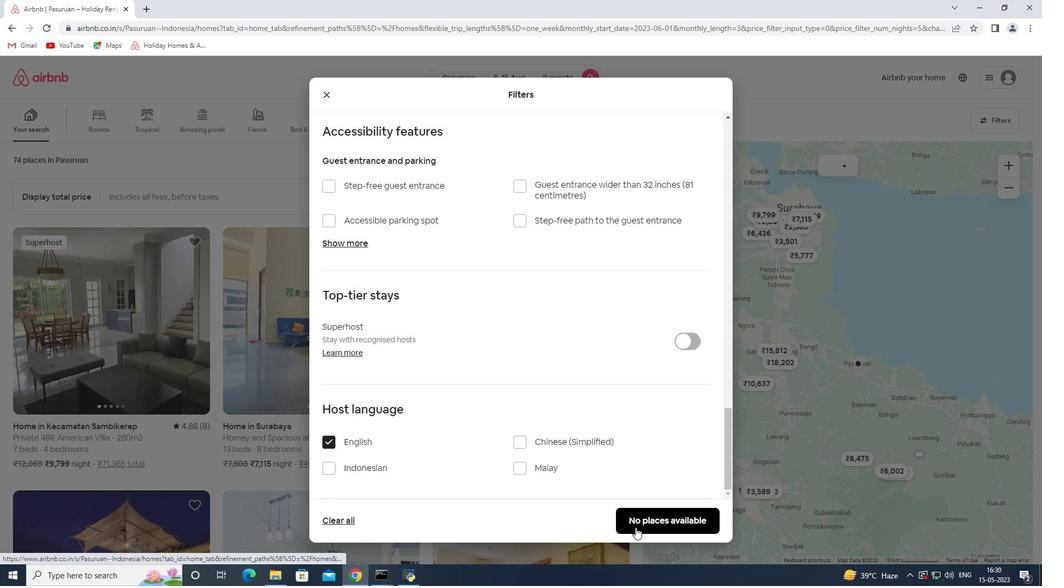 
Action: Mouse moved to (648, 515)
Screenshot: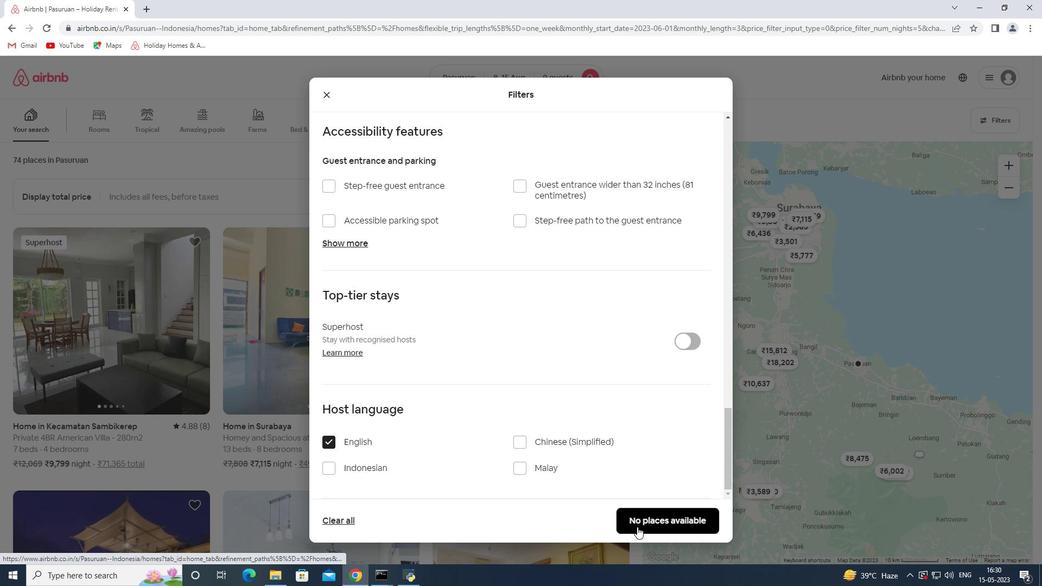 
